 Task: Play online Dominion games in medium mode.
Action: Mouse moved to (413, 377)
Screenshot: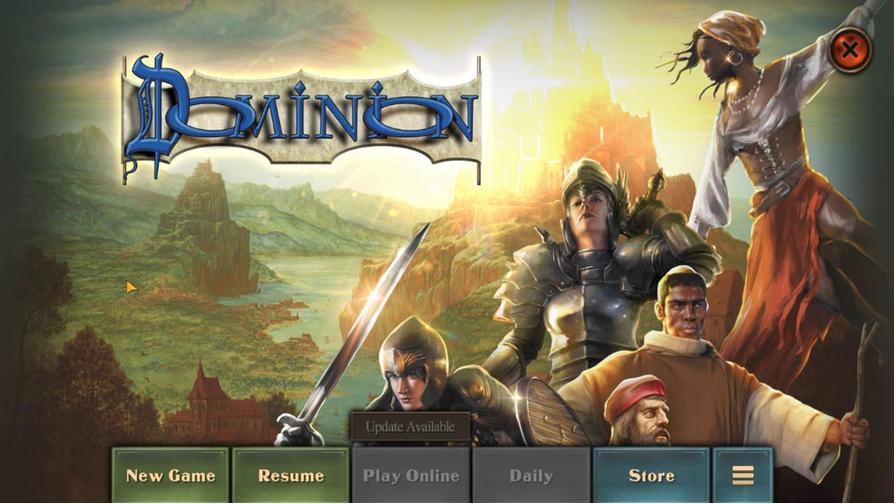 
Action: Mouse pressed left at (413, 377)
Screenshot: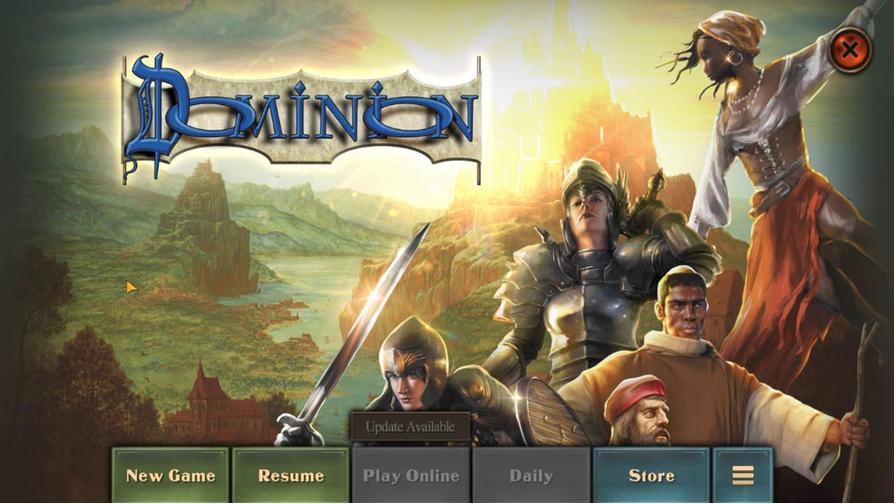 
Action: Mouse moved to (281, 351)
Screenshot: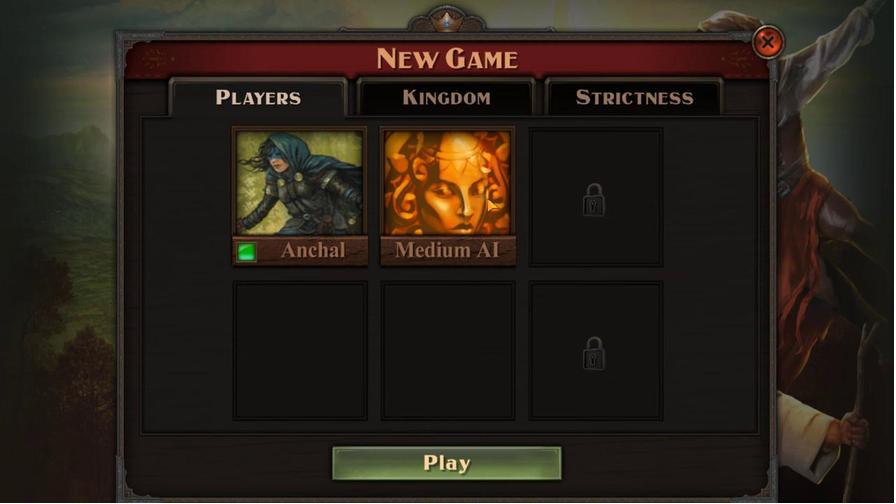 
Action: Mouse pressed left at (281, 351)
Screenshot: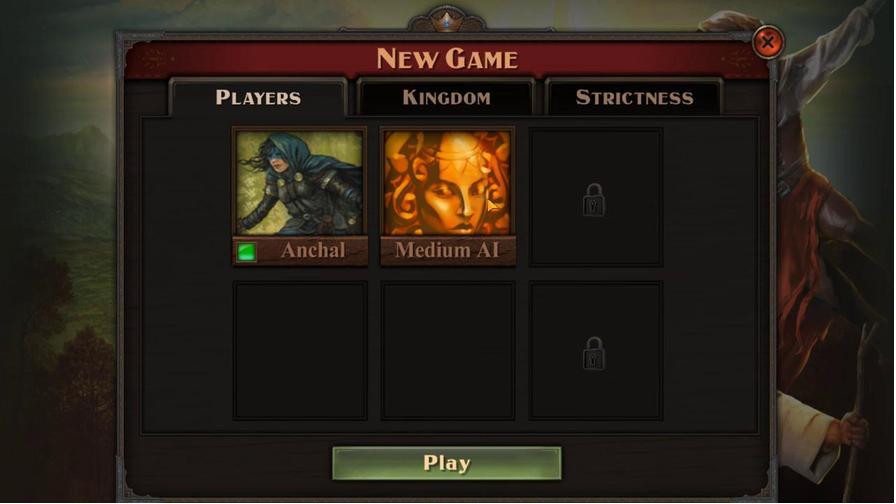 
Action: Mouse moved to (362, 366)
Screenshot: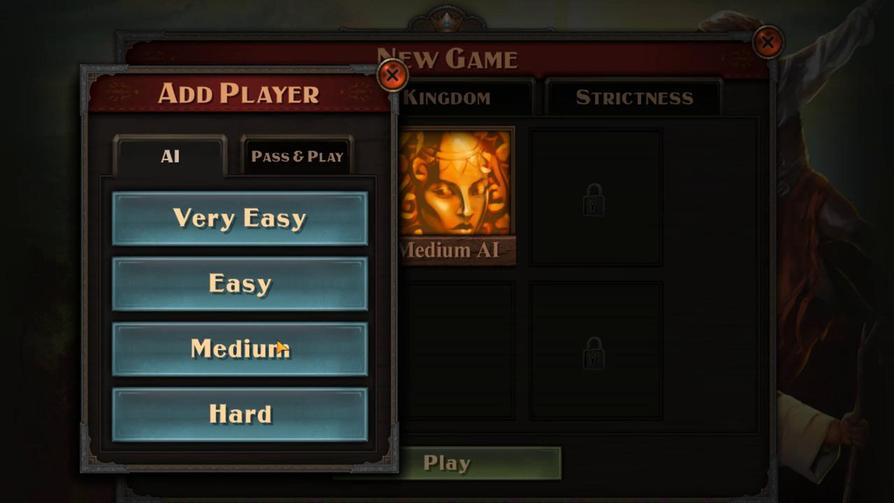 
Action: Mouse pressed left at (362, 366)
Screenshot: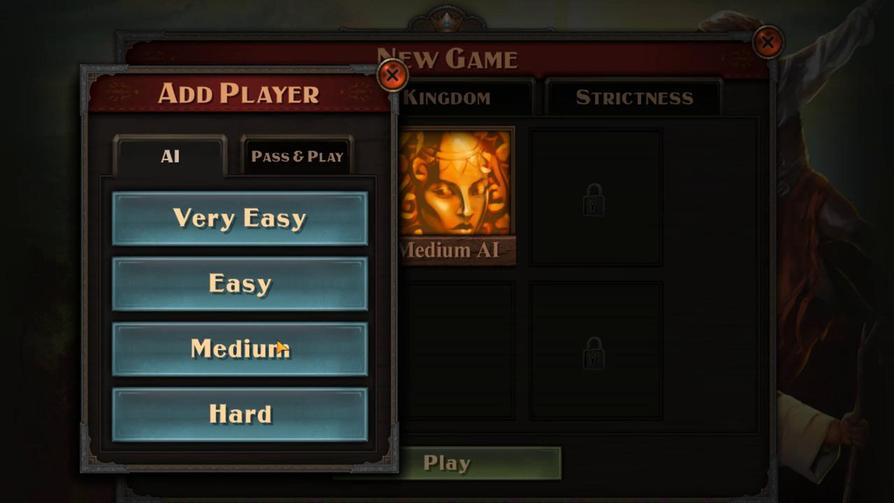 
Action: Mouse moved to (307, 376)
Screenshot: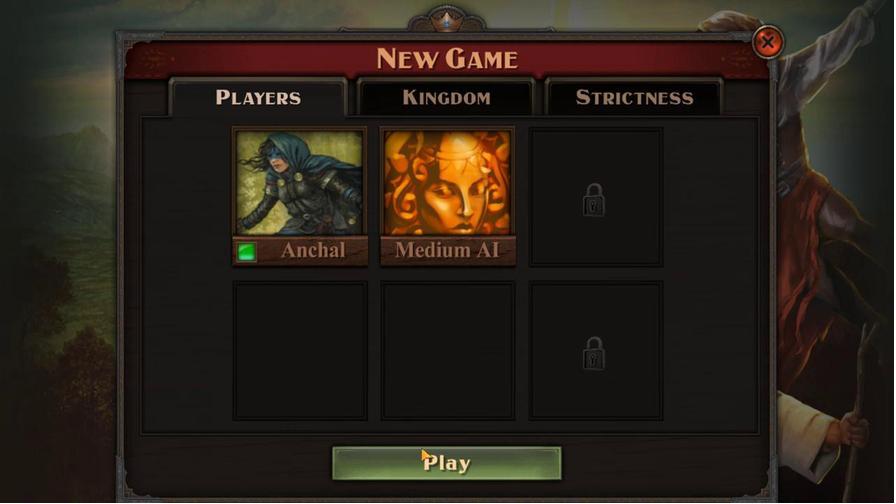 
Action: Mouse pressed left at (307, 376)
Screenshot: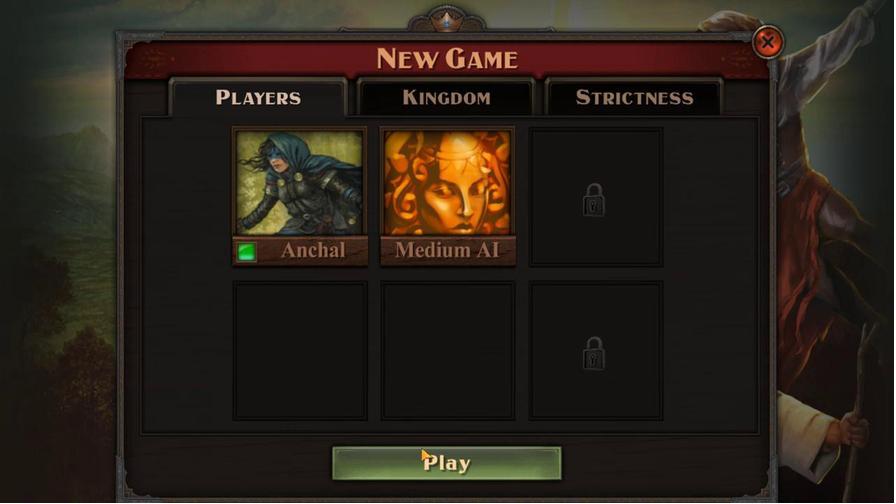 
Action: Mouse moved to (340, 377)
Screenshot: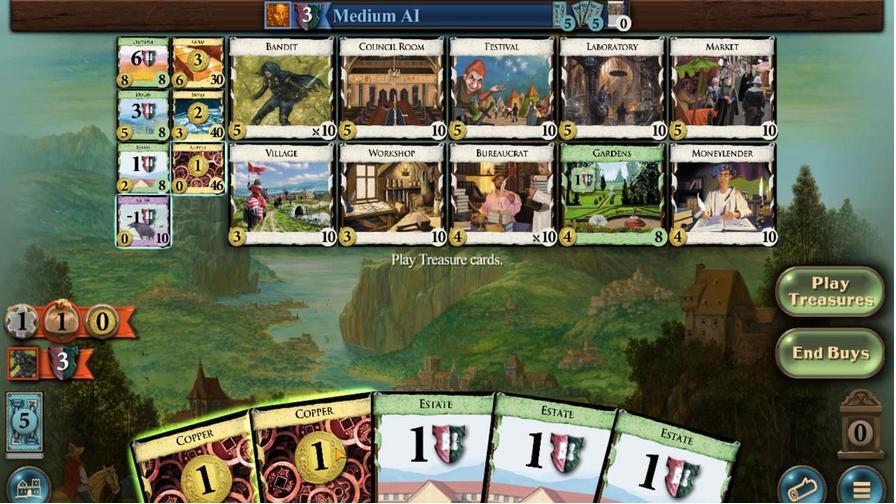 
Action: Mouse pressed left at (340, 377)
Screenshot: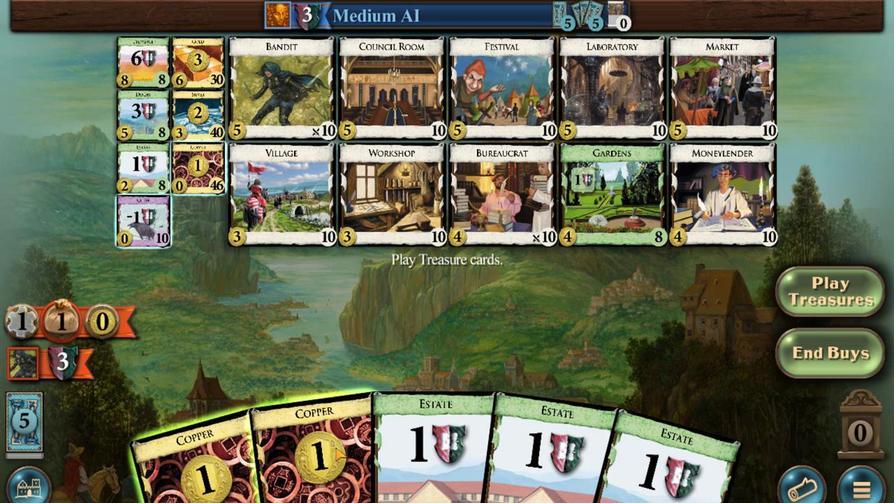 
Action: Mouse moved to (357, 377)
Screenshot: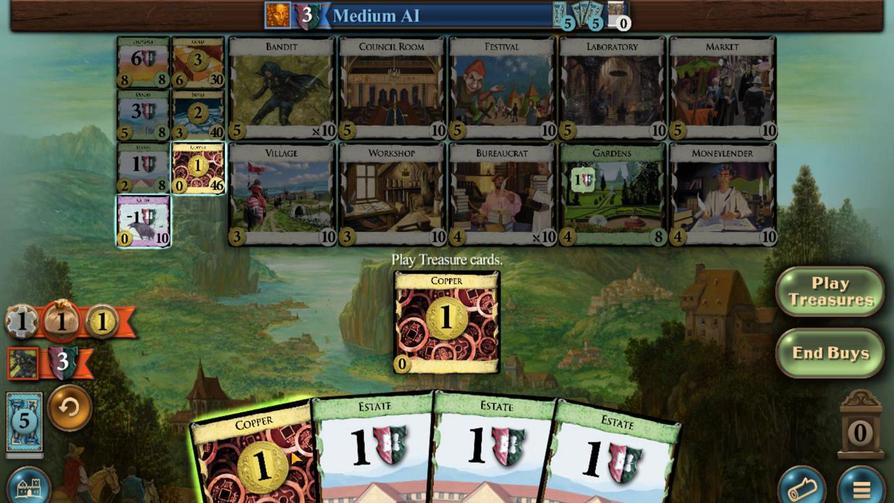 
Action: Mouse pressed left at (357, 377)
Screenshot: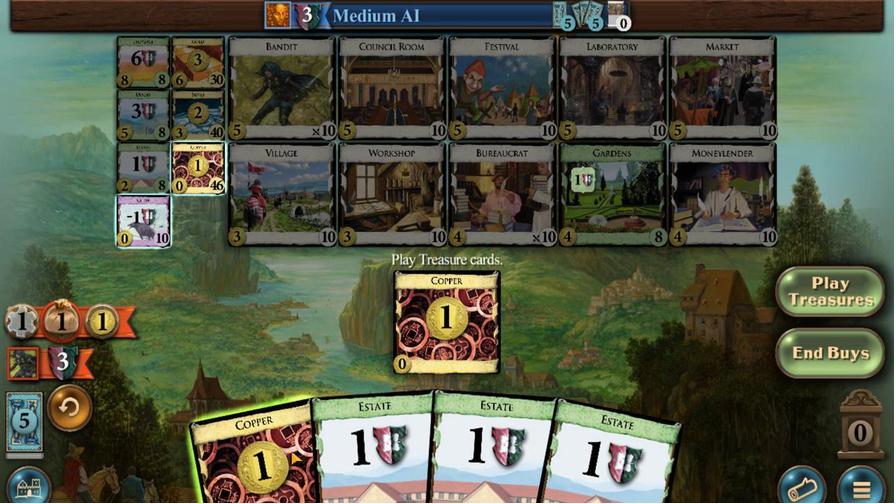 
Action: Mouse moved to (416, 347)
Screenshot: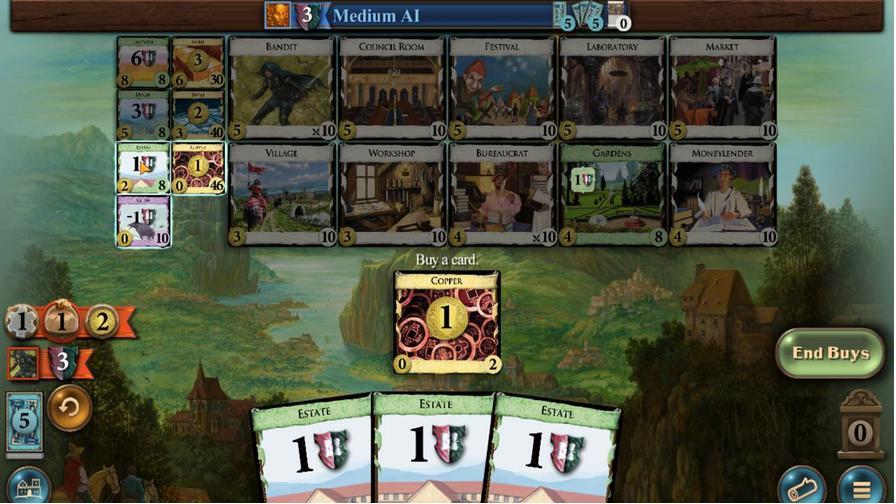 
Action: Mouse pressed left at (416, 347)
Screenshot: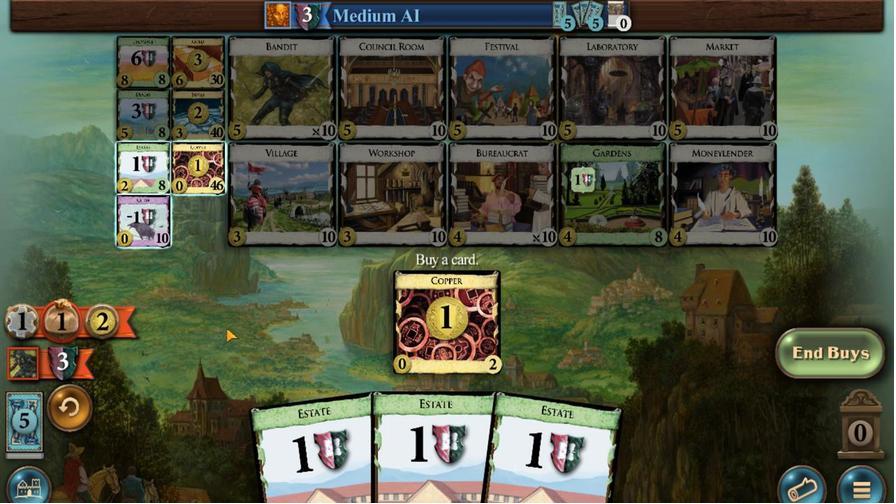 
Action: Mouse moved to (296, 375)
Screenshot: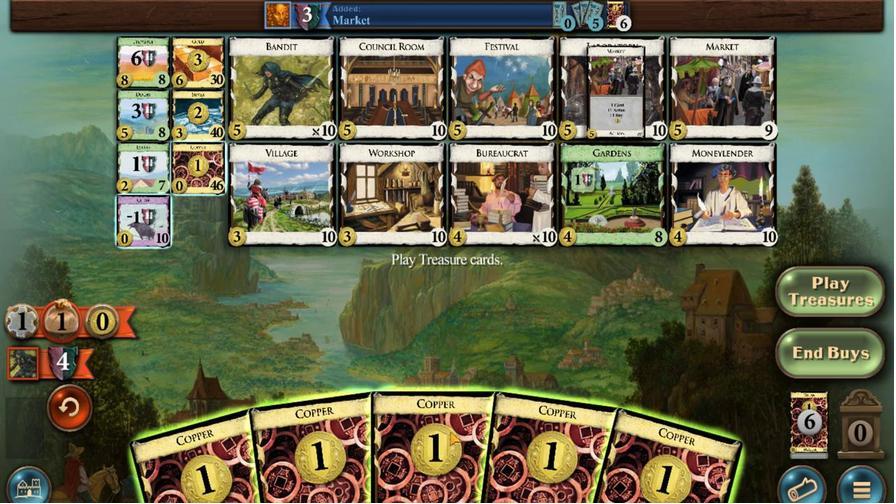 
Action: Mouse pressed left at (296, 375)
Screenshot: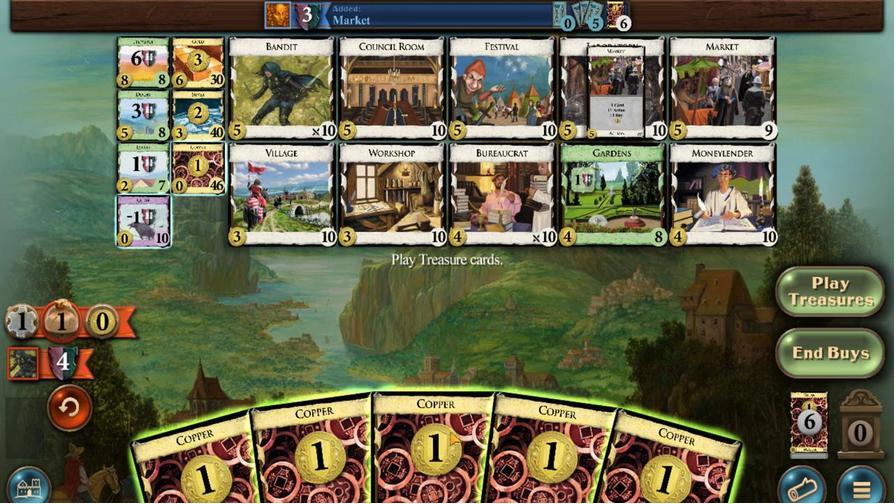 
Action: Mouse moved to (291, 378)
Screenshot: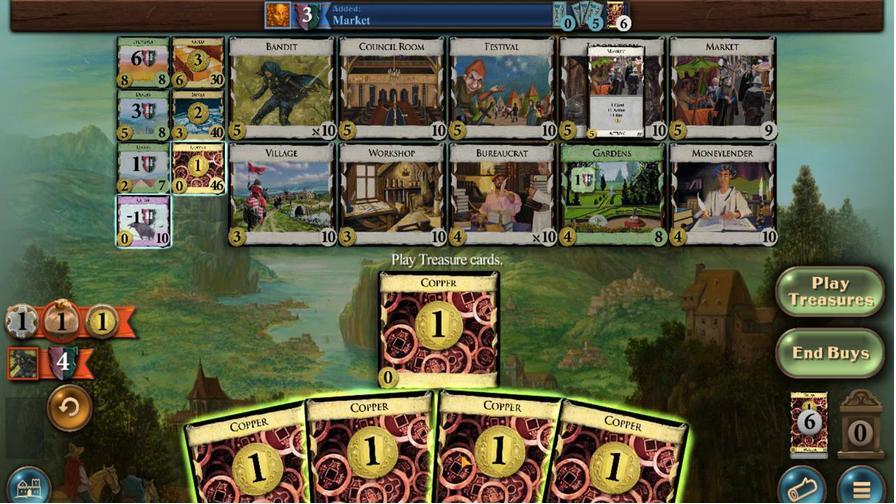 
Action: Mouse pressed left at (291, 378)
Screenshot: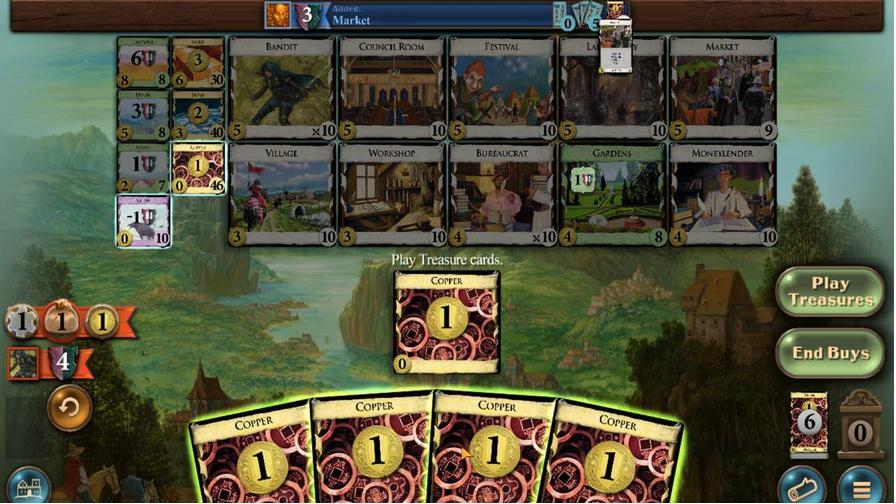 
Action: Mouse moved to (303, 378)
Screenshot: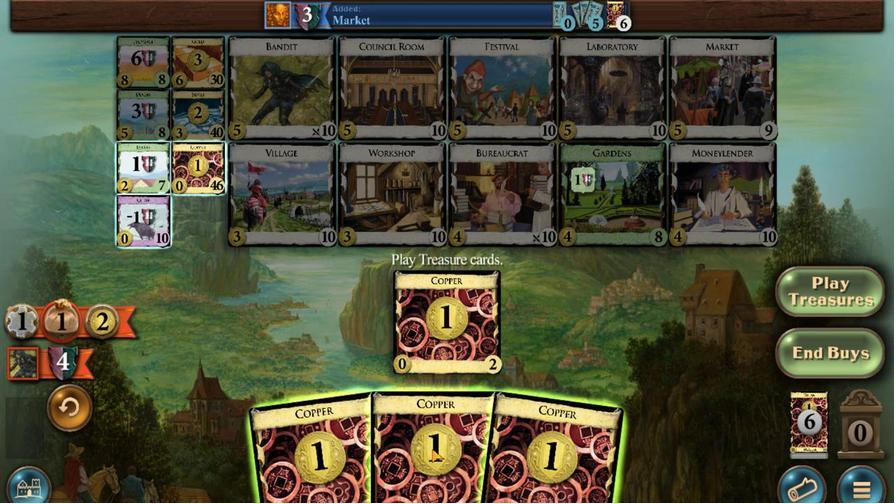 
Action: Mouse pressed left at (303, 378)
Screenshot: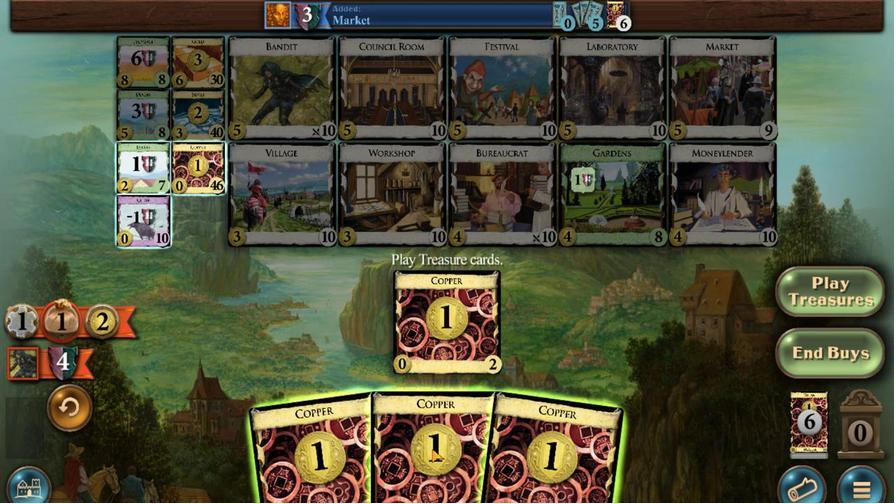 
Action: Mouse moved to (306, 377)
Screenshot: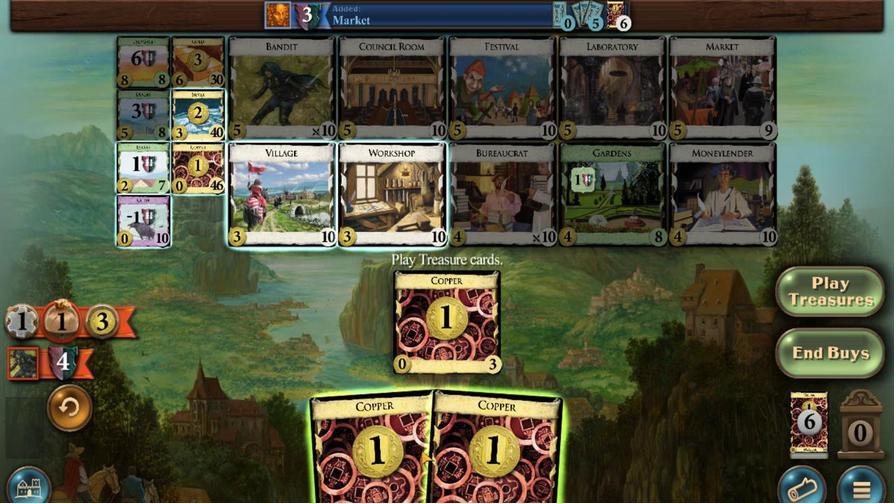 
Action: Mouse pressed left at (306, 377)
Screenshot: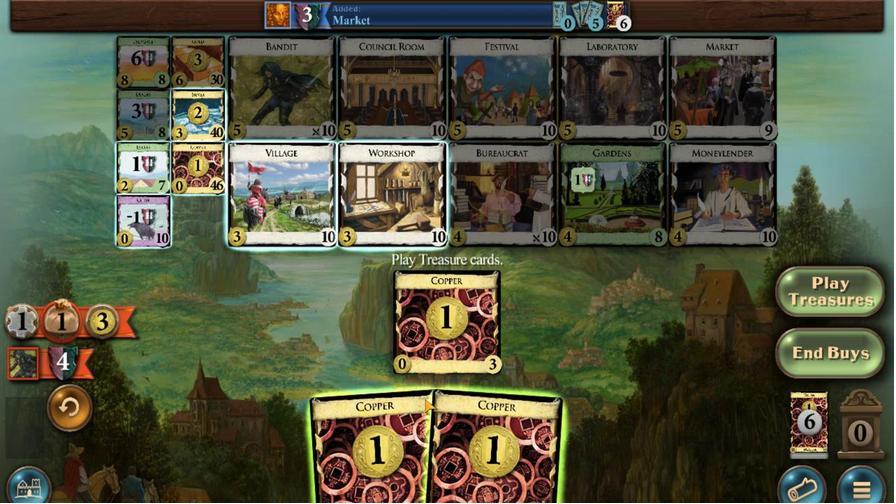 
Action: Mouse moved to (292, 376)
Screenshot: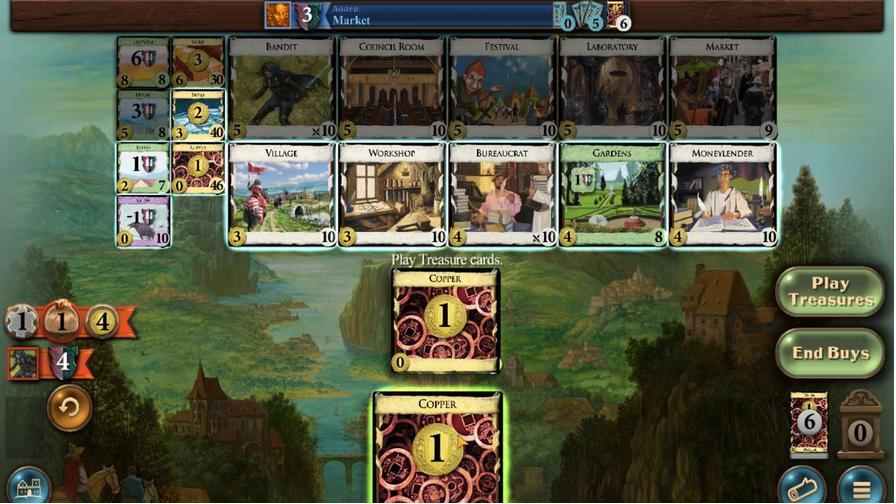 
Action: Mouse pressed left at (292, 376)
Screenshot: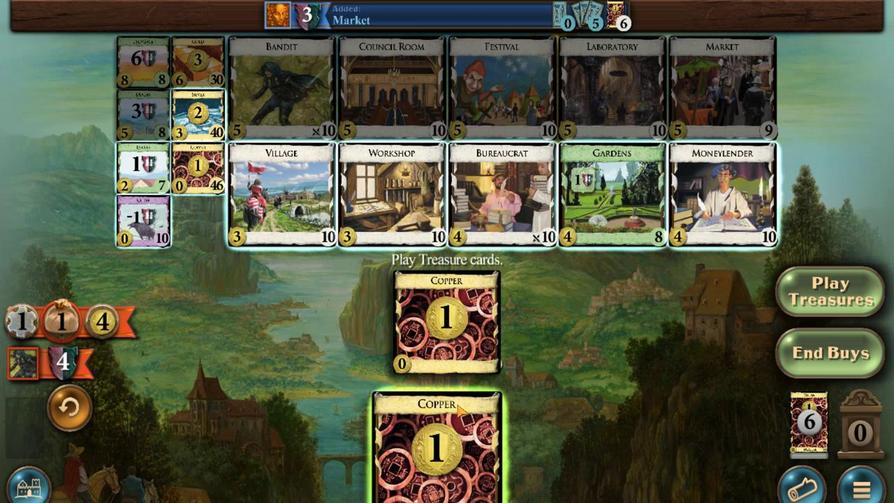 
Action: Mouse moved to (311, 339)
Screenshot: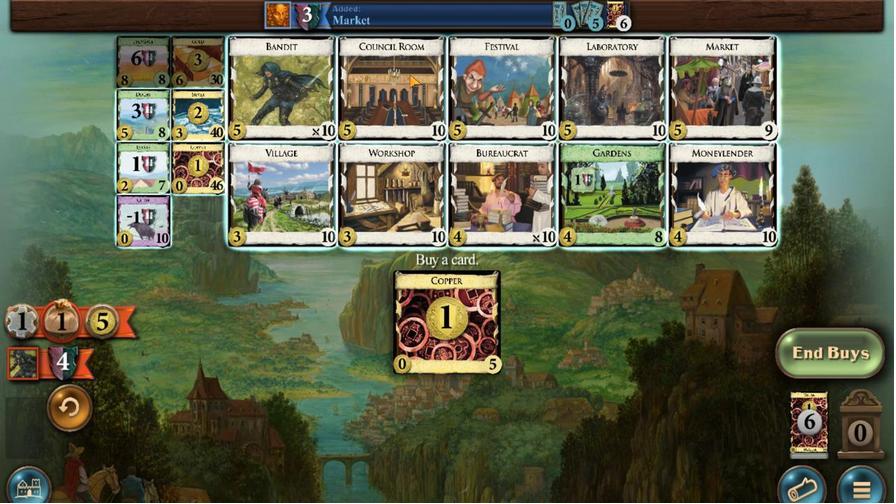 
Action: Mouse pressed left at (311, 339)
Screenshot: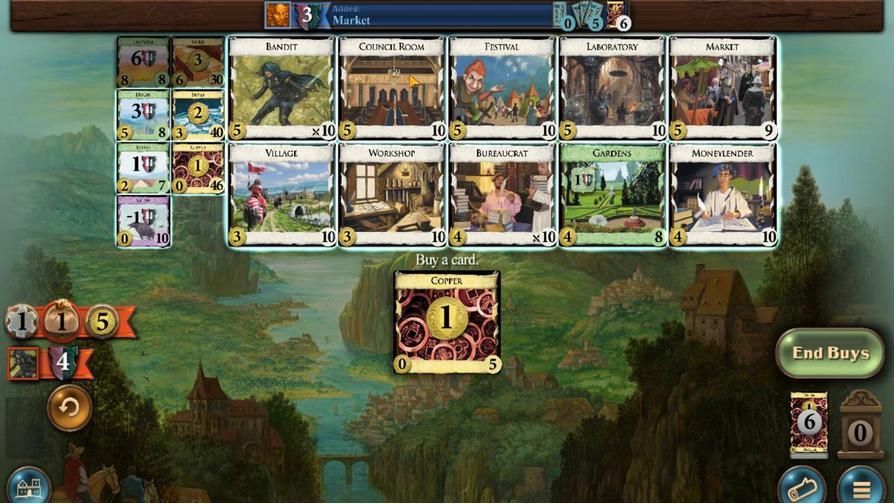 
Action: Mouse moved to (380, 379)
Screenshot: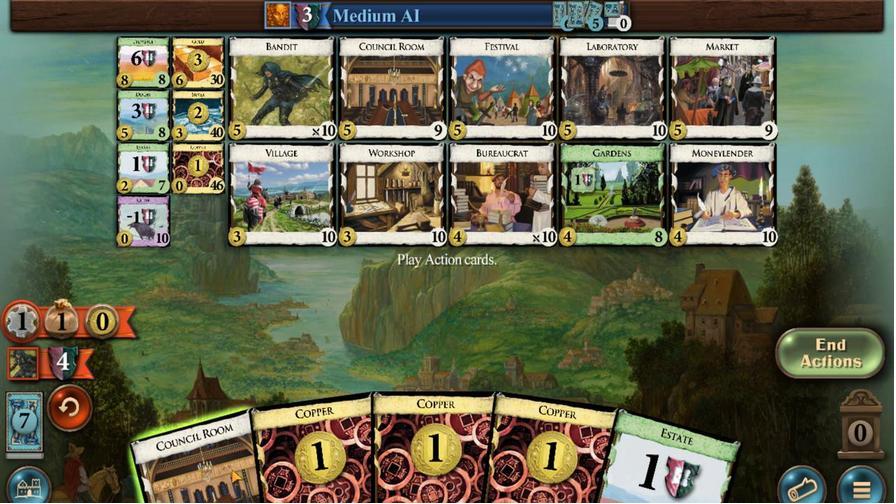
Action: Mouse pressed left at (380, 379)
Screenshot: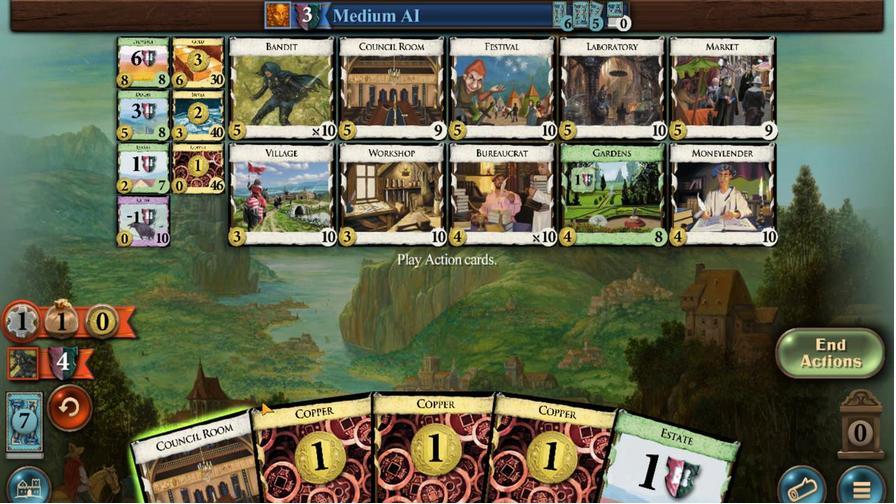 
Action: Mouse moved to (339, 379)
Screenshot: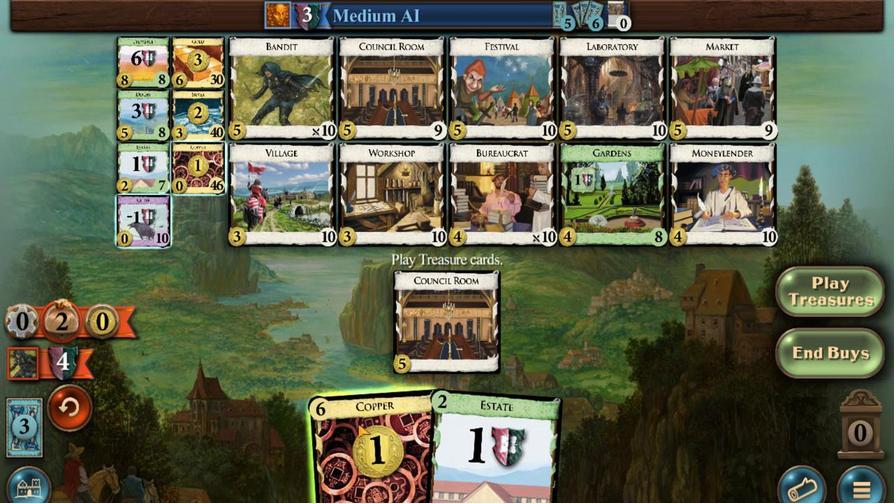 
Action: Mouse pressed left at (339, 379)
Screenshot: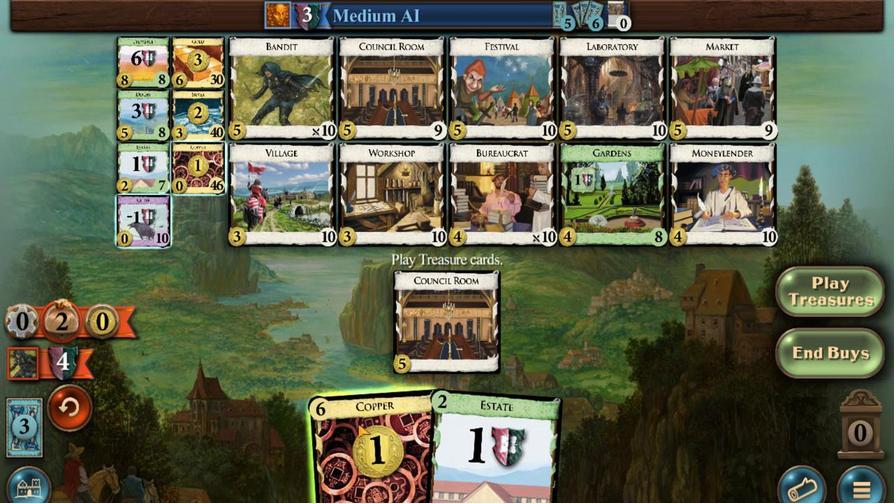 
Action: Mouse moved to (323, 377)
Screenshot: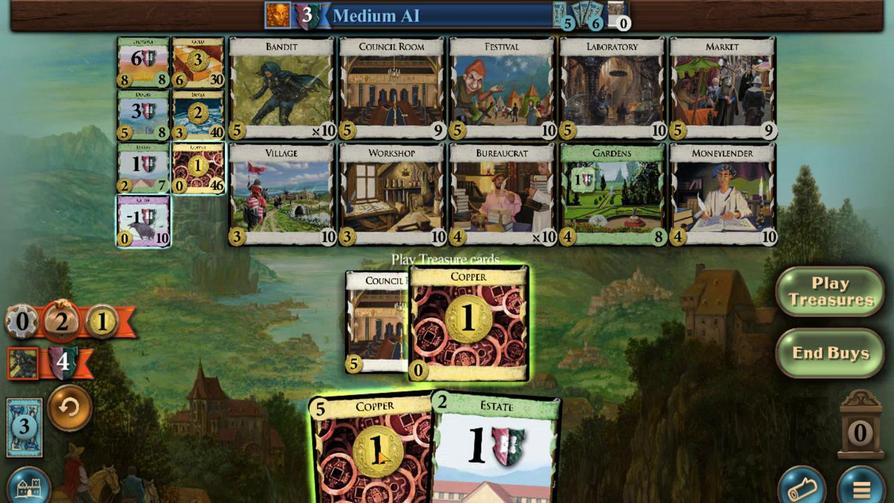 
Action: Mouse pressed left at (323, 377)
Screenshot: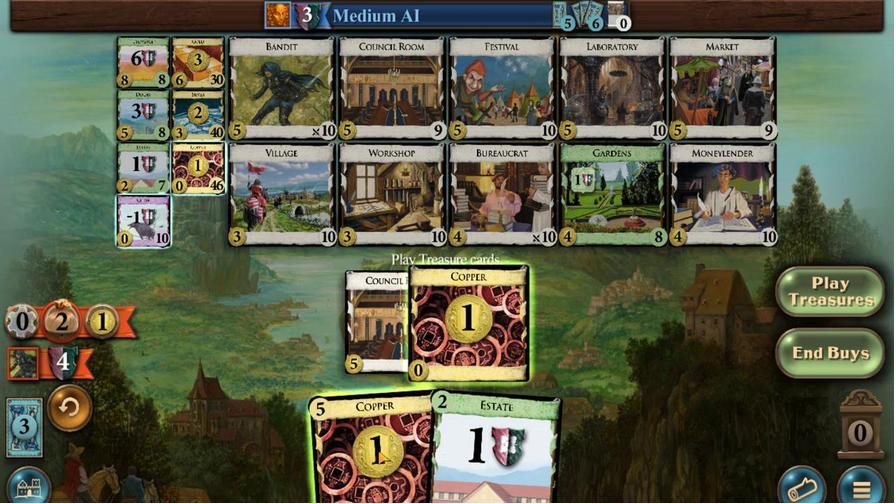 
Action: Mouse moved to (318, 376)
Screenshot: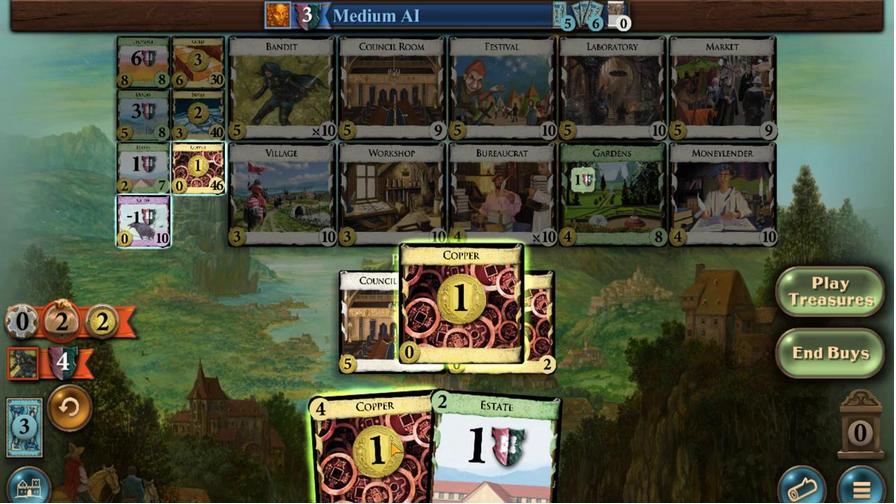 
Action: Mouse pressed left at (318, 376)
Screenshot: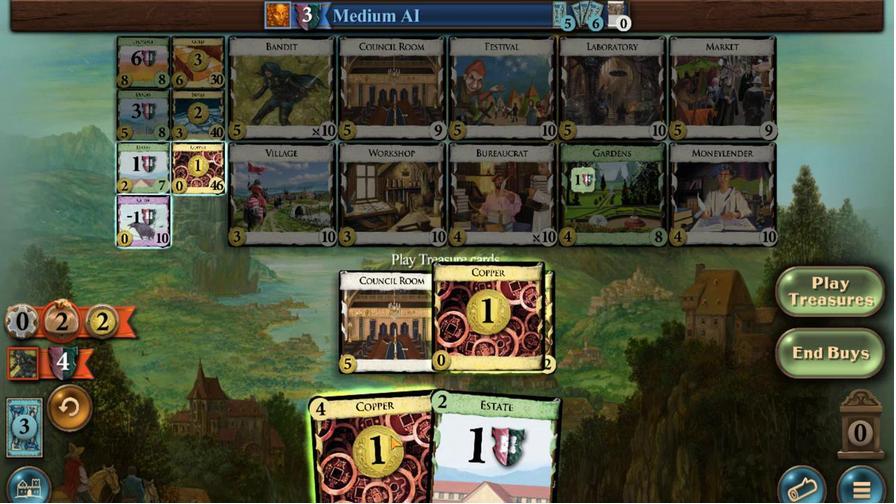 
Action: Mouse moved to (312, 372)
Screenshot: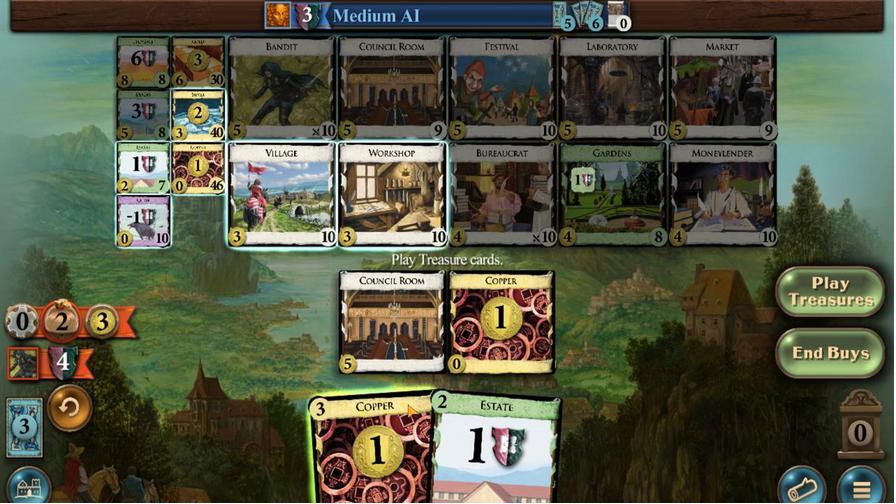 
Action: Mouse pressed left at (312, 372)
Screenshot: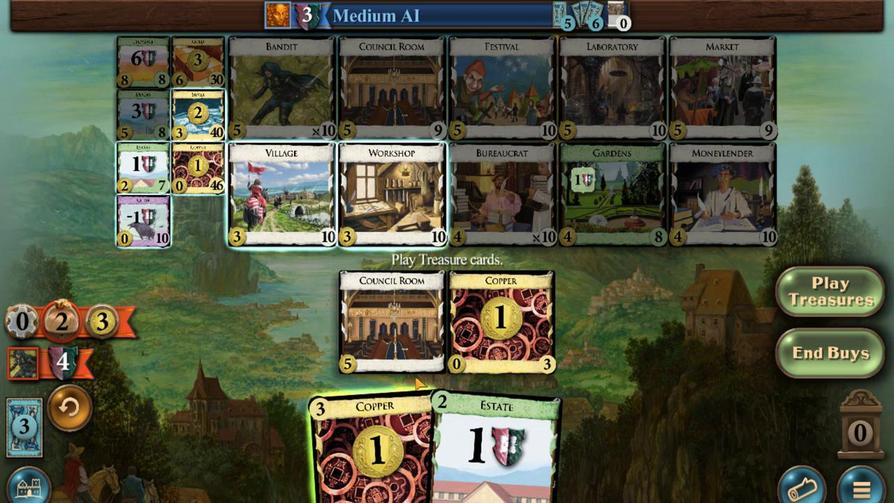 
Action: Mouse moved to (318, 375)
Screenshot: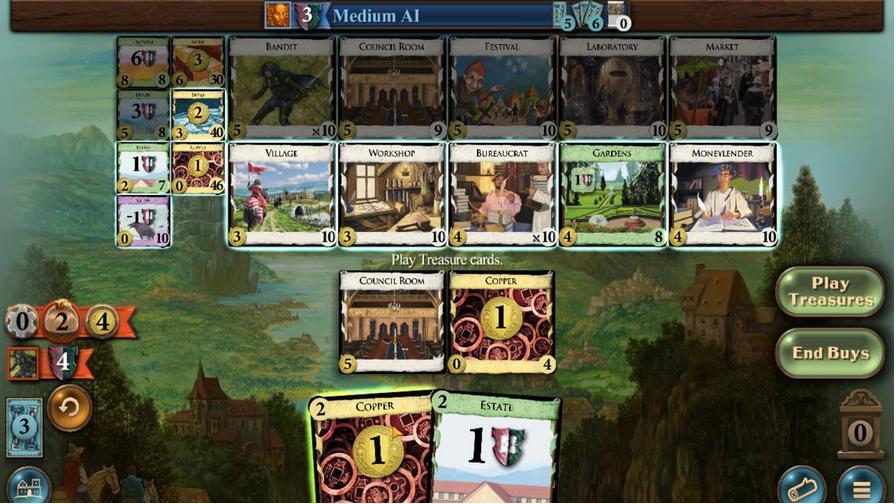 
Action: Mouse pressed left at (318, 375)
Screenshot: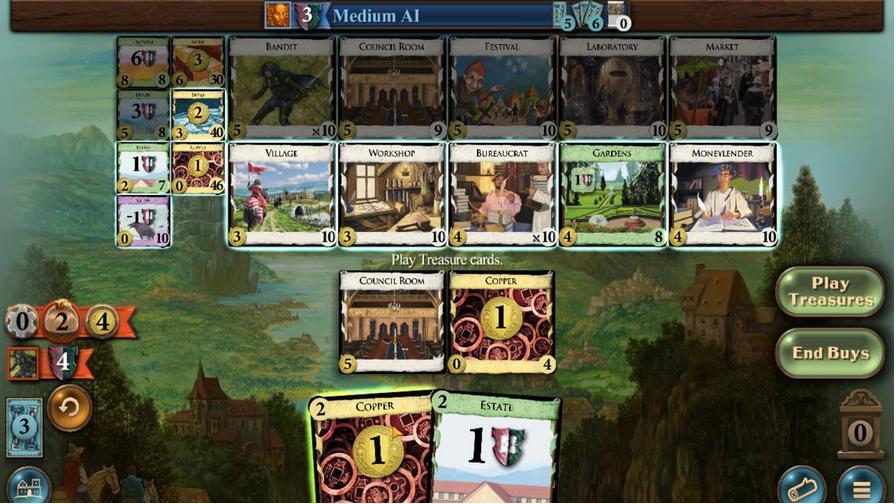 
Action: Mouse moved to (285, 339)
Screenshot: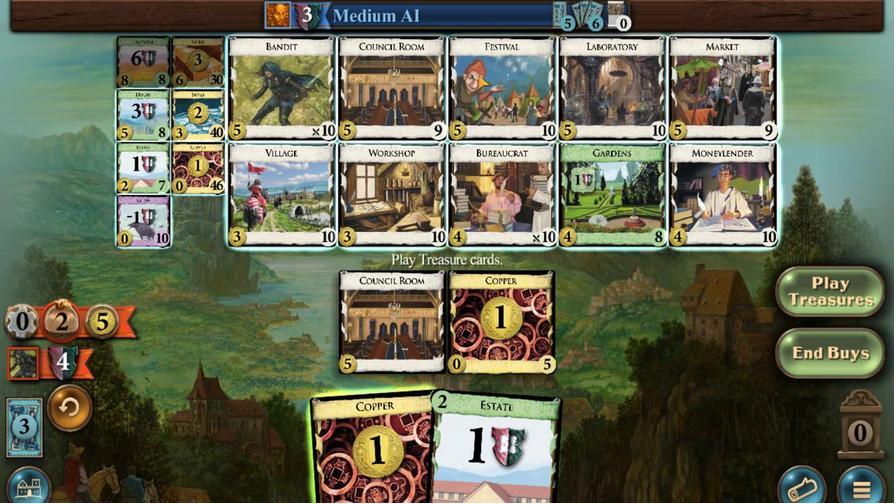 
Action: Mouse pressed left at (285, 339)
Screenshot: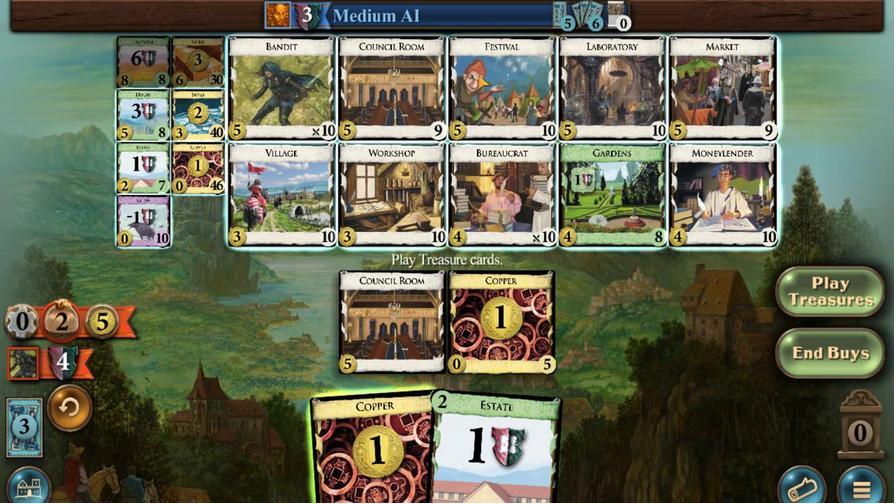 
Action: Mouse moved to (393, 348)
Screenshot: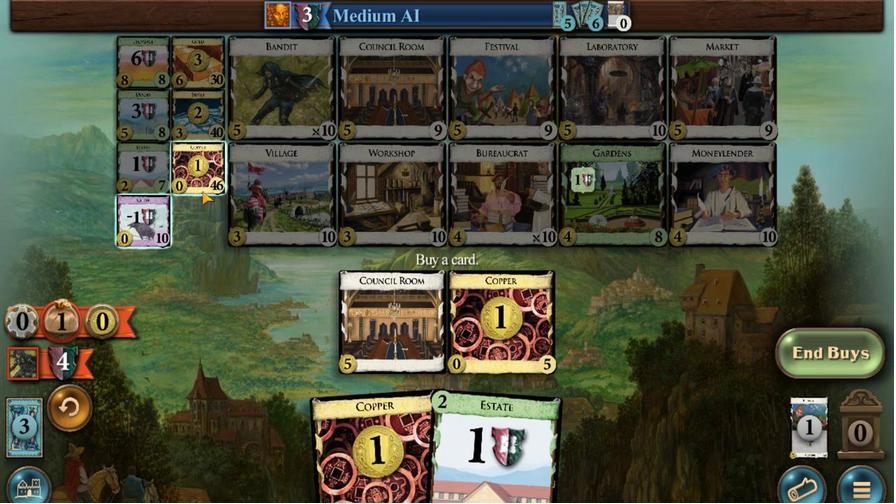 
Action: Mouse pressed left at (393, 348)
Screenshot: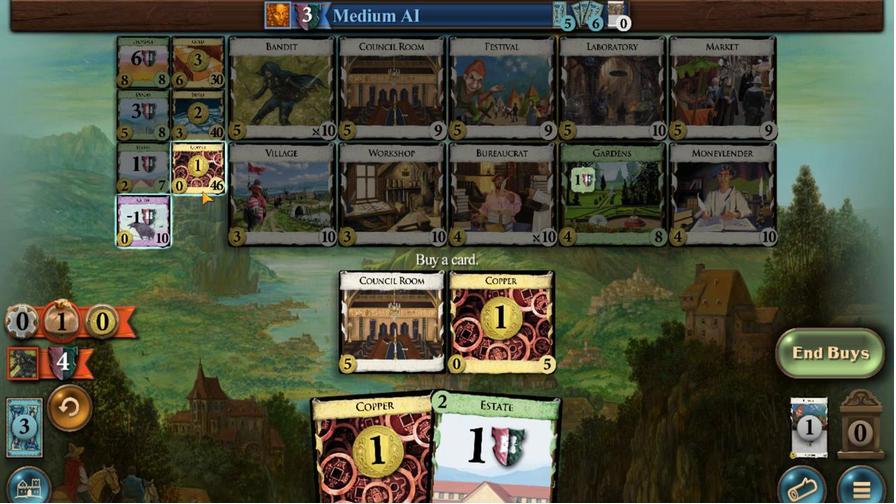 
Action: Mouse moved to (350, 378)
Screenshot: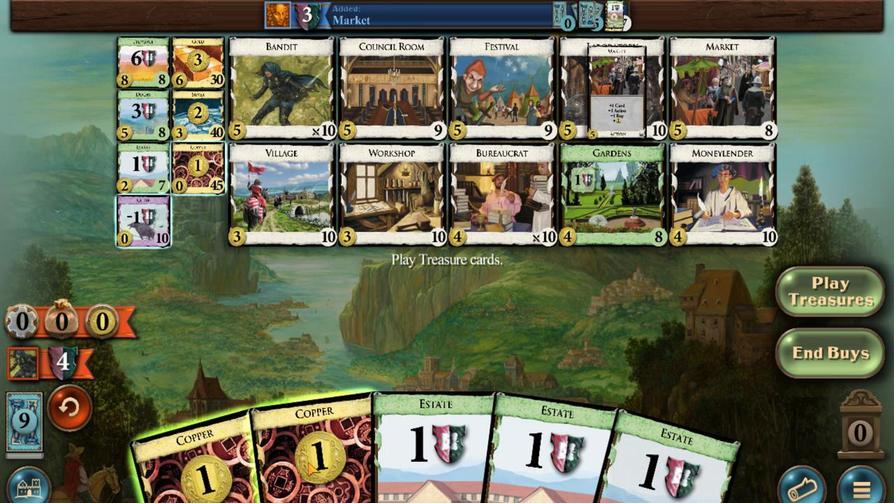 
Action: Mouse pressed left at (350, 378)
Screenshot: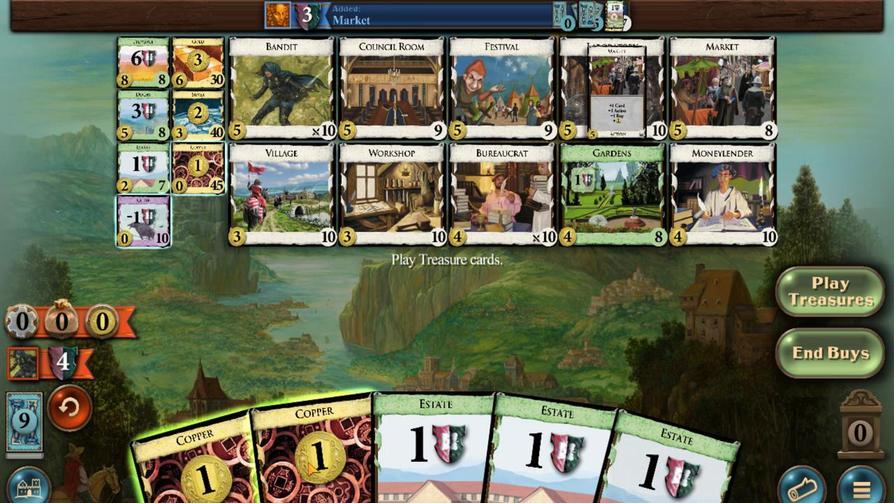 
Action: Mouse moved to (373, 381)
Screenshot: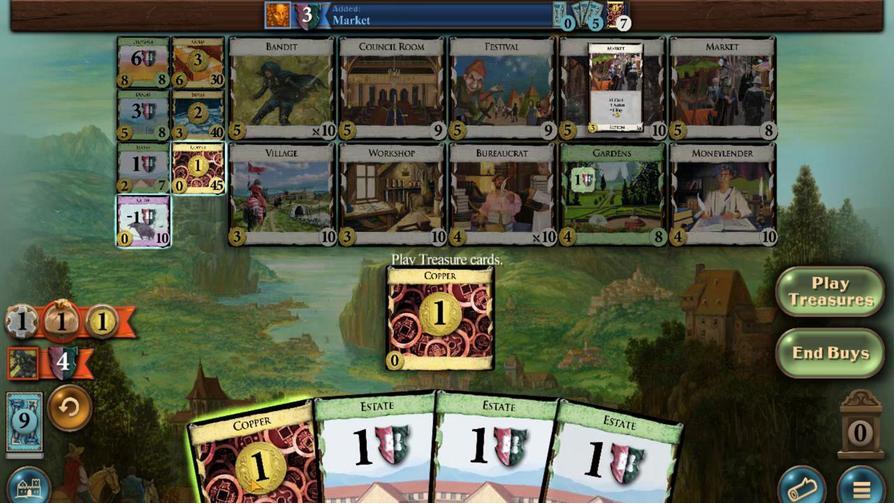 
Action: Mouse pressed left at (373, 381)
Screenshot: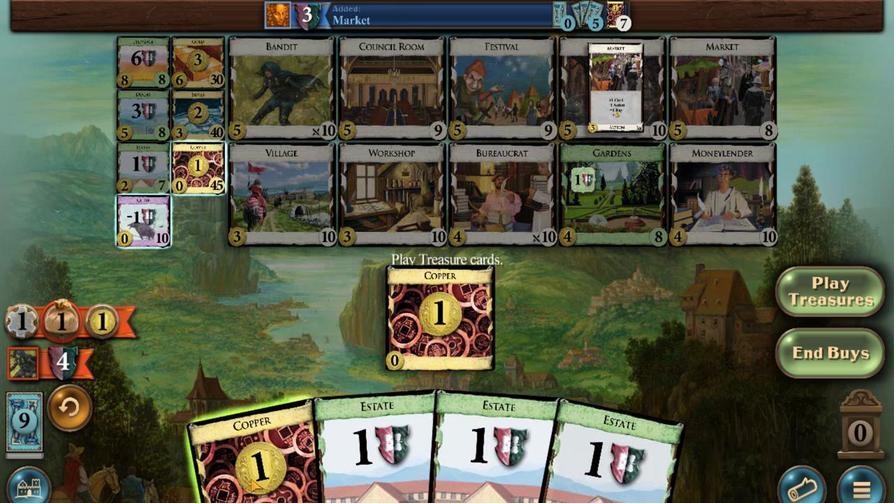 
Action: Mouse moved to (413, 348)
Screenshot: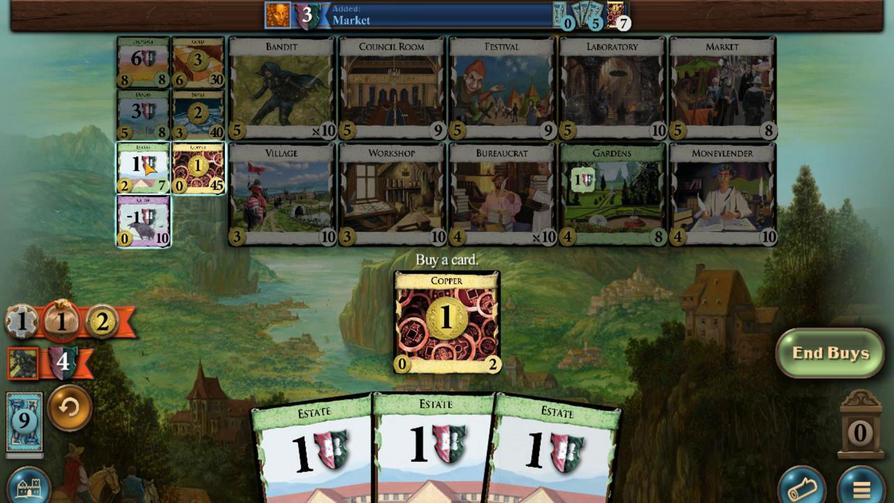 
Action: Mouse pressed left at (413, 348)
Screenshot: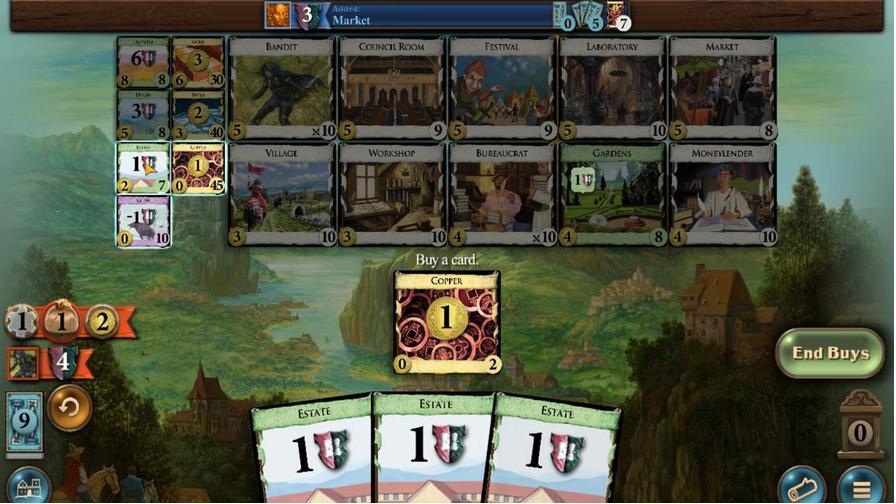
Action: Mouse moved to (398, 379)
Screenshot: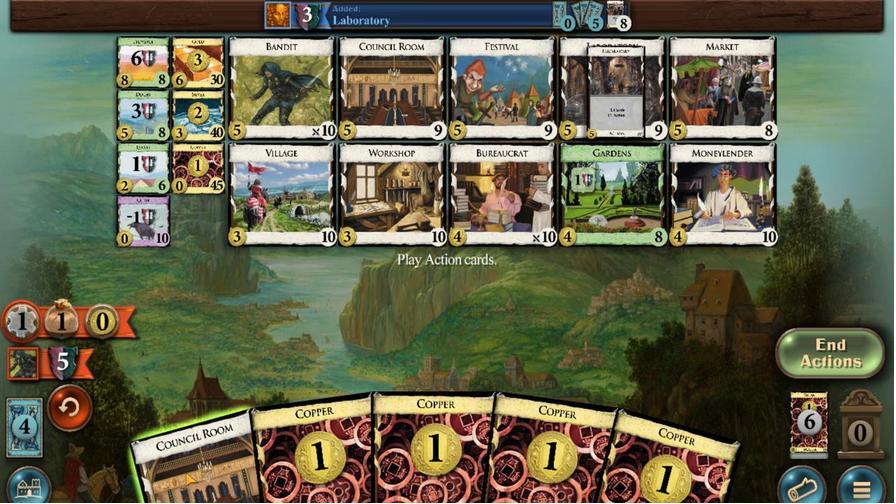 
Action: Mouse pressed left at (398, 379)
Screenshot: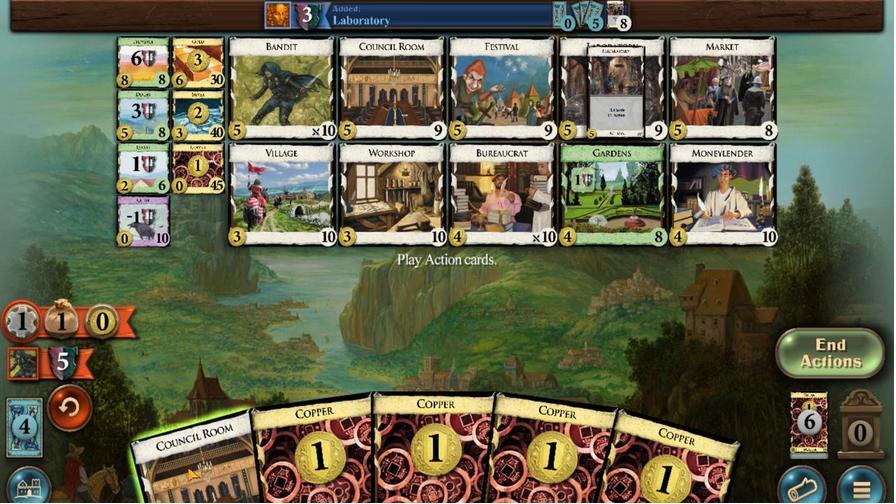 
Action: Mouse moved to (310, 378)
Screenshot: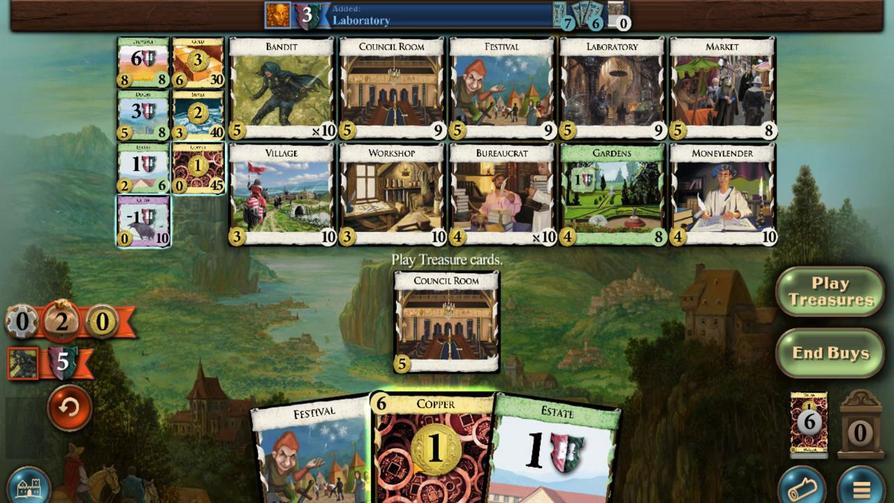 
Action: Mouse pressed left at (310, 378)
Screenshot: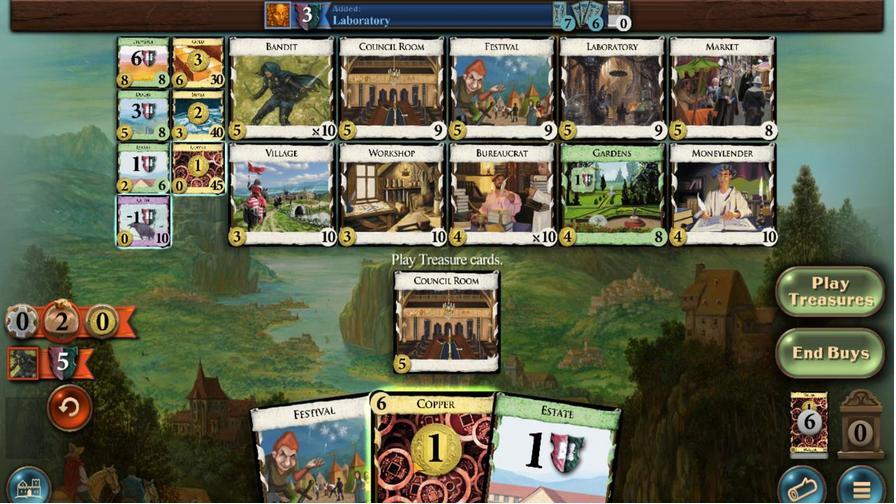 
Action: Mouse moved to (303, 377)
Screenshot: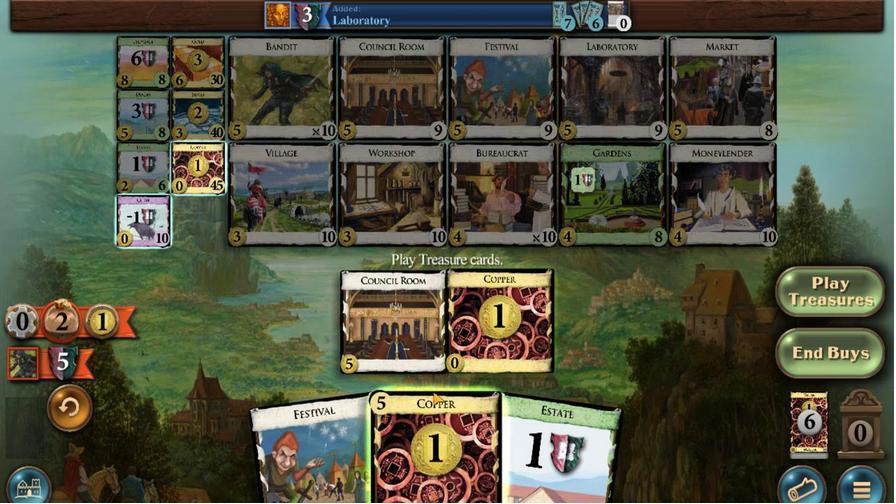 
Action: Mouse pressed left at (303, 377)
Screenshot: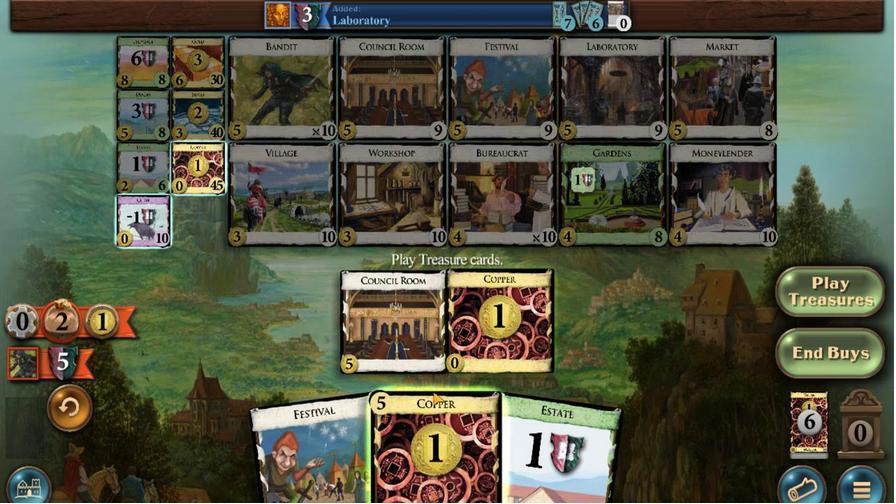 
Action: Mouse moved to (299, 376)
Screenshot: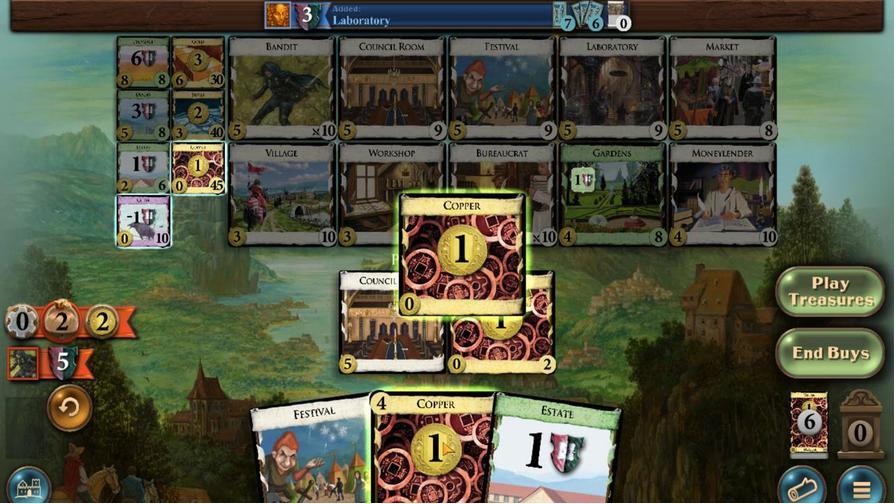 
Action: Mouse pressed left at (299, 376)
Screenshot: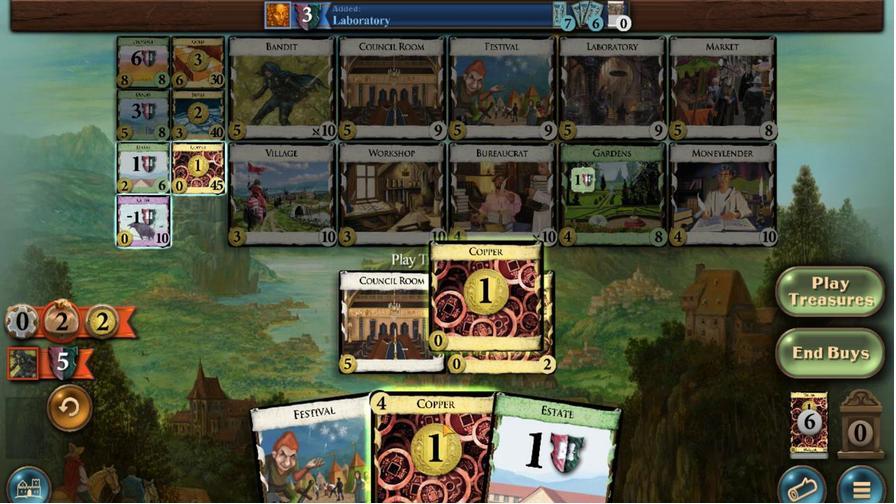 
Action: Mouse moved to (304, 381)
Screenshot: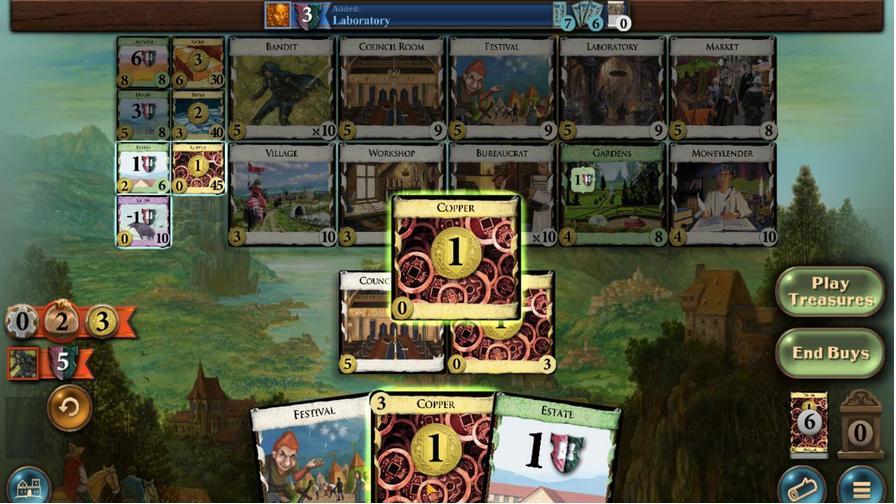 
Action: Mouse pressed left at (304, 381)
Screenshot: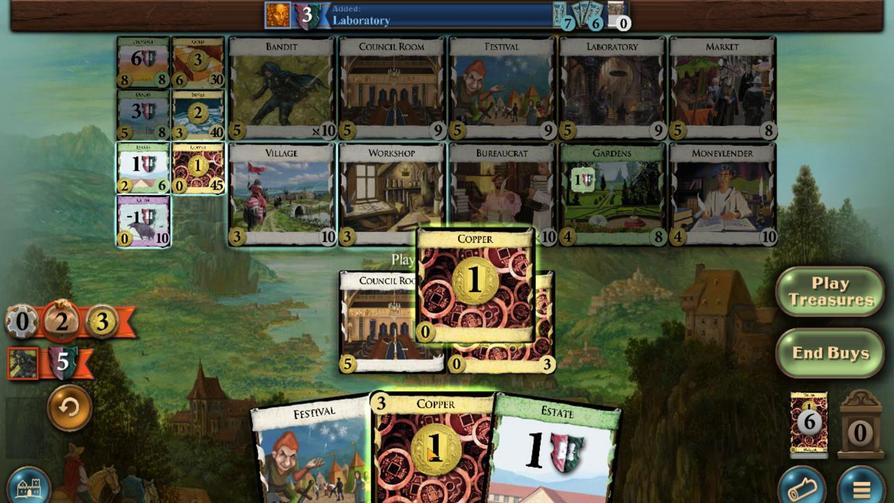 
Action: Mouse moved to (305, 381)
Screenshot: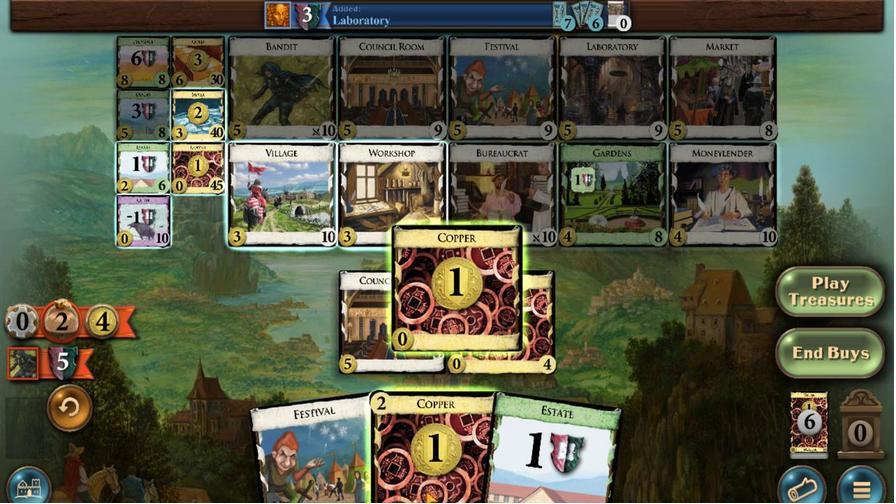 
Action: Mouse pressed left at (305, 381)
Screenshot: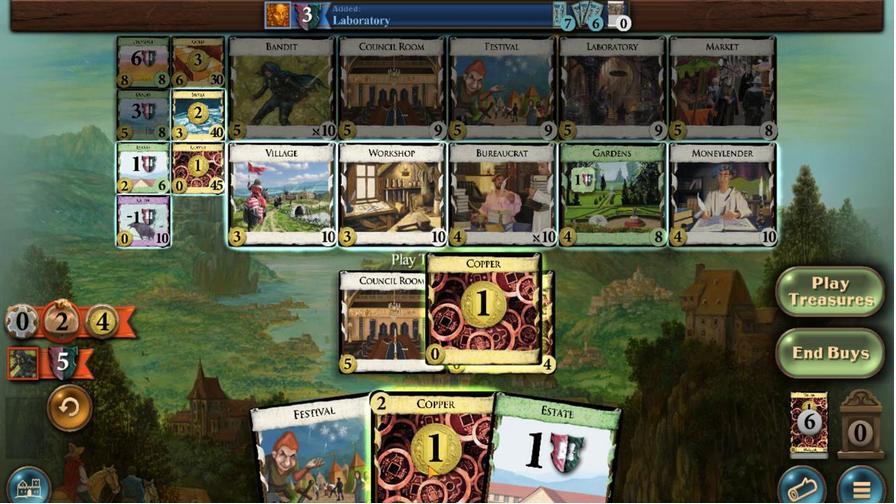 
Action: Mouse moved to (305, 379)
Screenshot: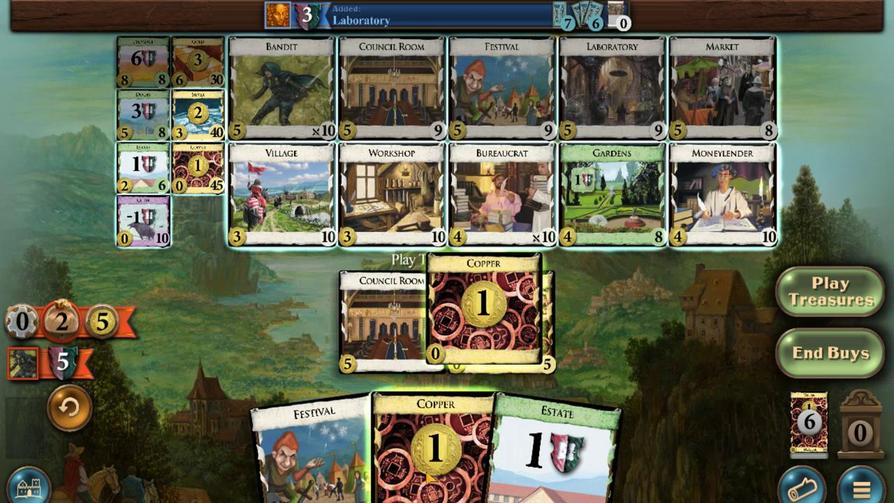 
Action: Mouse pressed left at (305, 379)
Screenshot: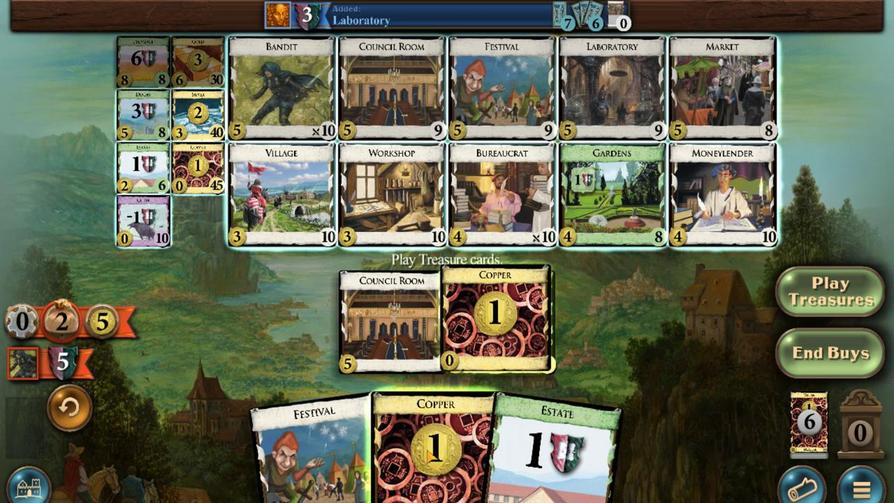 
Action: Mouse moved to (391, 337)
Screenshot: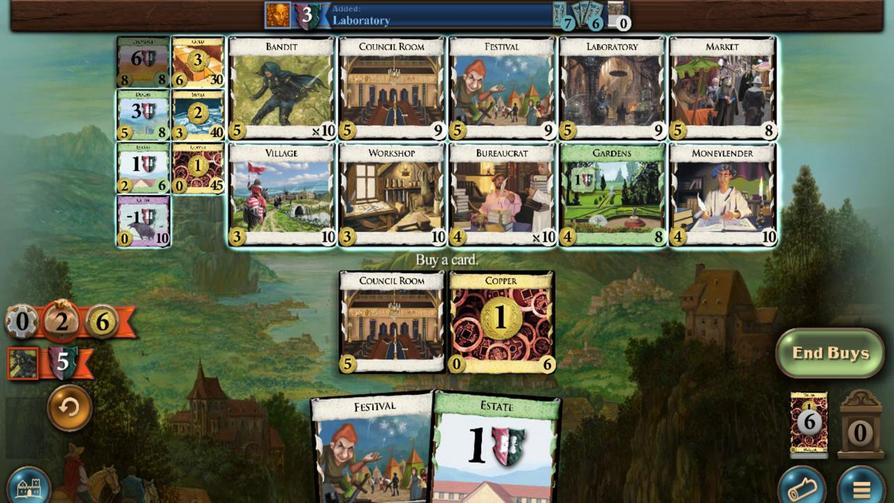 
Action: Mouse pressed left at (391, 337)
Screenshot: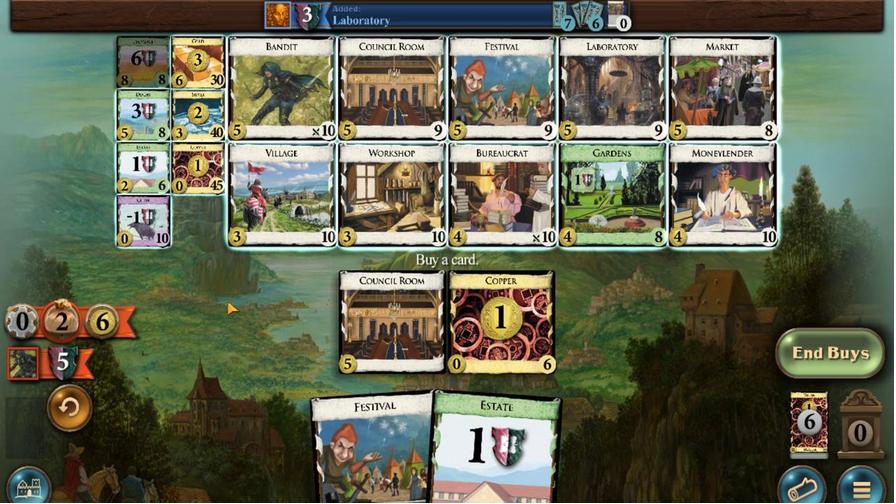 
Action: Mouse moved to (393, 348)
Screenshot: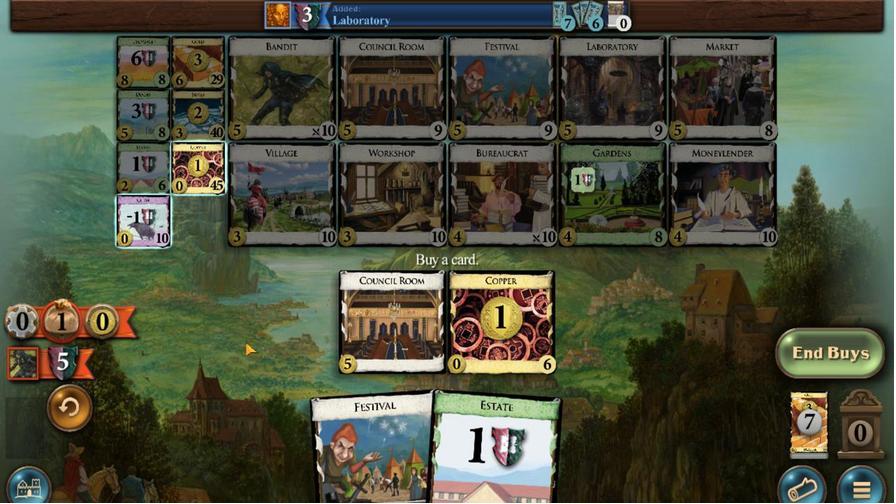 
Action: Mouse pressed left at (393, 348)
Screenshot: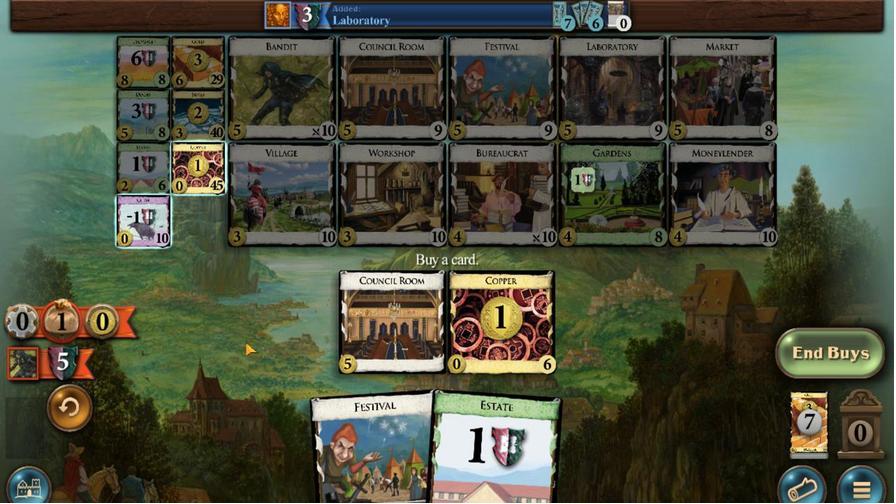 
Action: Mouse moved to (383, 378)
Screenshot: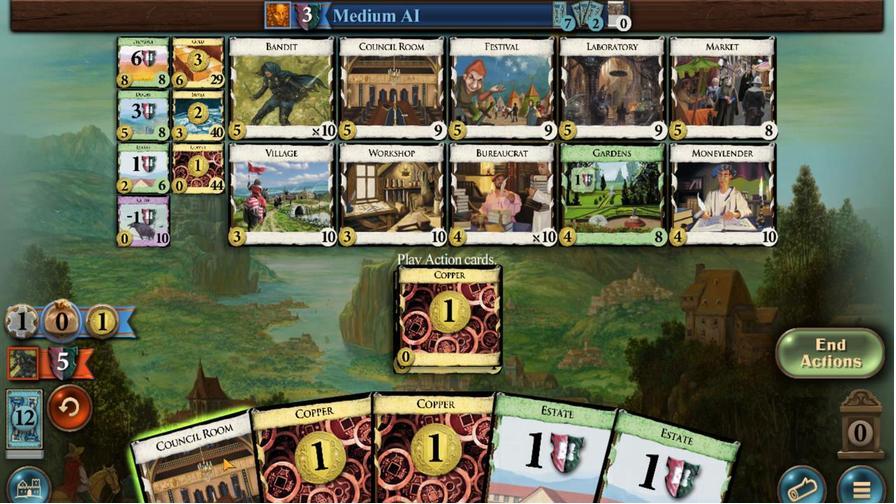 
Action: Mouse pressed left at (383, 378)
Screenshot: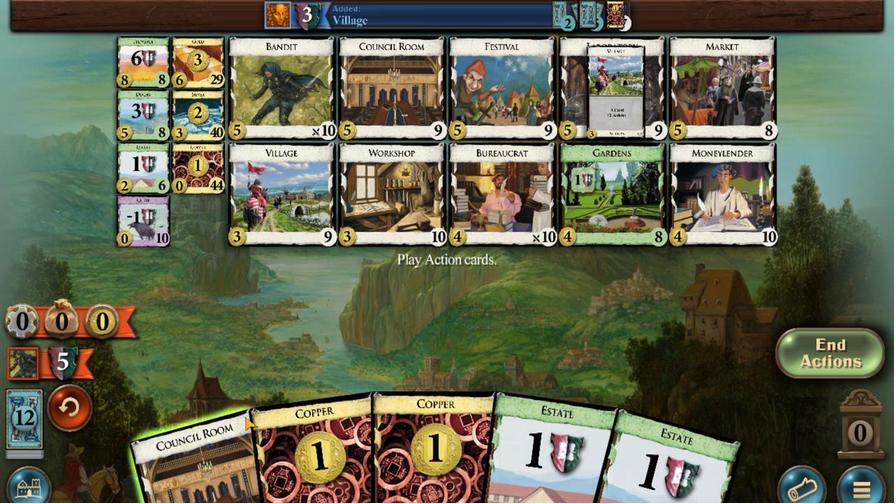 
Action: Mouse moved to (319, 378)
Screenshot: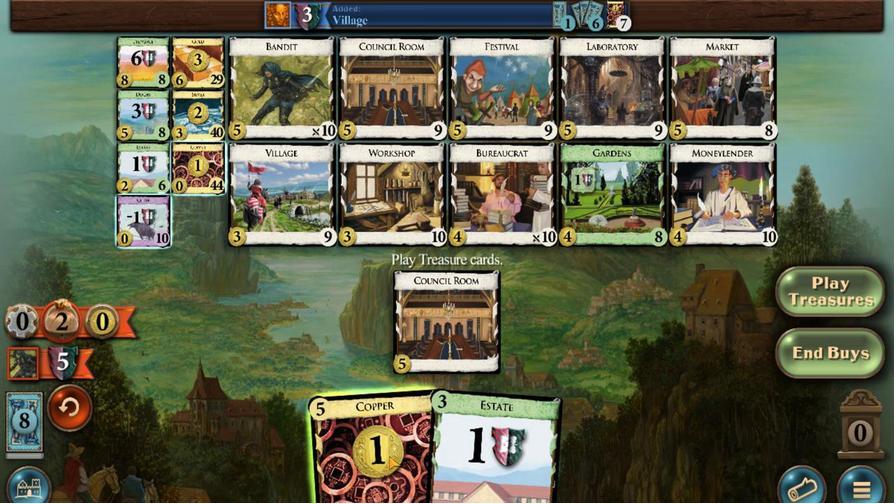 
Action: Mouse pressed left at (319, 378)
Screenshot: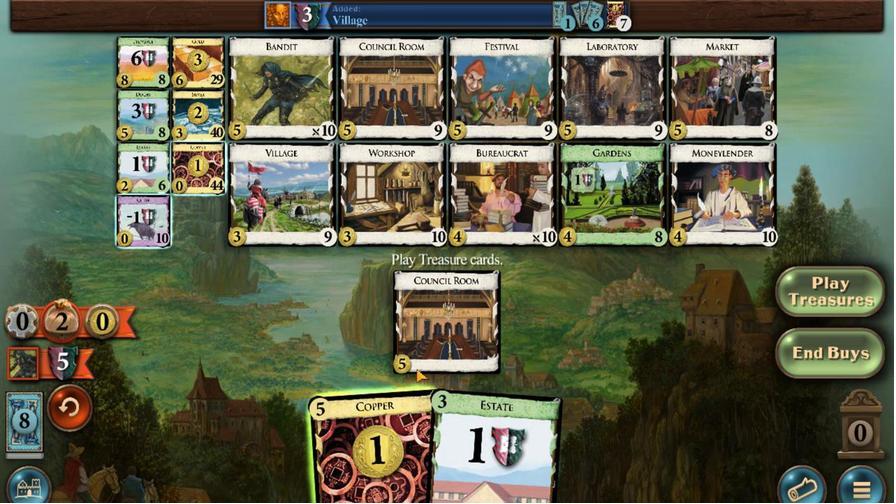 
Action: Mouse moved to (316, 376)
Screenshot: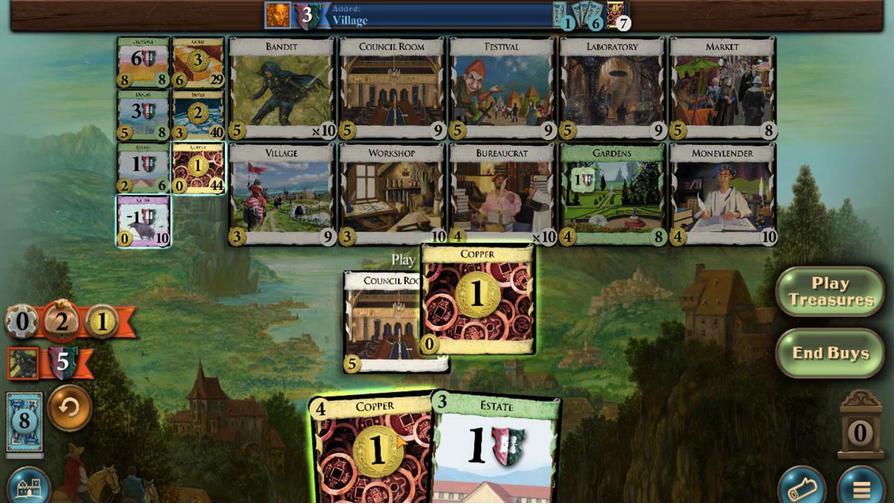 
Action: Mouse pressed left at (316, 376)
Screenshot: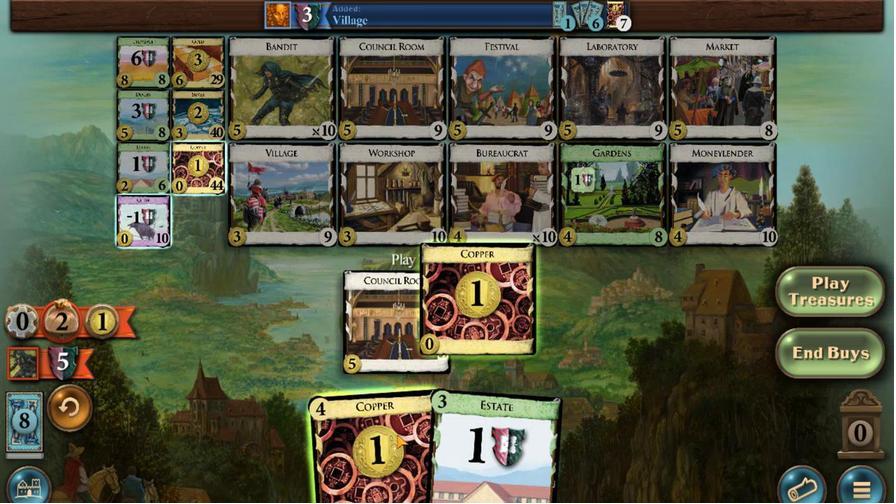 
Action: Mouse moved to (325, 377)
Screenshot: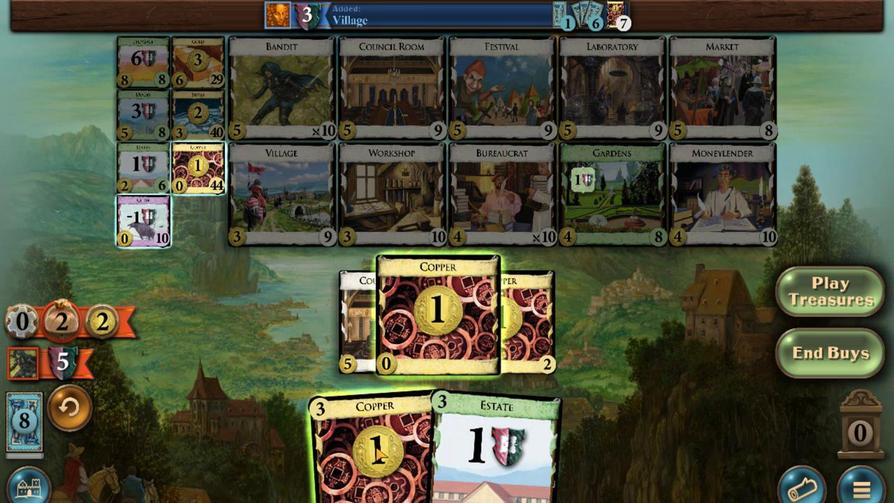 
Action: Mouse pressed left at (325, 377)
Screenshot: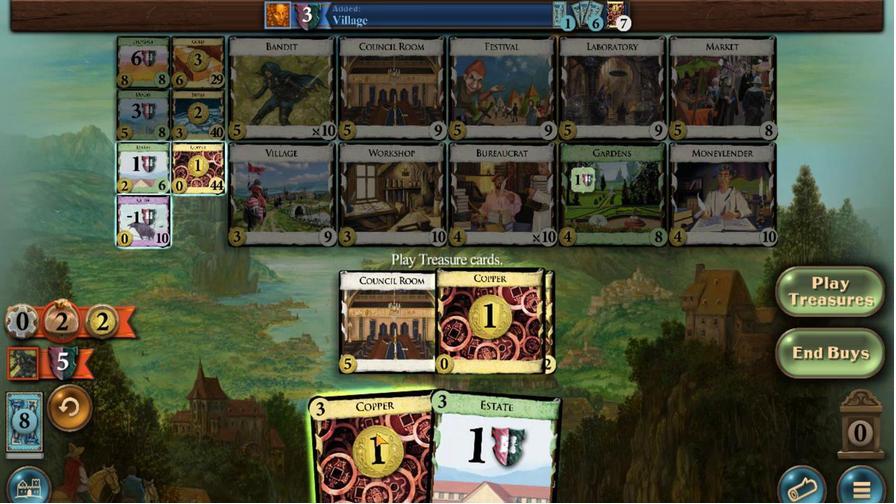 
Action: Mouse moved to (330, 379)
Screenshot: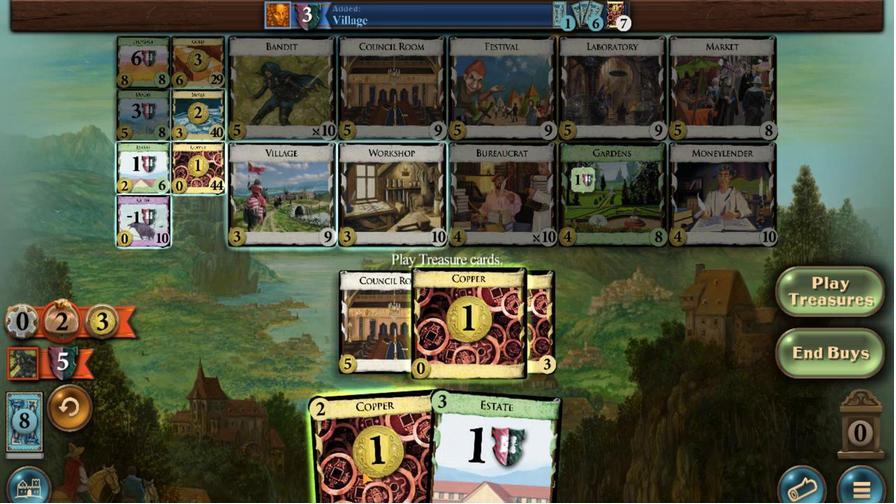 
Action: Mouse pressed left at (330, 379)
Screenshot: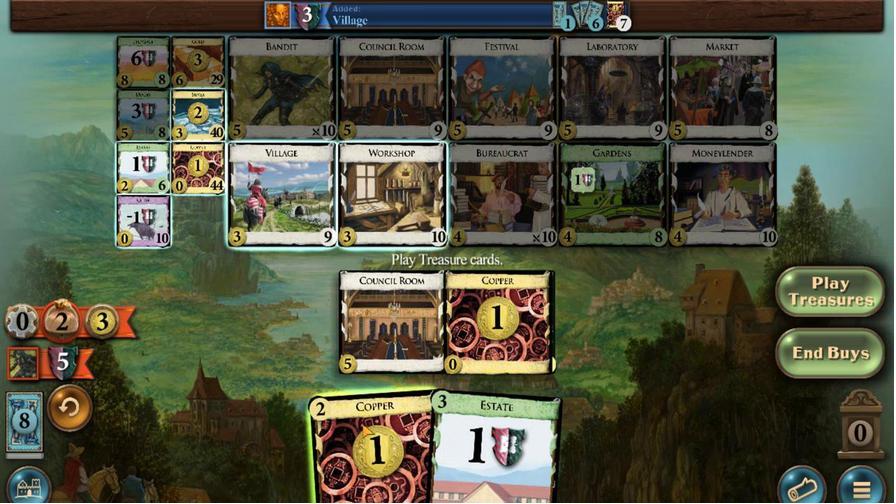
Action: Mouse moved to (338, 381)
Screenshot: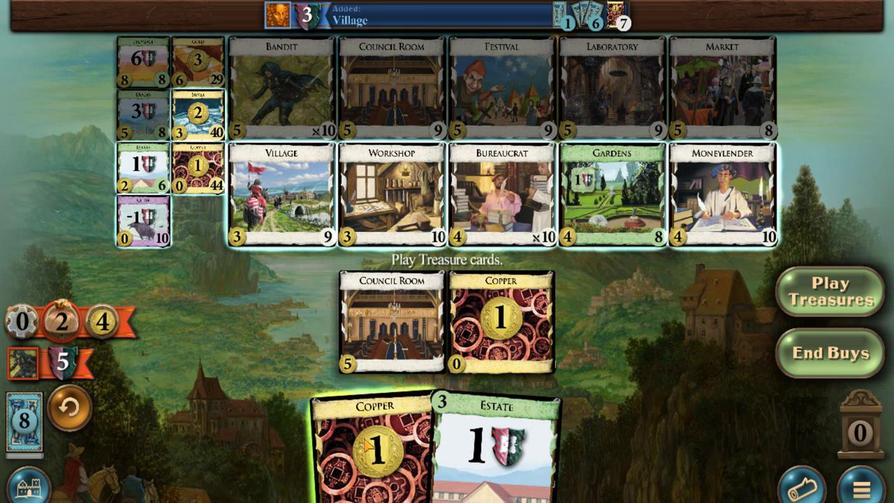 
Action: Mouse pressed left at (338, 381)
Screenshot: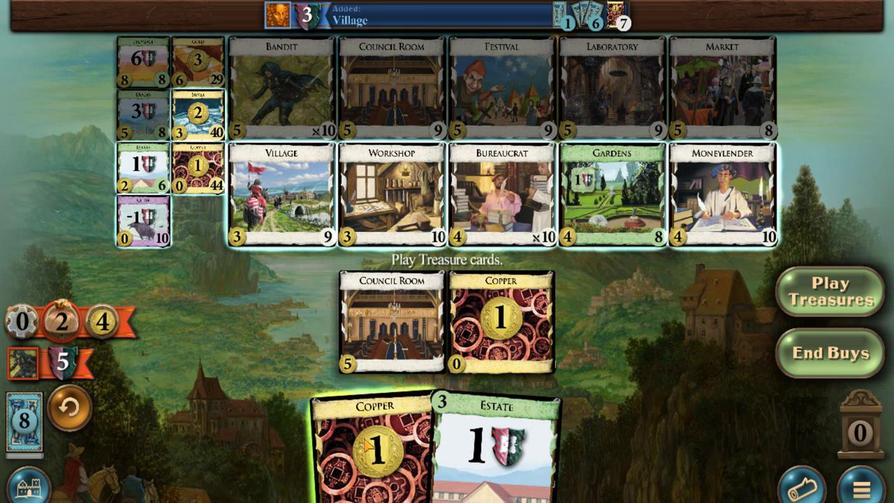 
Action: Mouse moved to (273, 336)
Screenshot: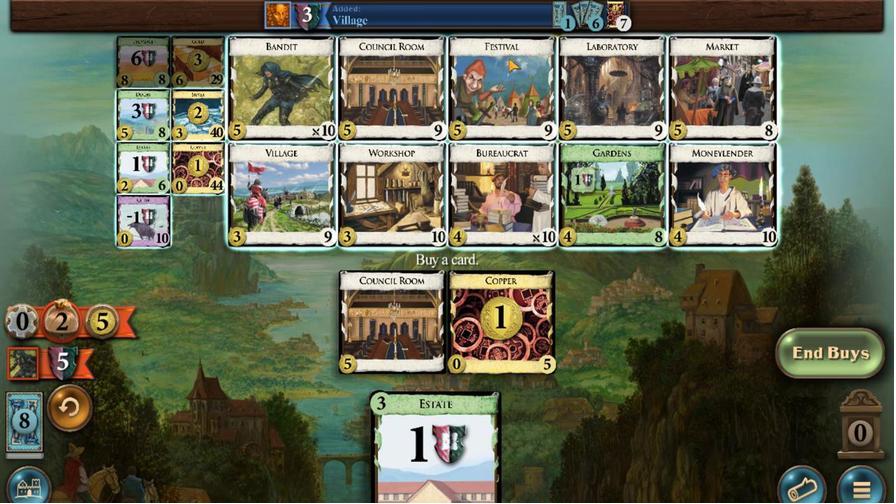 
Action: Mouse pressed left at (273, 336)
Screenshot: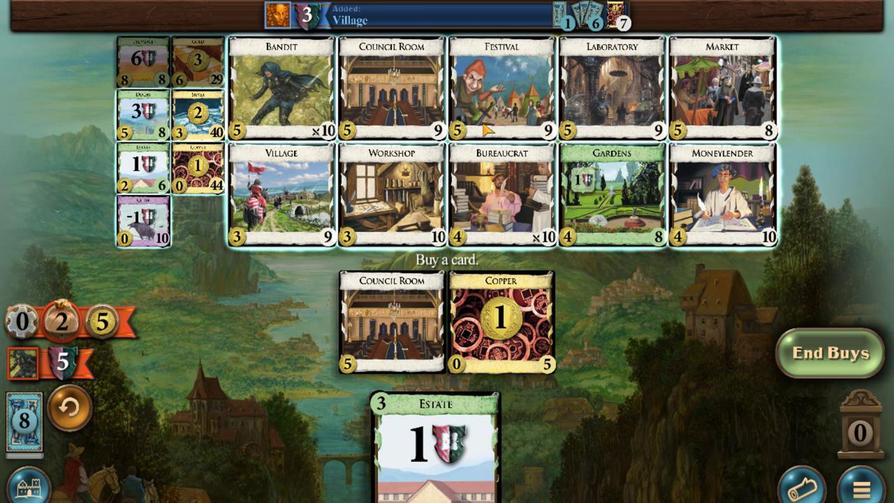 
Action: Mouse moved to (393, 347)
Screenshot: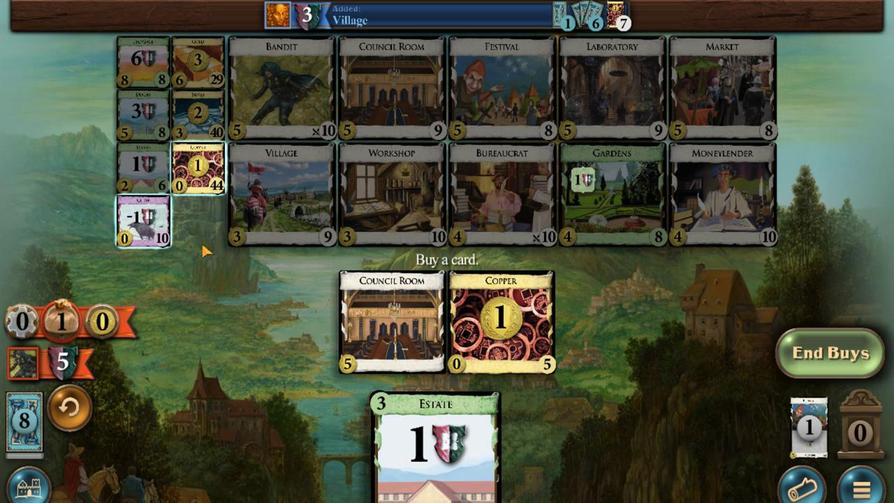 
Action: Mouse pressed left at (393, 347)
Screenshot: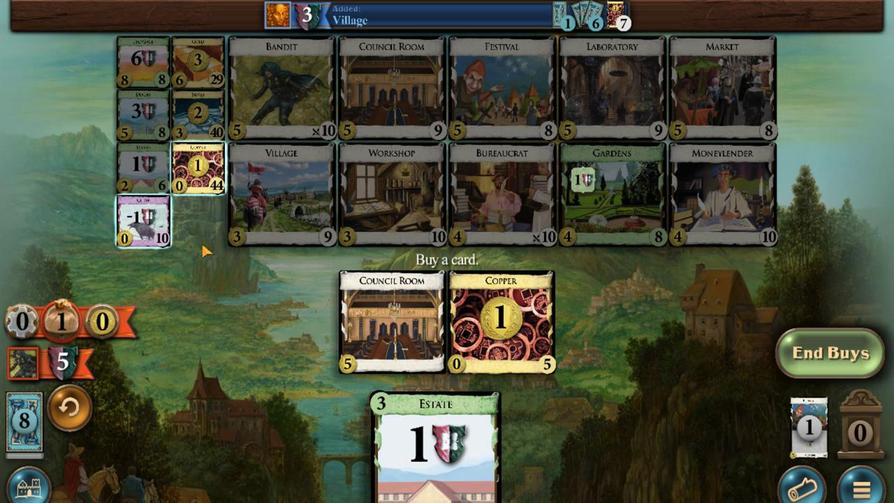 
Action: Mouse moved to (386, 378)
Screenshot: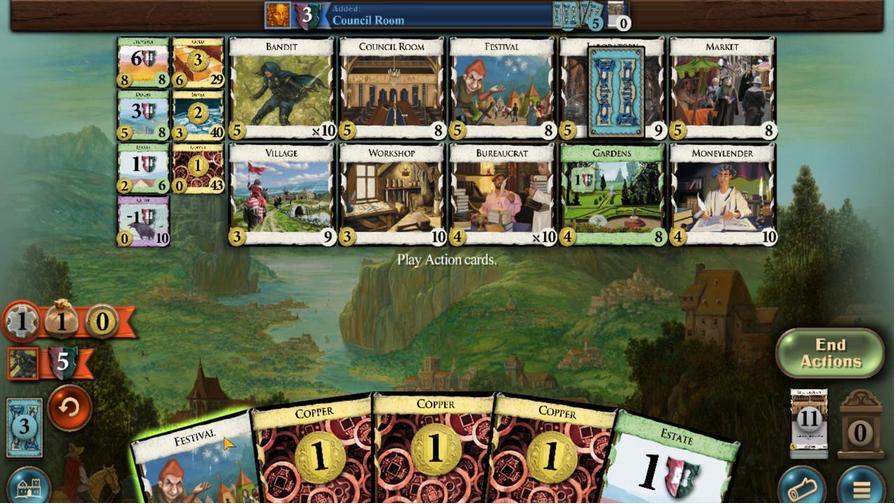 
Action: Mouse pressed left at (386, 378)
Screenshot: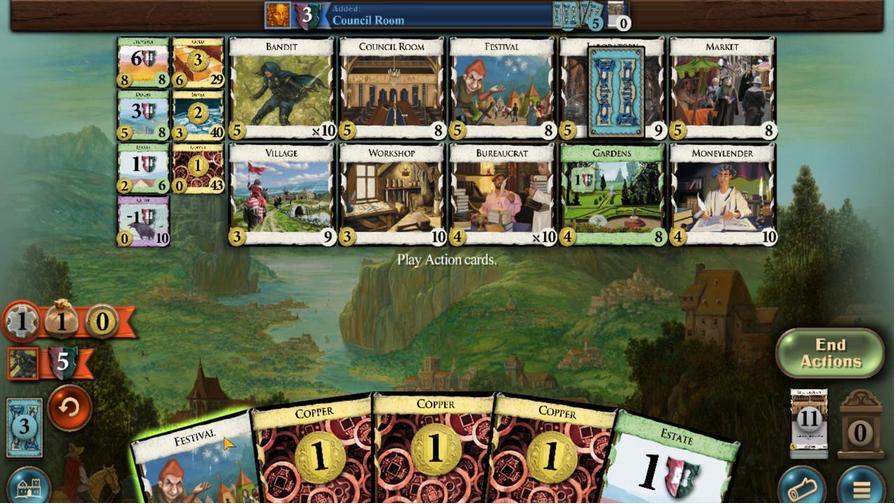 
Action: Mouse moved to (324, 377)
Screenshot: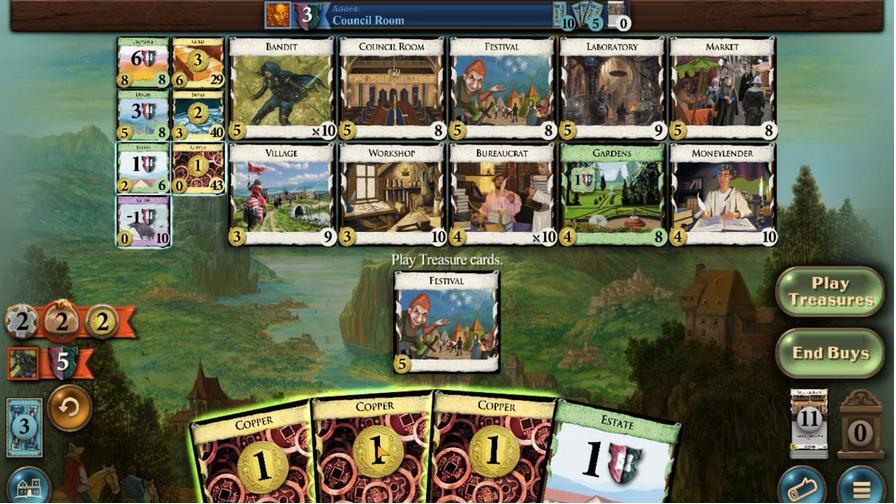 
Action: Mouse pressed left at (324, 377)
Screenshot: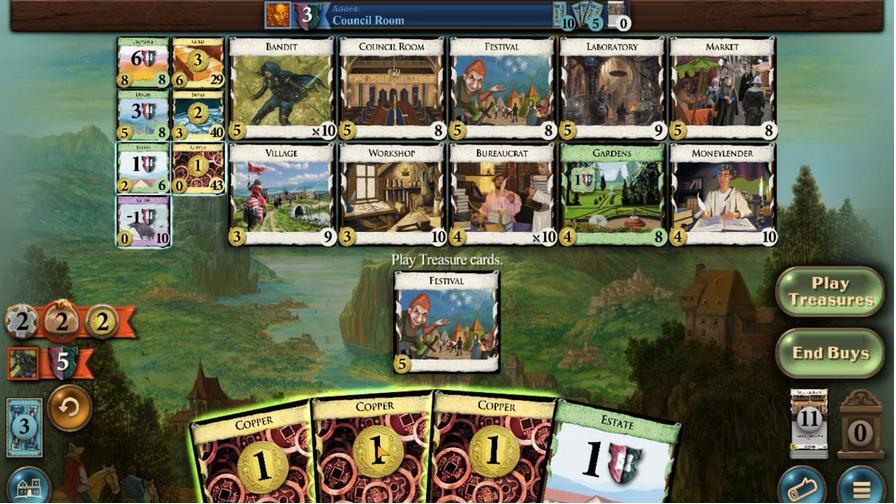 
Action: Mouse moved to (313, 380)
Screenshot: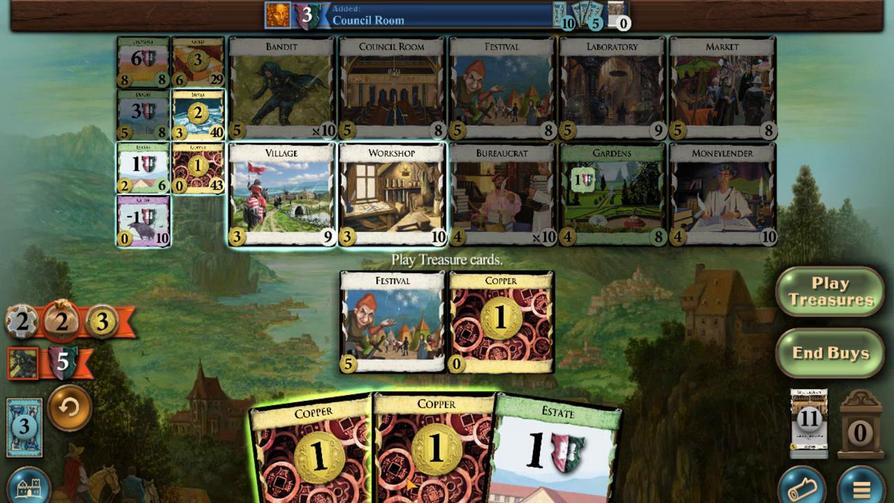 
Action: Mouse pressed left at (313, 380)
Screenshot: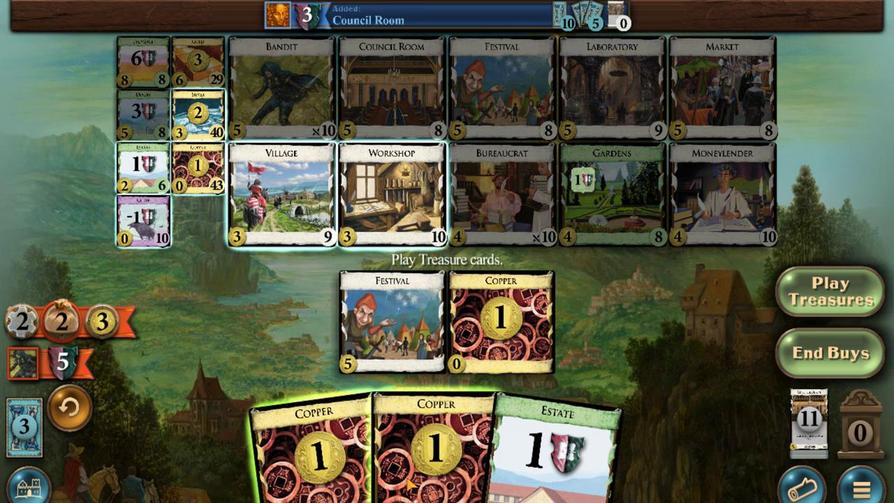 
Action: Mouse moved to (329, 381)
Screenshot: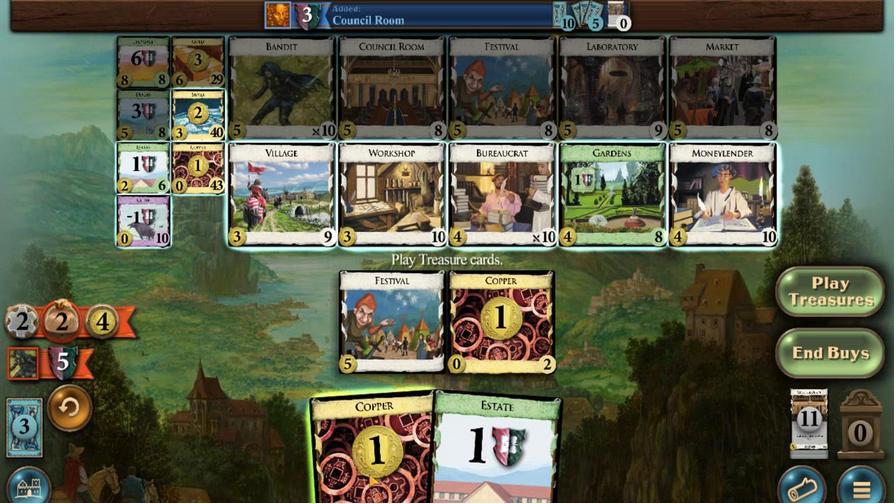 
Action: Mouse pressed left at (329, 381)
Screenshot: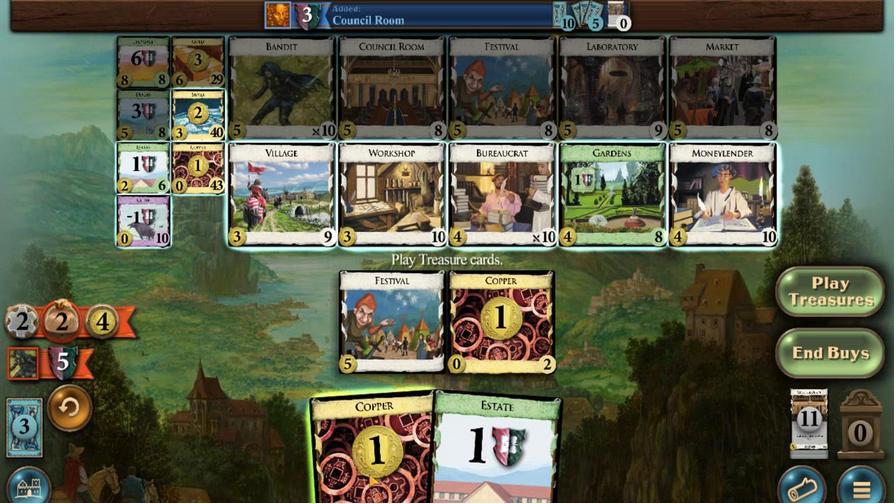 
Action: Mouse moved to (317, 339)
Screenshot: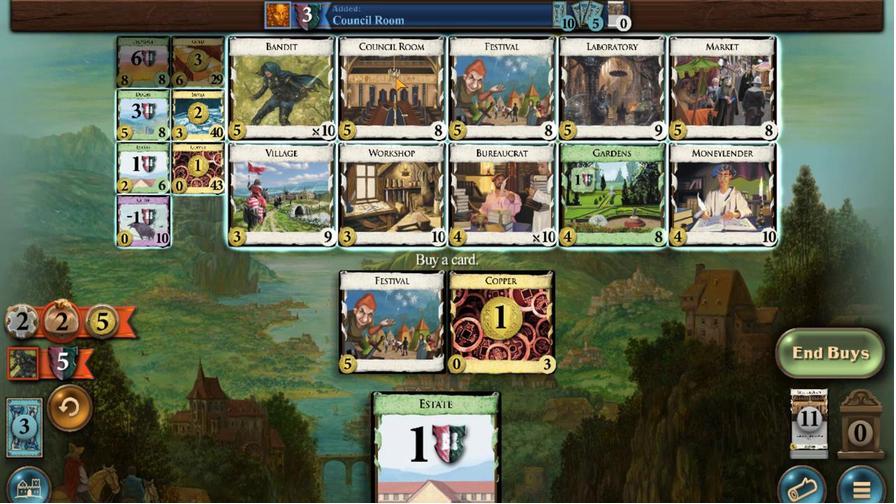 
Action: Mouse pressed left at (317, 339)
Screenshot: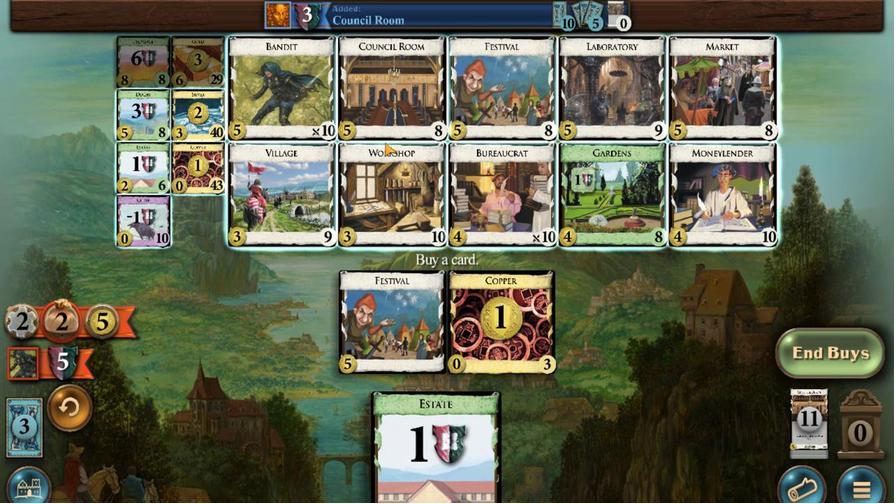 
Action: Mouse moved to (397, 348)
Screenshot: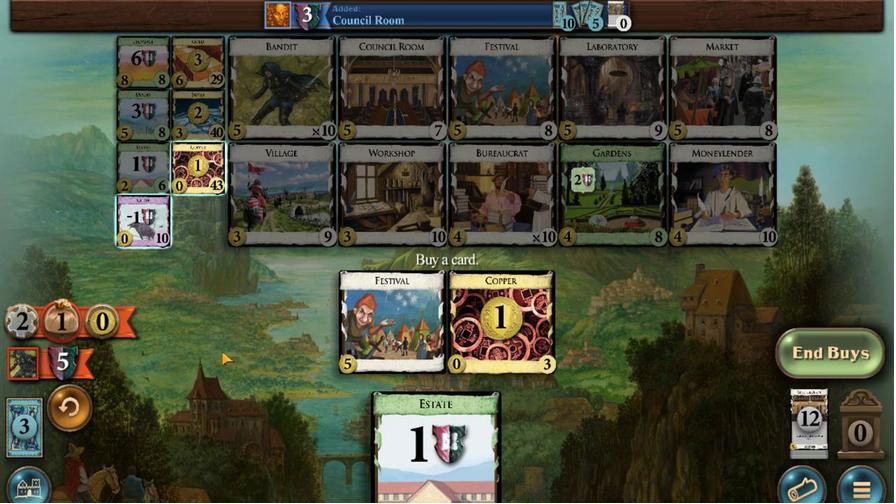 
Action: Mouse pressed left at (397, 348)
Screenshot: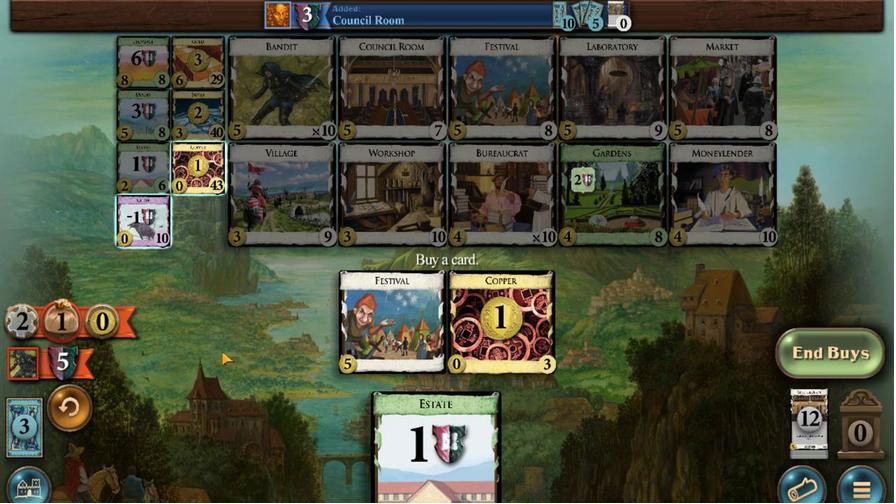 
Action: Mouse moved to (390, 378)
Screenshot: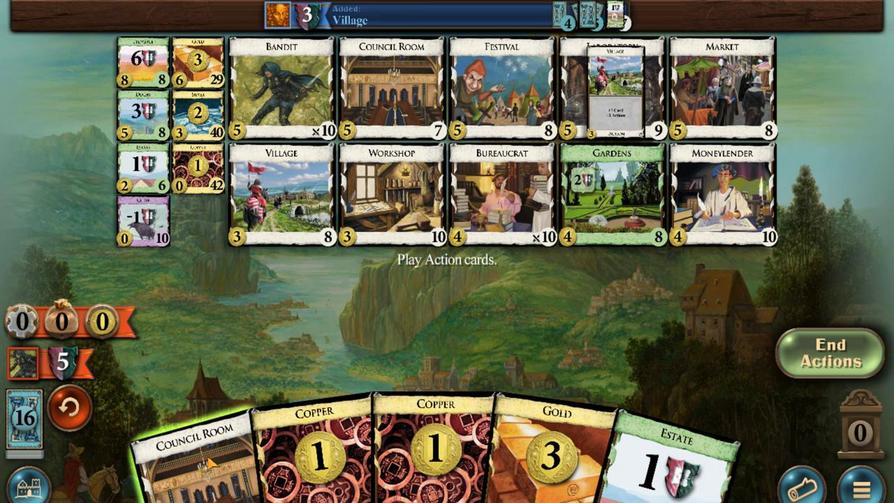 
Action: Mouse pressed left at (390, 378)
Screenshot: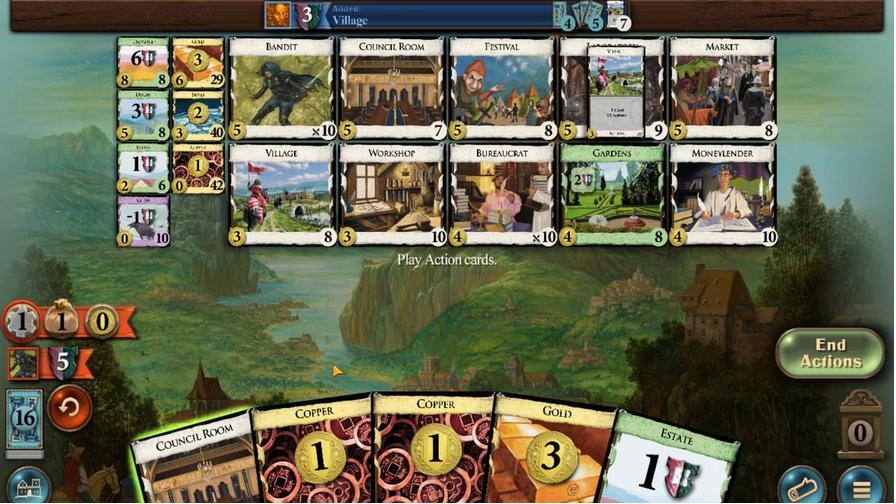 
Action: Mouse moved to (292, 380)
Screenshot: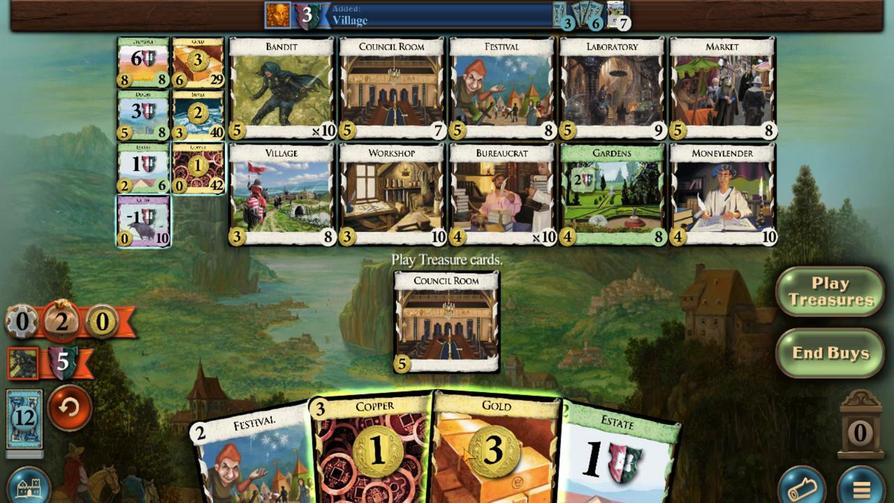 
Action: Mouse pressed left at (292, 380)
Screenshot: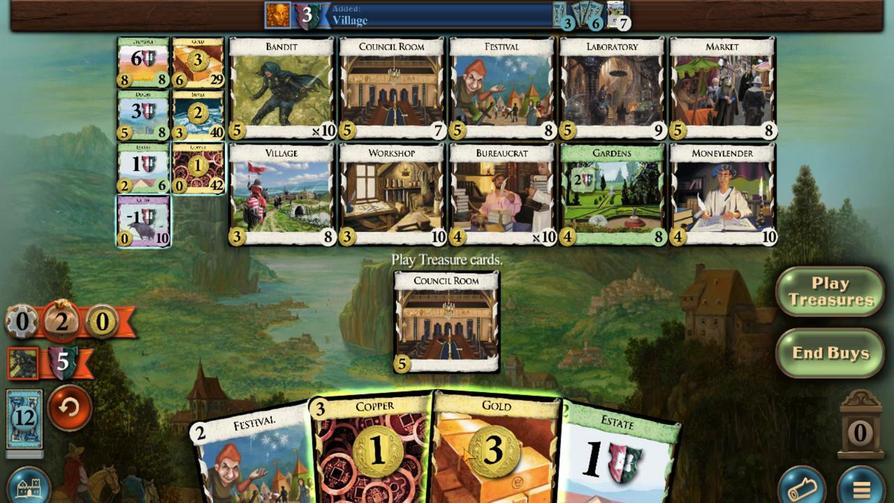 
Action: Mouse moved to (293, 379)
Screenshot: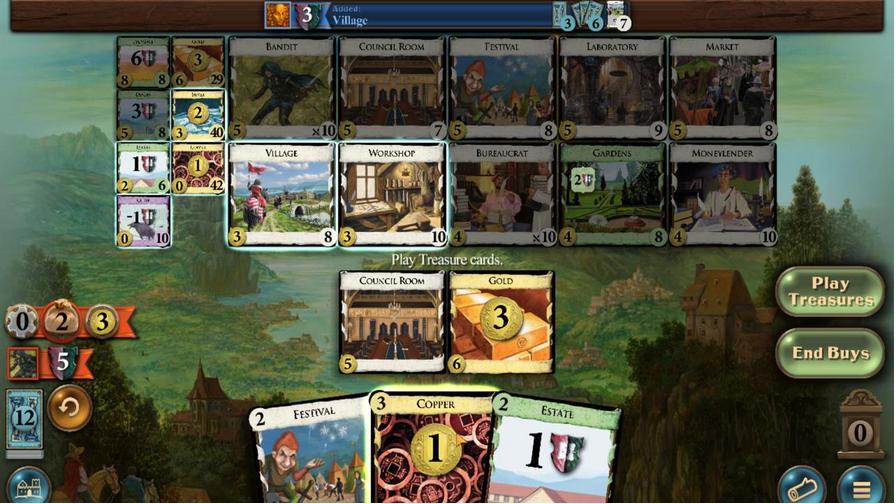 
Action: Mouse pressed left at (293, 379)
Screenshot: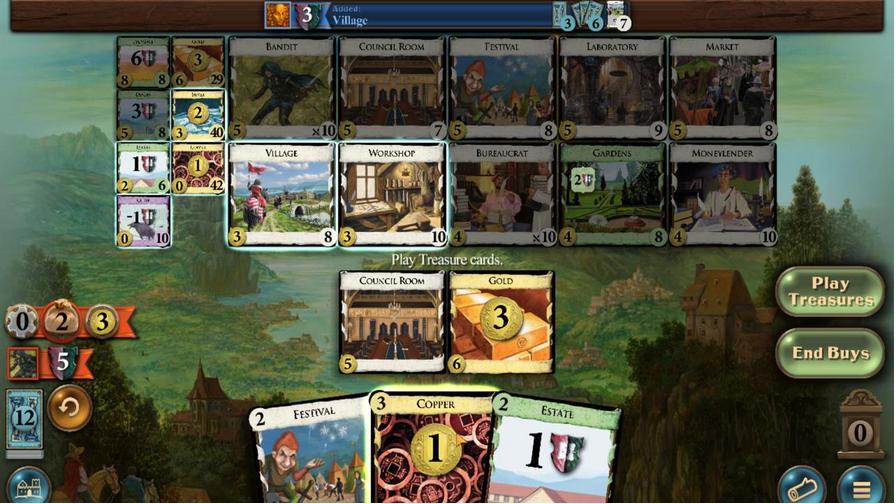
Action: Mouse moved to (300, 377)
Screenshot: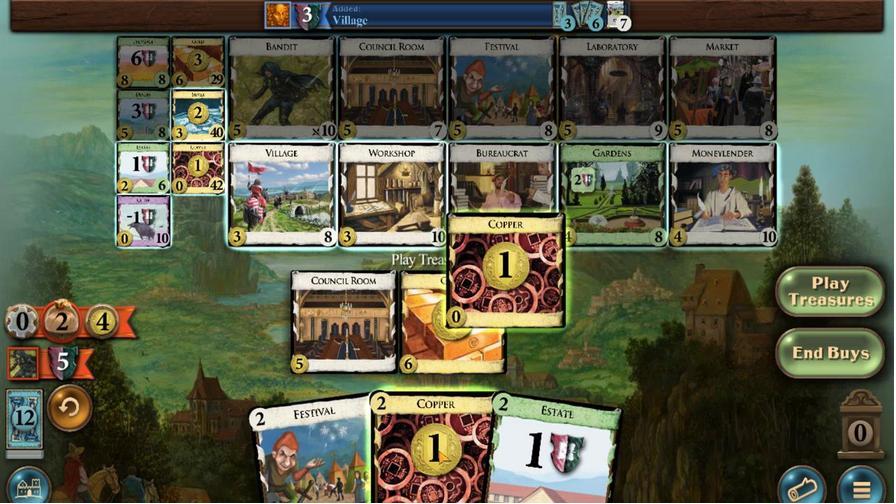 
Action: Mouse pressed left at (300, 377)
Screenshot: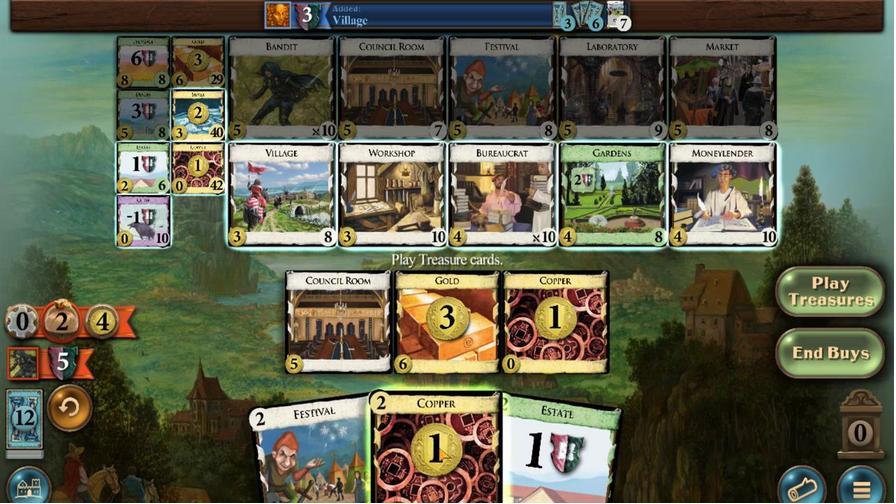 
Action: Mouse moved to (306, 379)
Screenshot: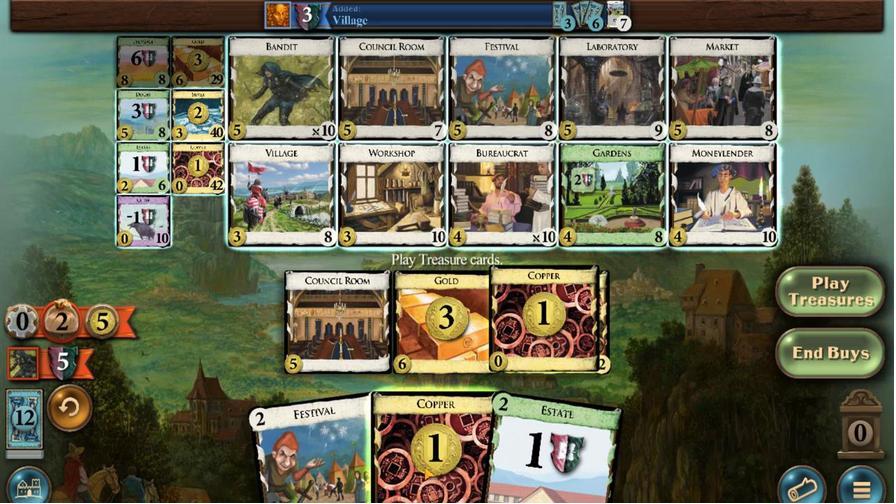 
Action: Mouse pressed left at (306, 379)
Screenshot: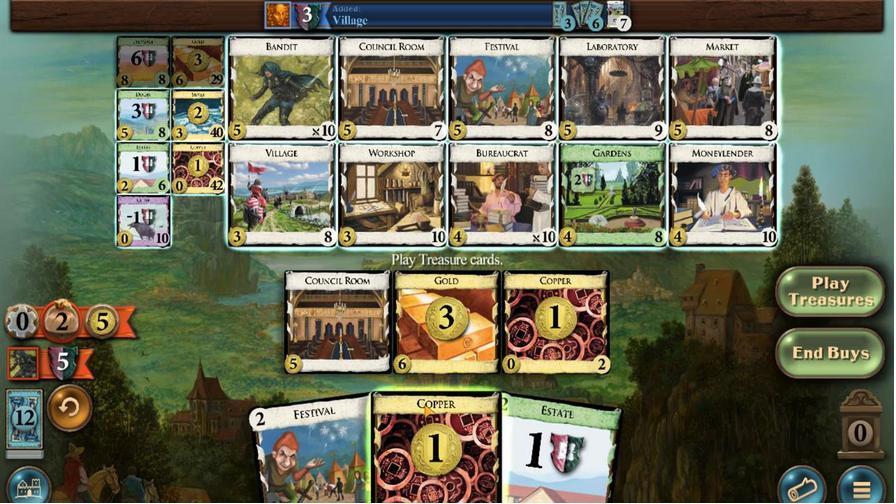 
Action: Mouse moved to (416, 342)
Screenshot: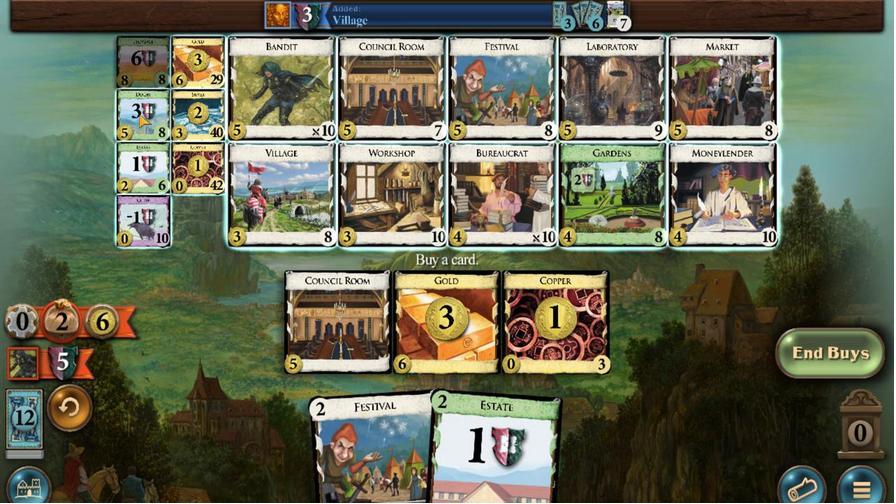 
Action: Mouse pressed left at (416, 342)
Screenshot: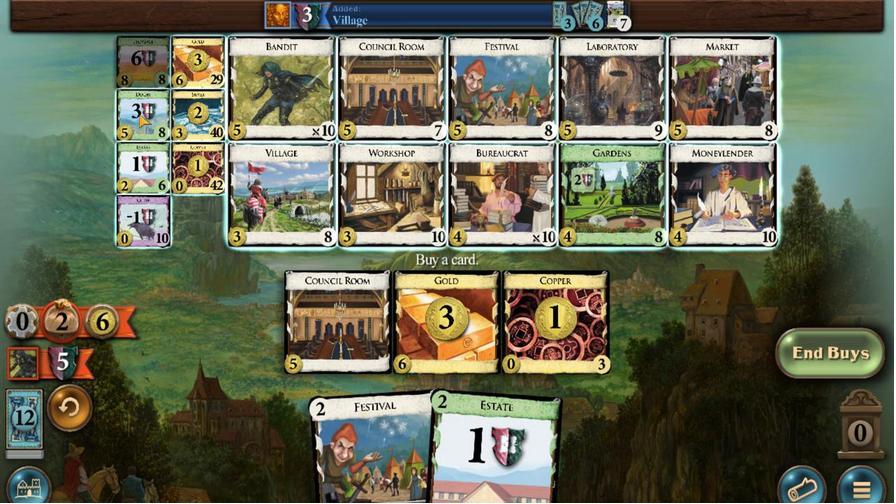 
Action: Mouse moved to (394, 348)
Screenshot: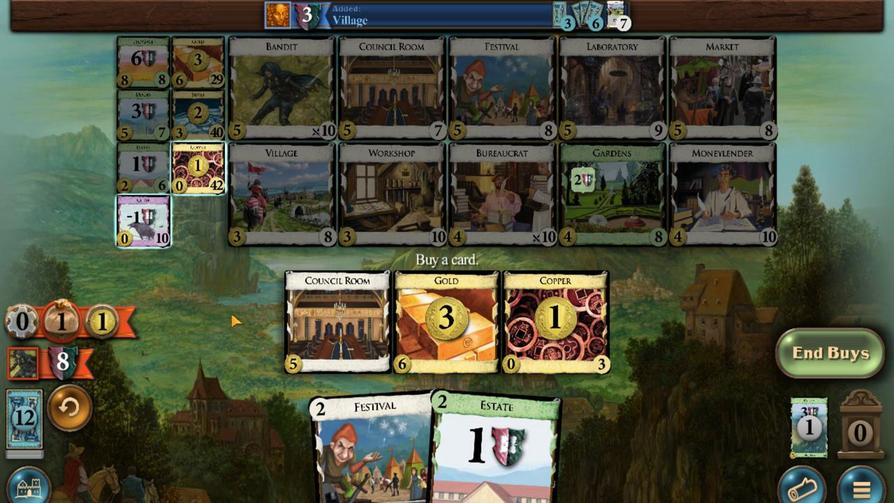 
Action: Mouse pressed left at (394, 348)
Screenshot: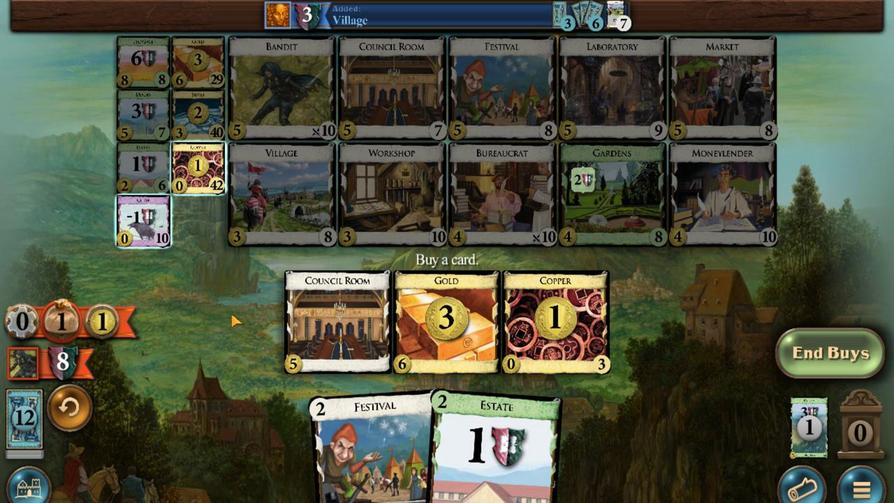 
Action: Mouse moved to (407, 379)
Screenshot: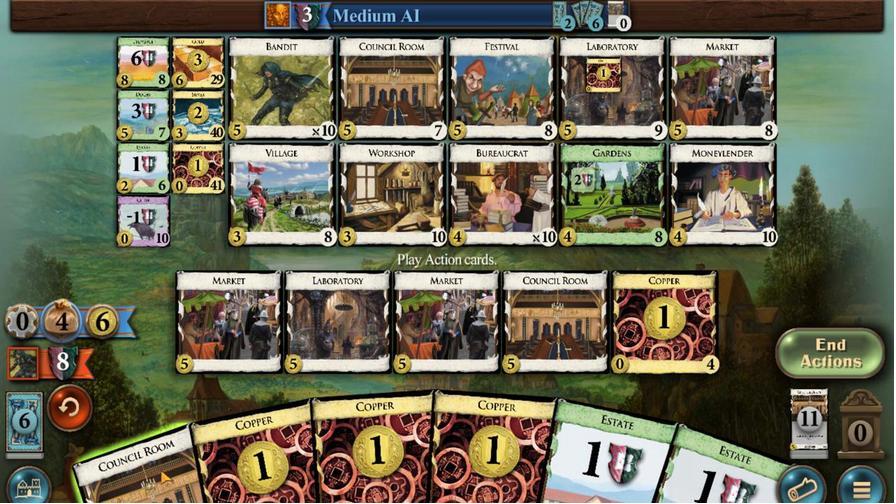 
Action: Mouse pressed left at (407, 379)
Screenshot: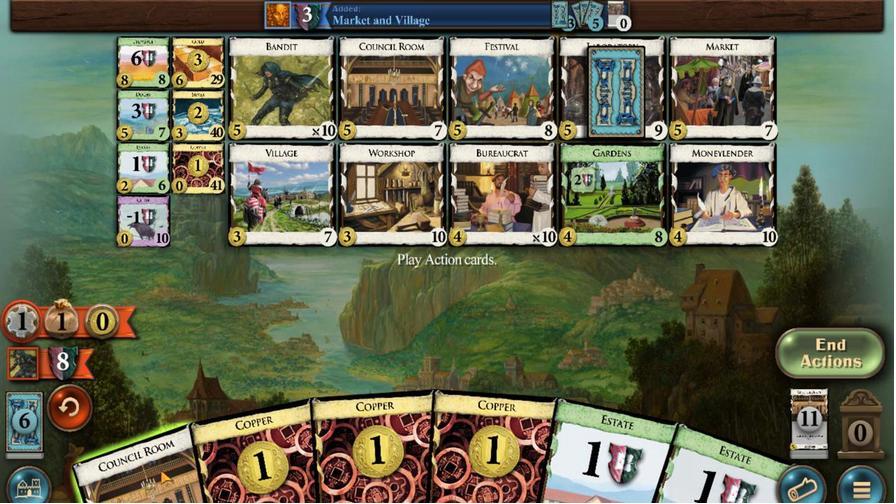 
Action: Mouse moved to (329, 380)
Screenshot: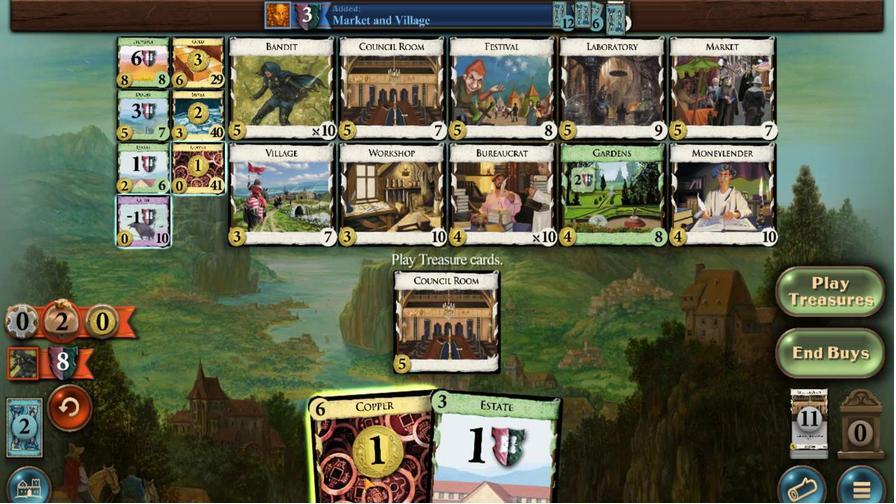 
Action: Mouse pressed left at (329, 380)
Screenshot: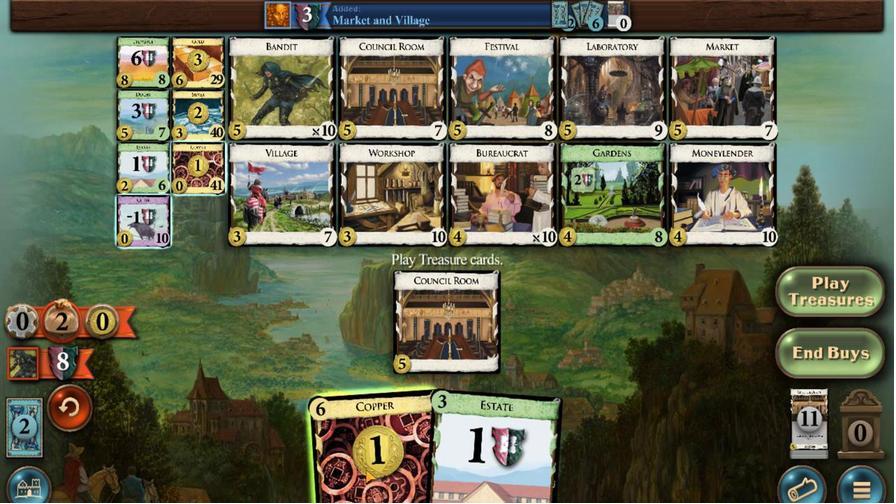 
Action: Mouse moved to (327, 380)
Screenshot: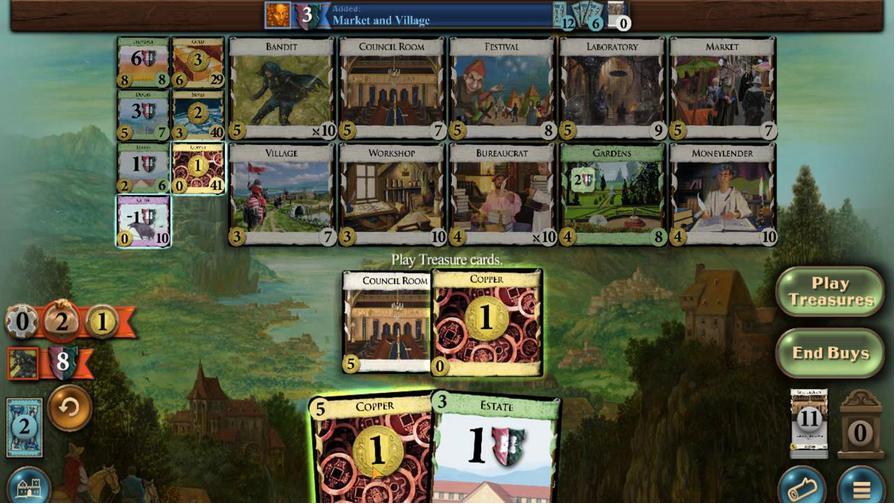 
Action: Mouse pressed left at (327, 380)
Screenshot: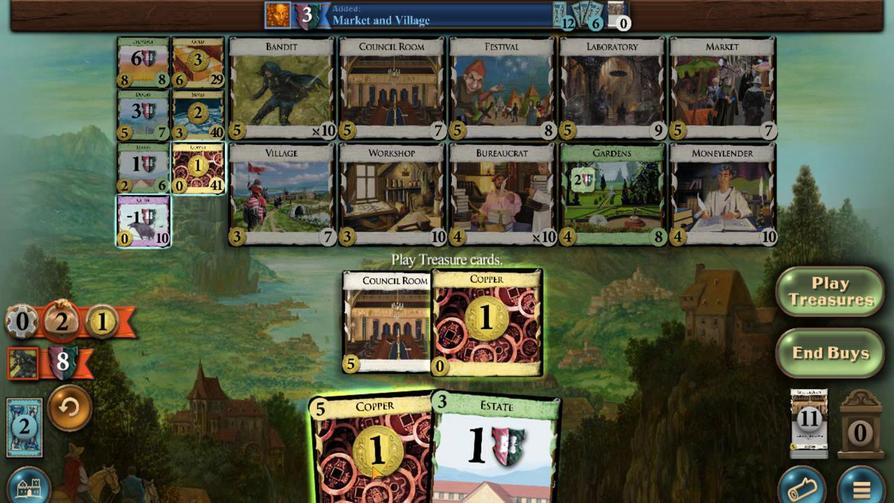 
Action: Mouse moved to (323, 380)
Screenshot: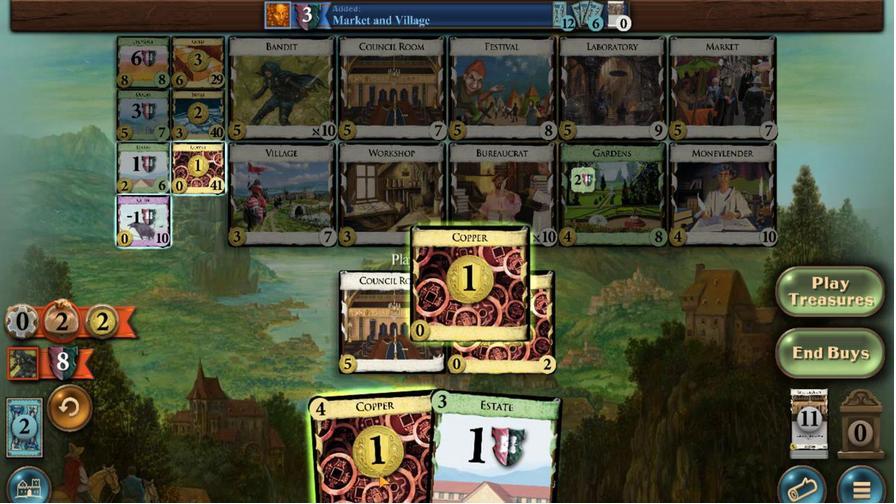 
Action: Mouse pressed left at (323, 380)
Screenshot: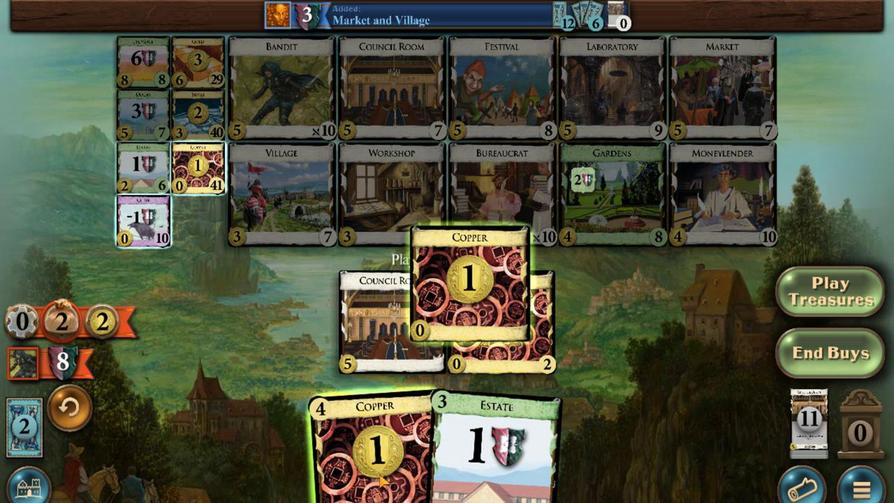 
Action: Mouse moved to (323, 383)
Screenshot: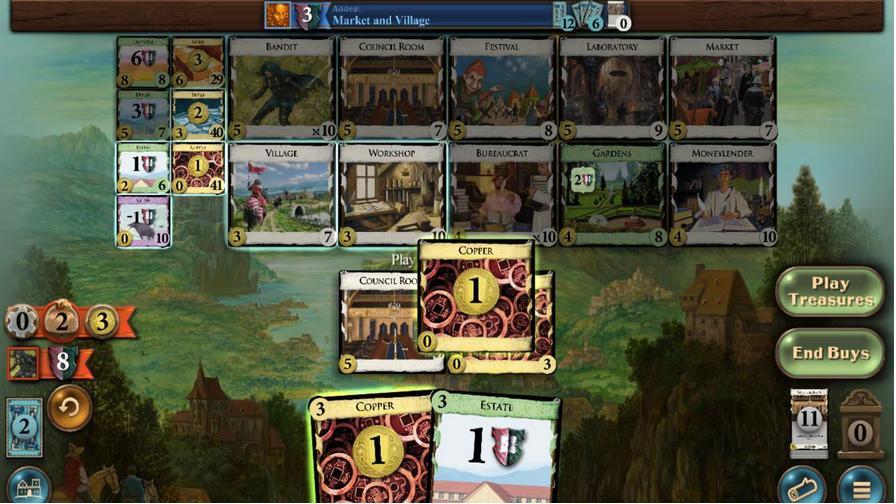 
Action: Mouse pressed left at (323, 383)
Screenshot: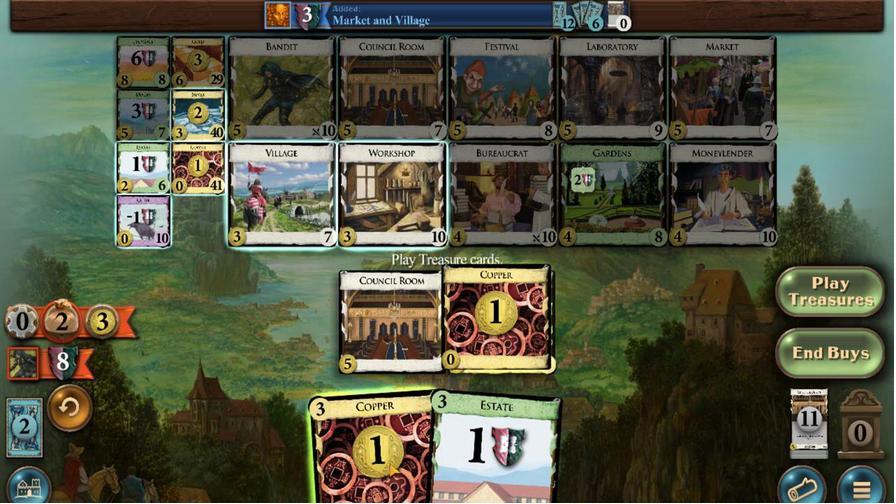 
Action: Mouse moved to (322, 383)
Screenshot: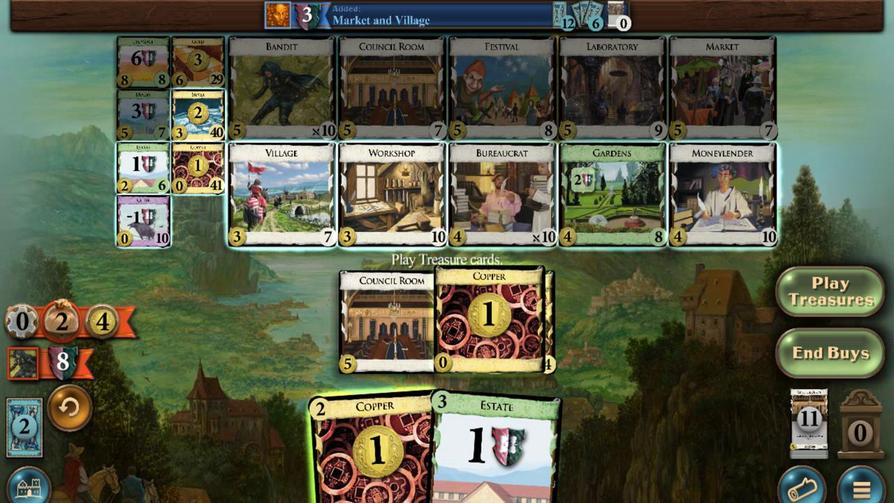 
Action: Mouse pressed left at (322, 383)
Screenshot: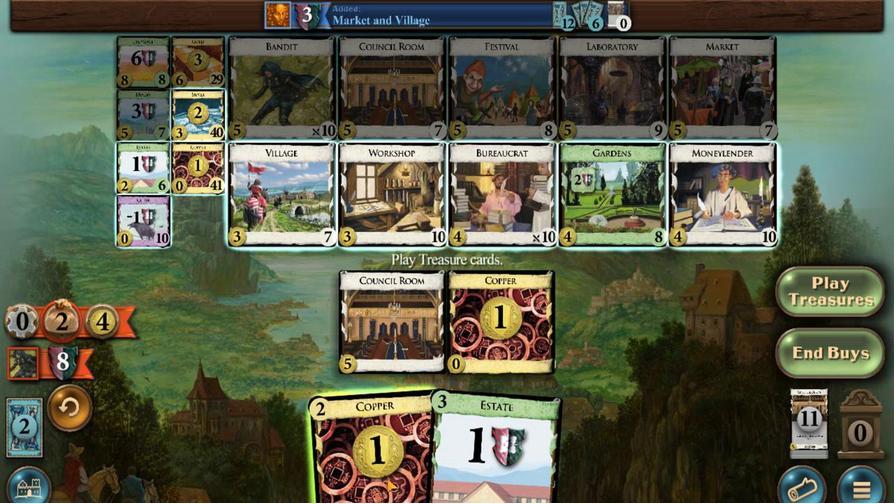 
Action: Mouse moved to (281, 338)
Screenshot: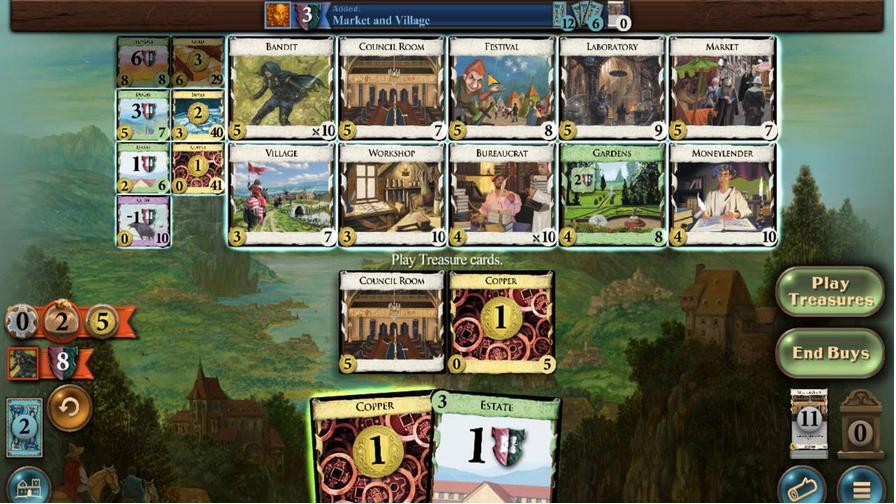
Action: Mouse pressed left at (281, 338)
Screenshot: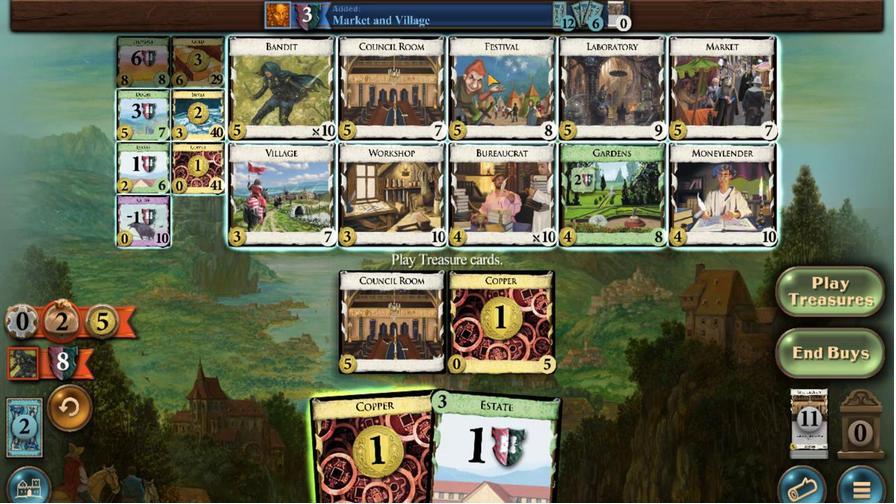 
Action: Mouse moved to (397, 348)
Screenshot: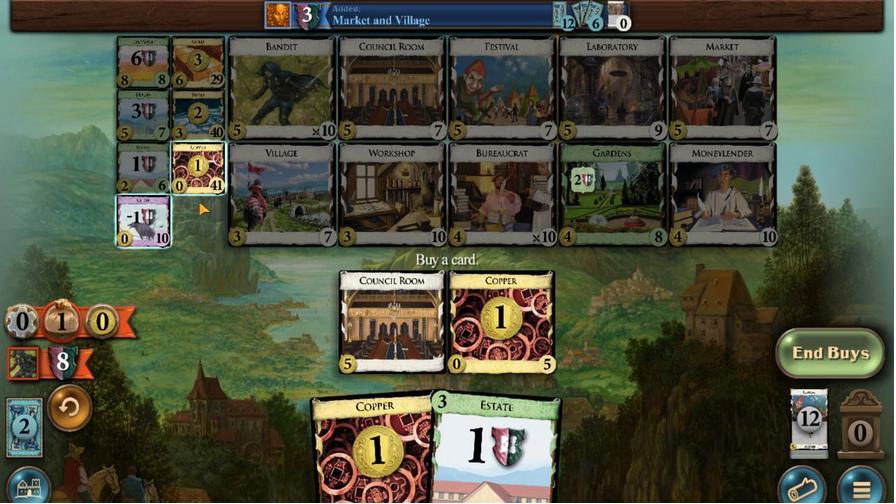 
Action: Mouse pressed left at (397, 348)
Screenshot: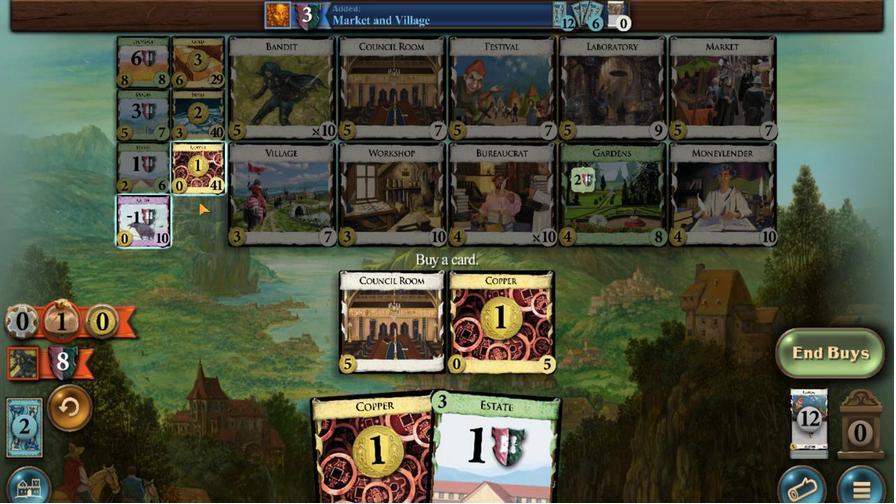 
Action: Mouse moved to (388, 379)
Screenshot: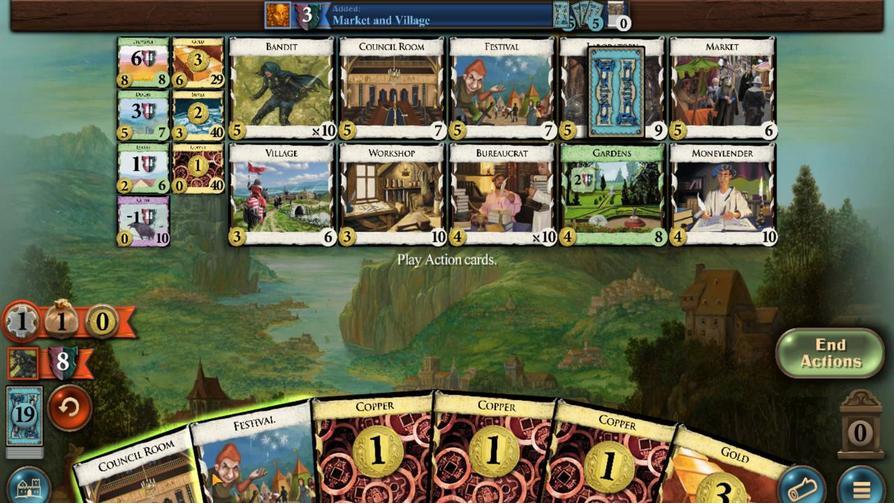 
Action: Mouse pressed left at (388, 379)
Screenshot: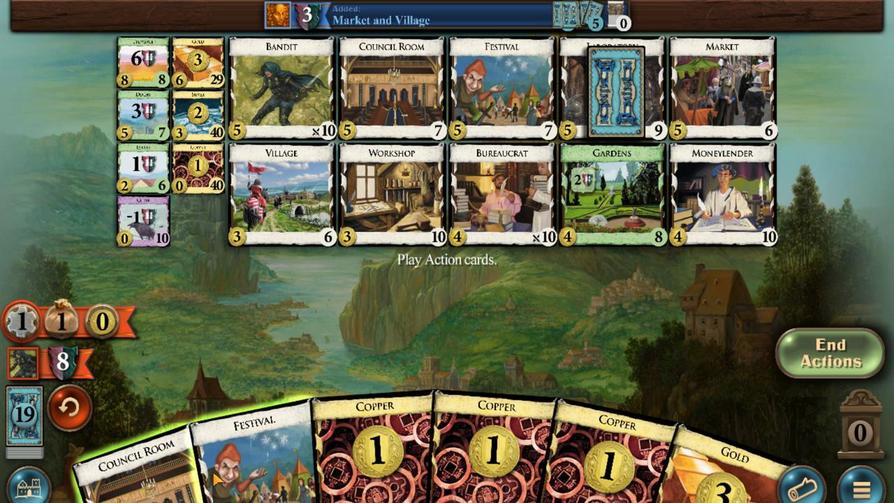 
Action: Mouse moved to (390, 381)
Screenshot: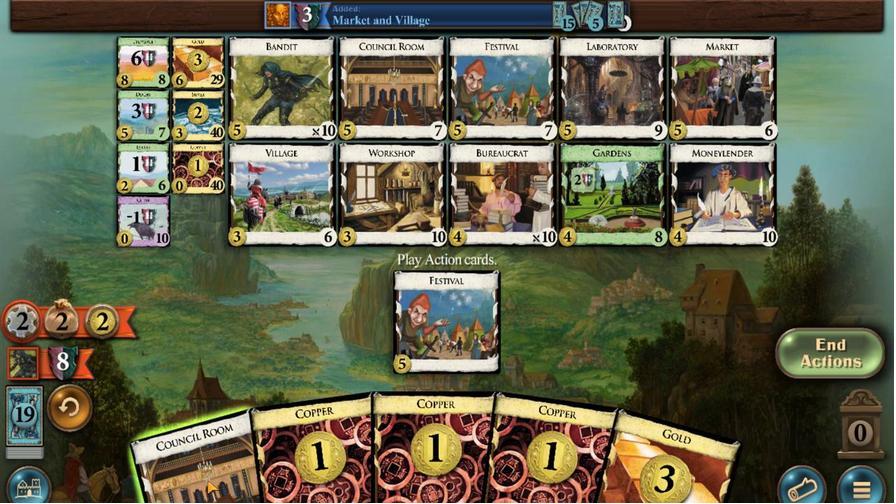 
Action: Mouse pressed left at (390, 381)
Screenshot: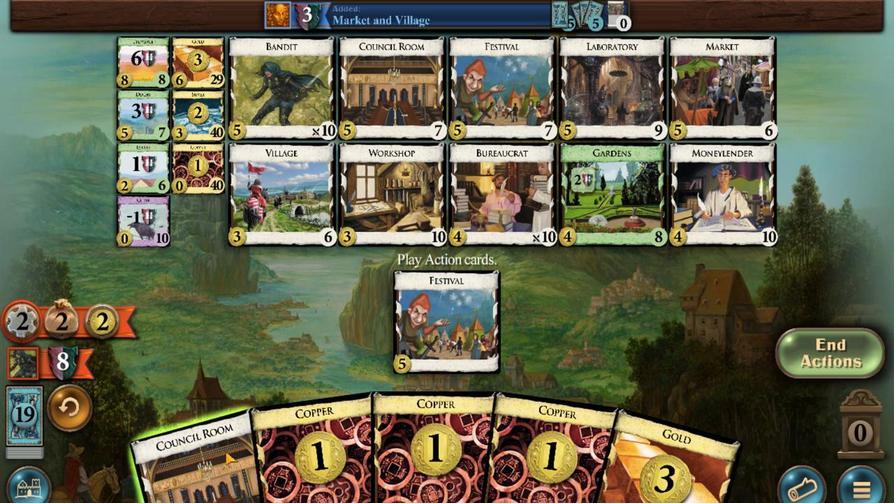 
Action: Mouse moved to (303, 380)
Screenshot: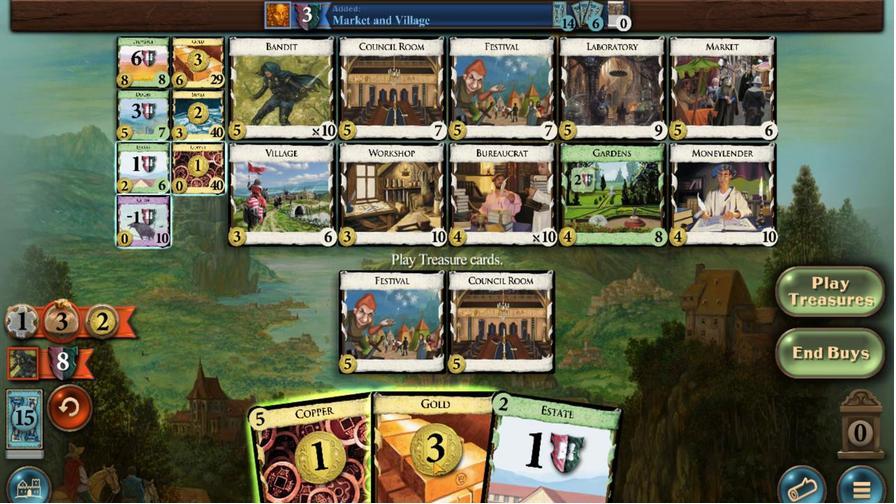 
Action: Mouse pressed left at (303, 380)
Screenshot: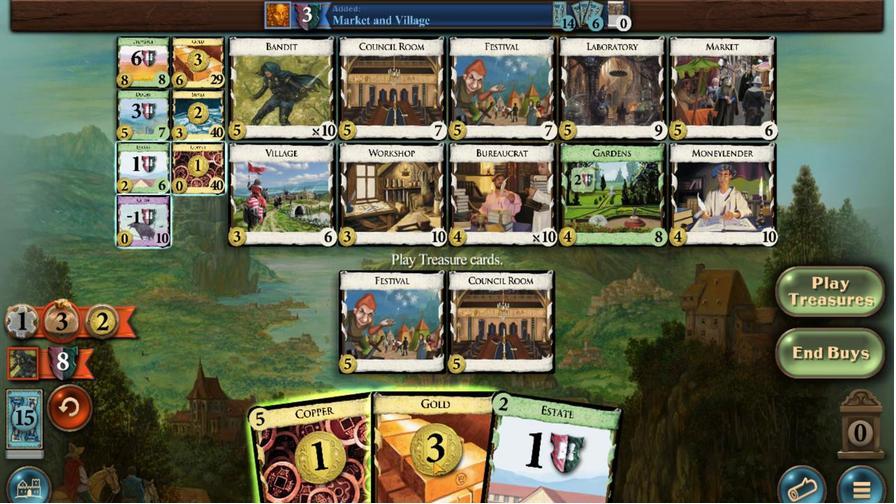 
Action: Mouse moved to (316, 376)
Screenshot: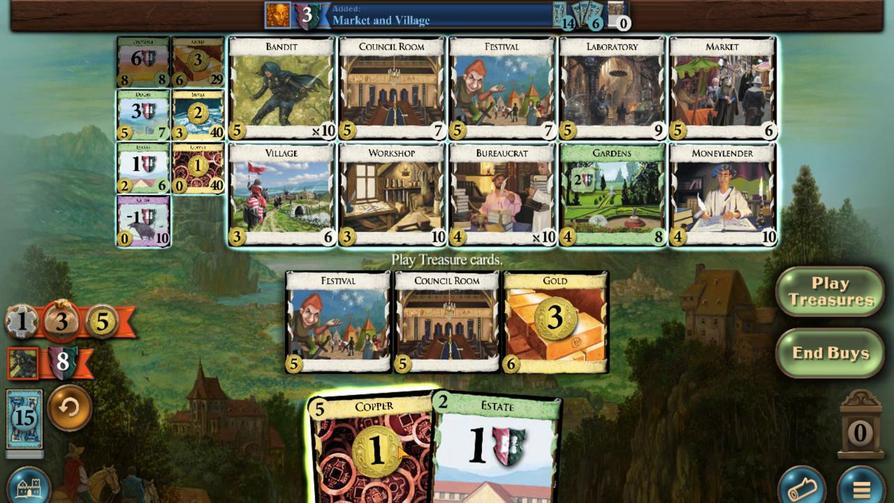 
Action: Mouse pressed left at (316, 376)
Screenshot: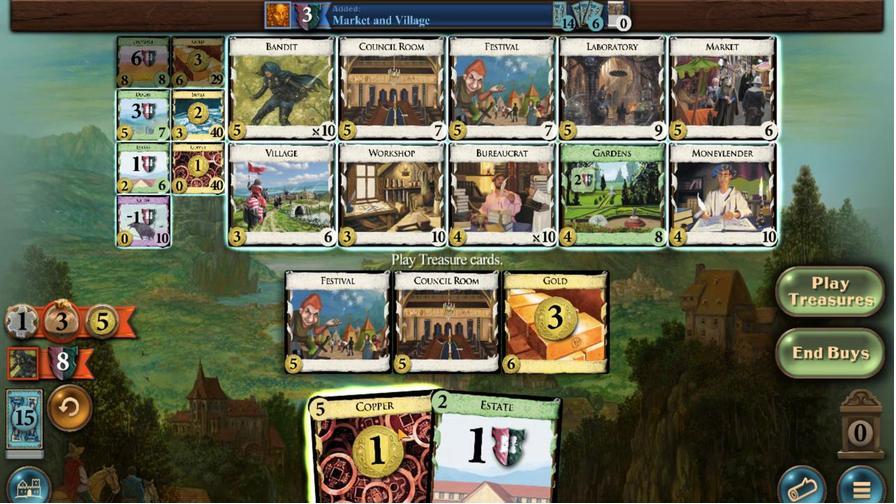 
Action: Mouse moved to (319, 374)
Screenshot: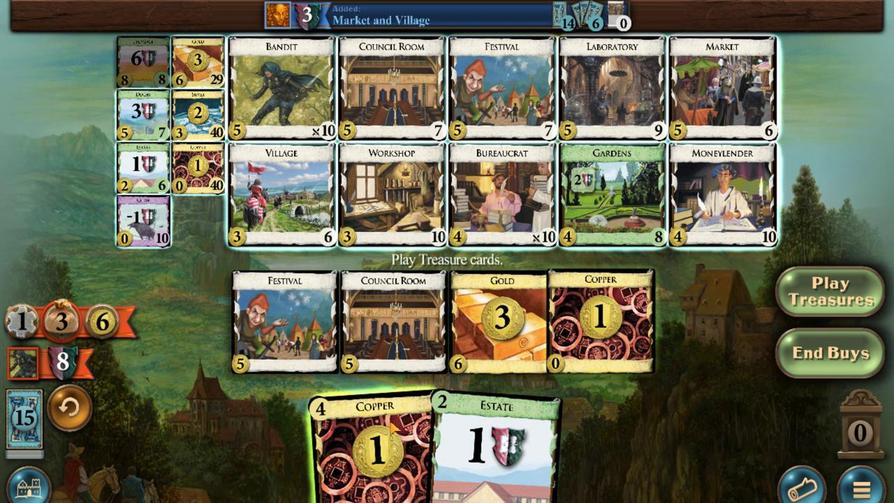 
Action: Mouse pressed left at (319, 374)
Screenshot: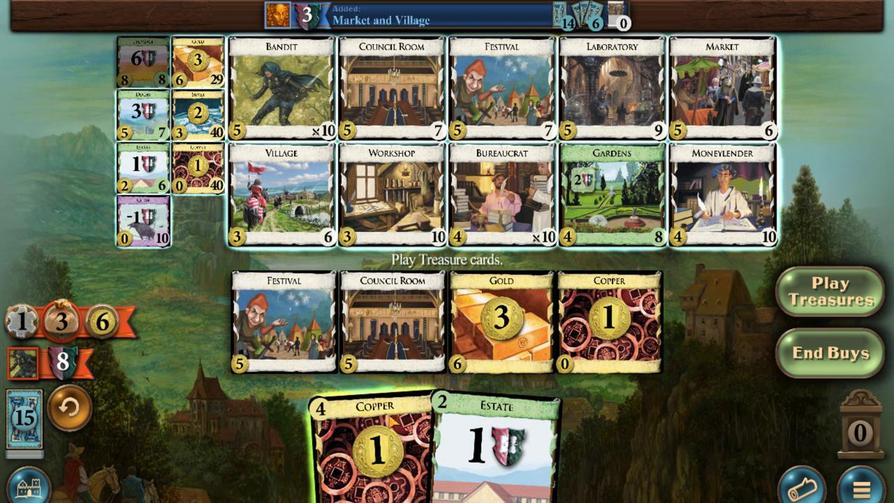 
Action: Mouse moved to (333, 376)
Screenshot: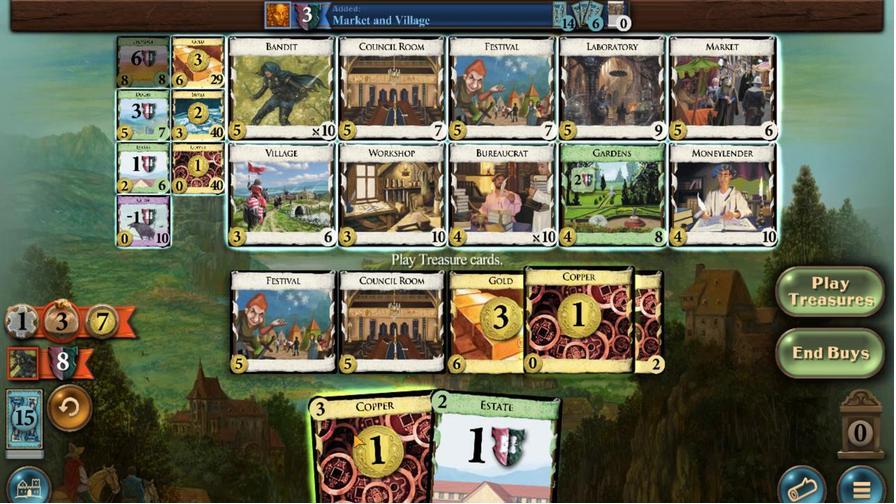 
Action: Mouse pressed left at (333, 376)
Screenshot: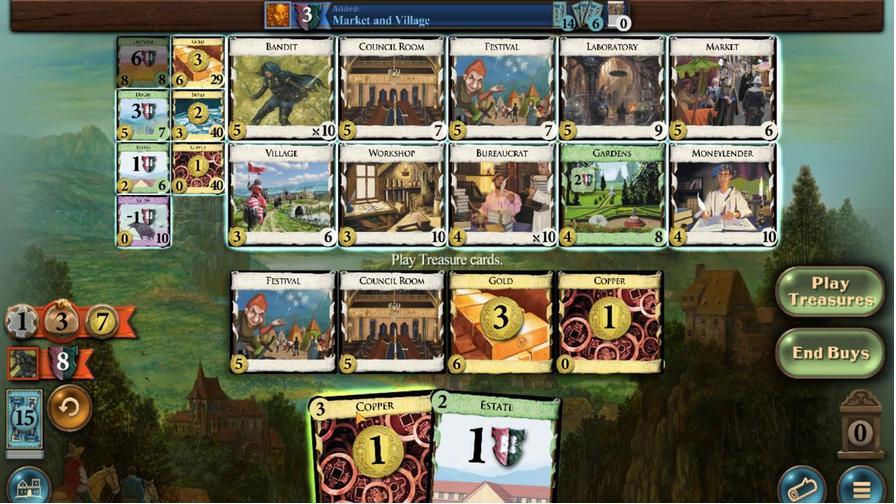 
Action: Mouse moved to (334, 376)
Screenshot: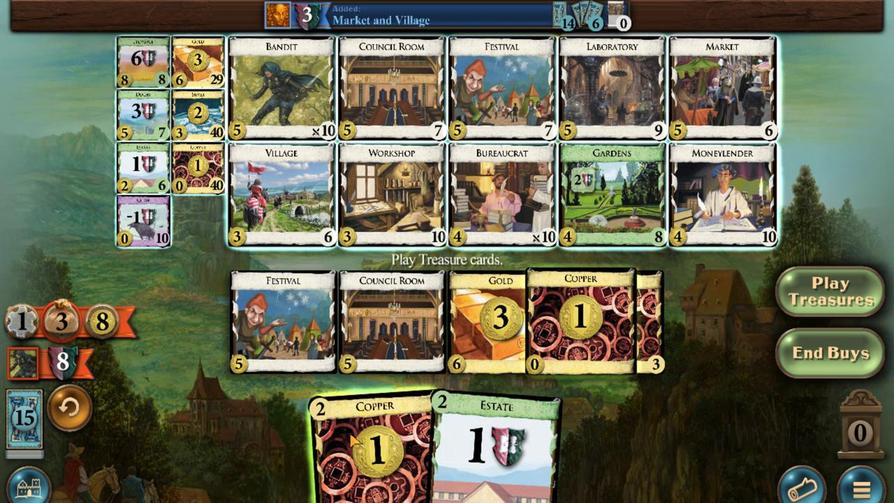 
Action: Mouse pressed left at (334, 376)
Screenshot: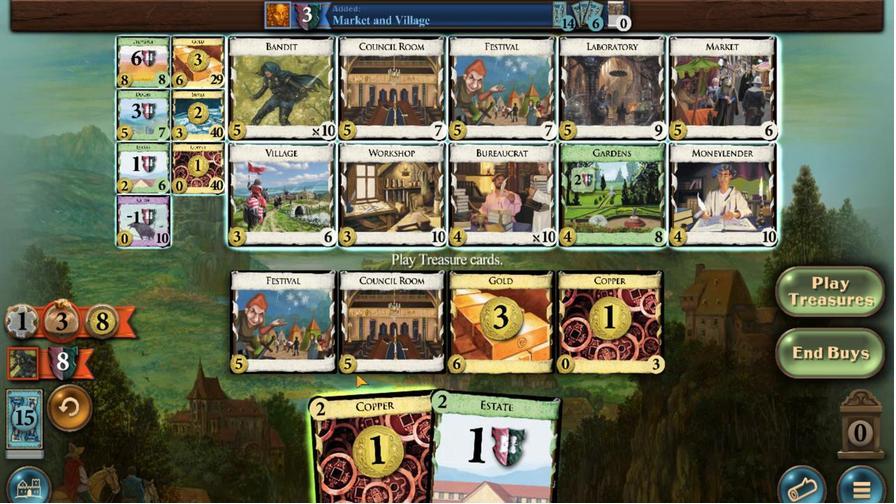 
Action: Mouse moved to (416, 337)
Screenshot: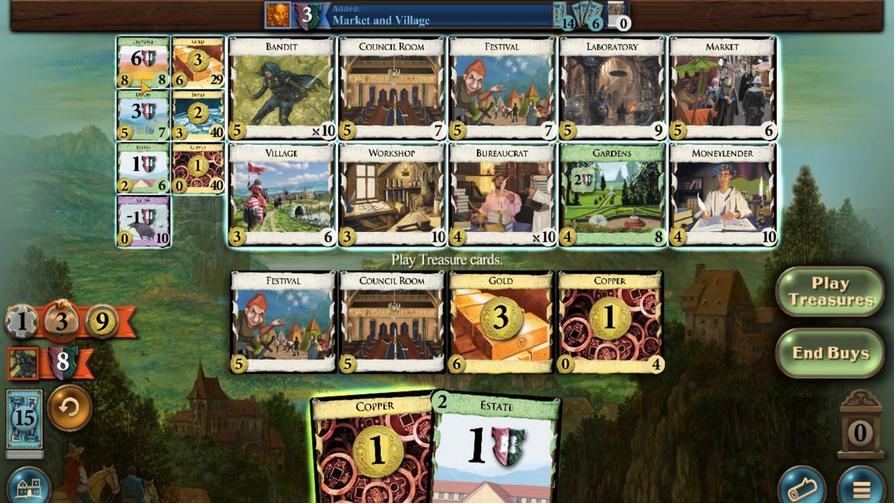 
Action: Mouse pressed left at (416, 337)
Screenshot: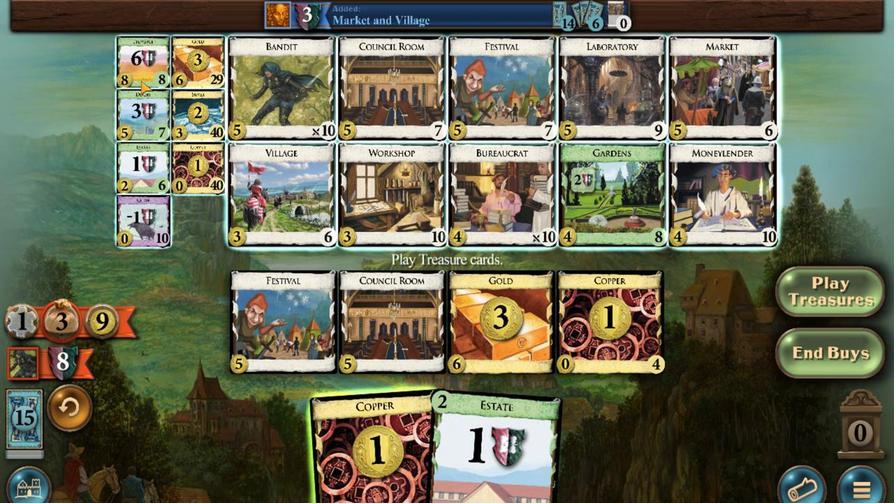 
Action: Mouse moved to (397, 348)
Screenshot: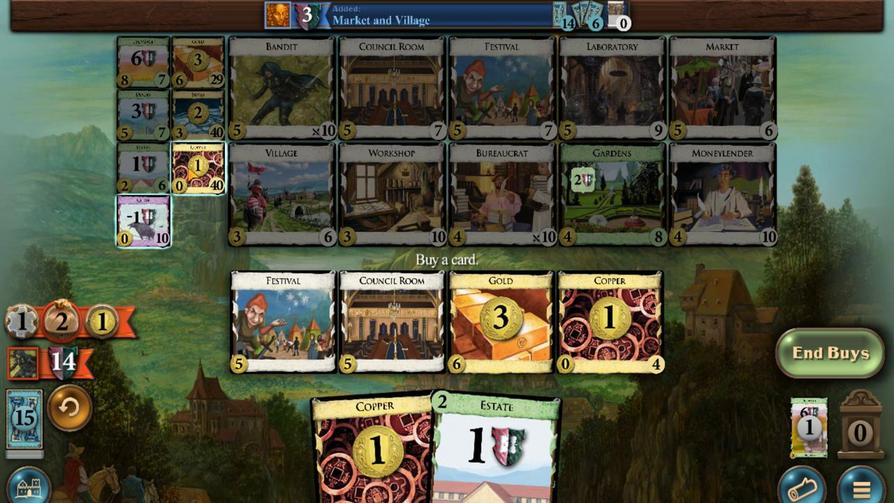 
Action: Mouse pressed left at (397, 348)
Screenshot: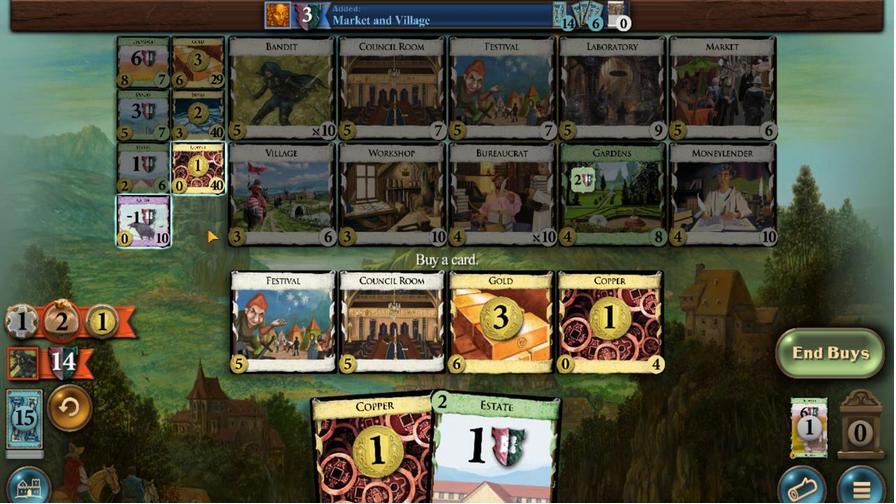 
Action: Mouse moved to (392, 347)
Screenshot: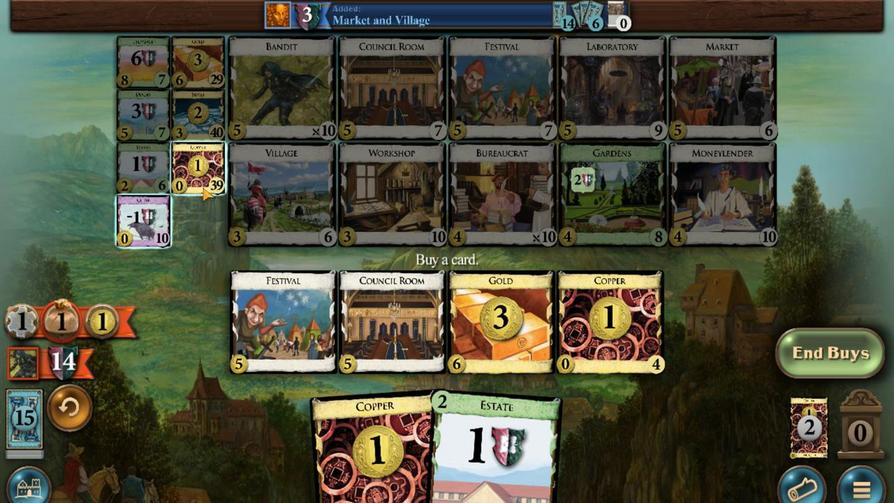 
Action: Mouse pressed left at (392, 347)
Screenshot: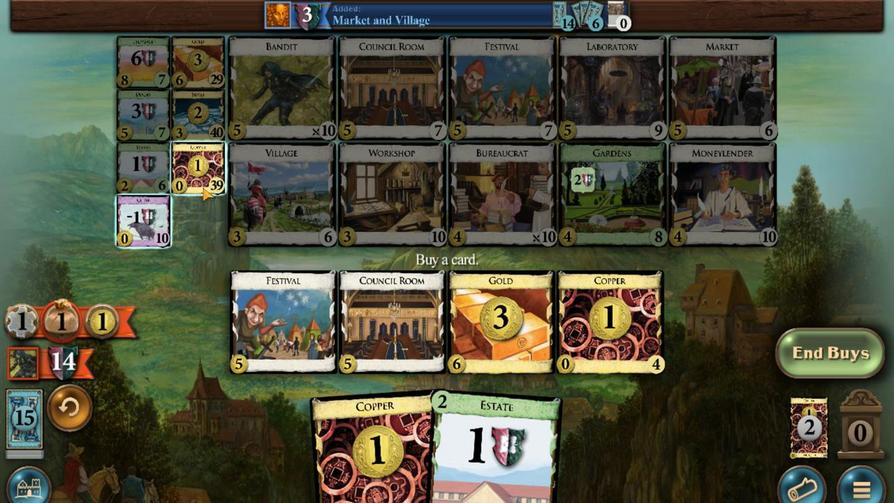 
Action: Mouse moved to (372, 378)
Screenshot: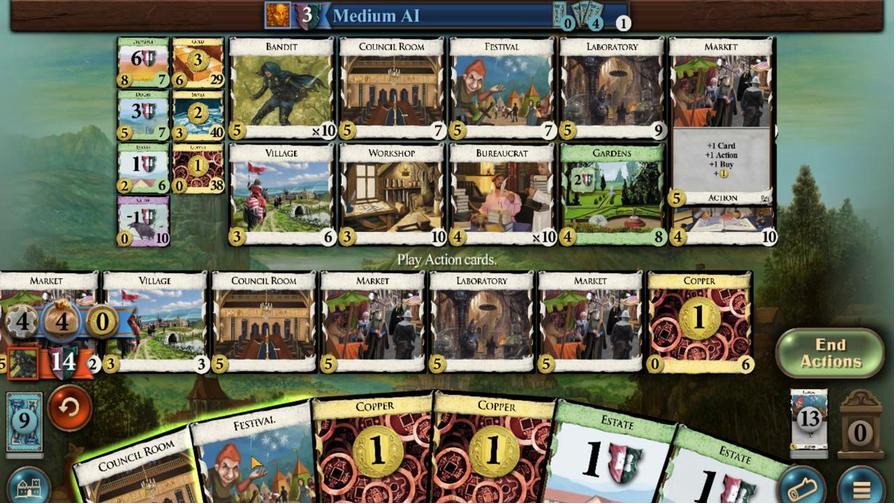 
Action: Mouse pressed left at (372, 378)
Screenshot: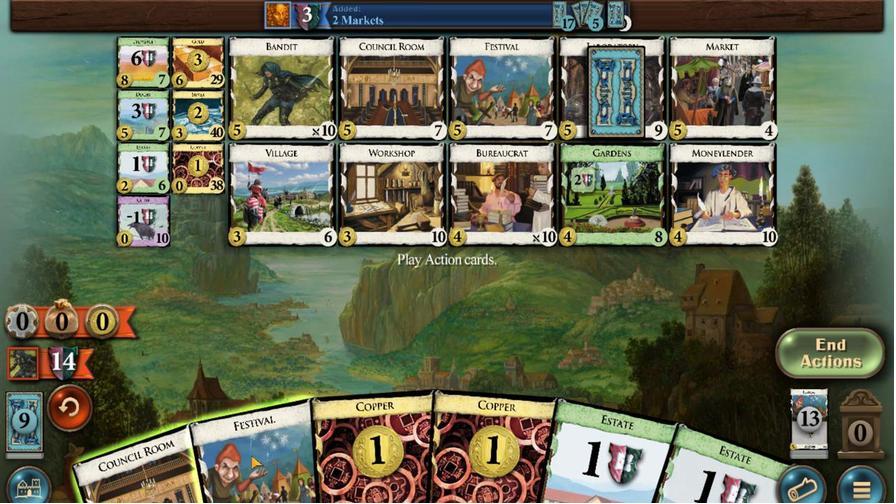
Action: Mouse moved to (397, 379)
Screenshot: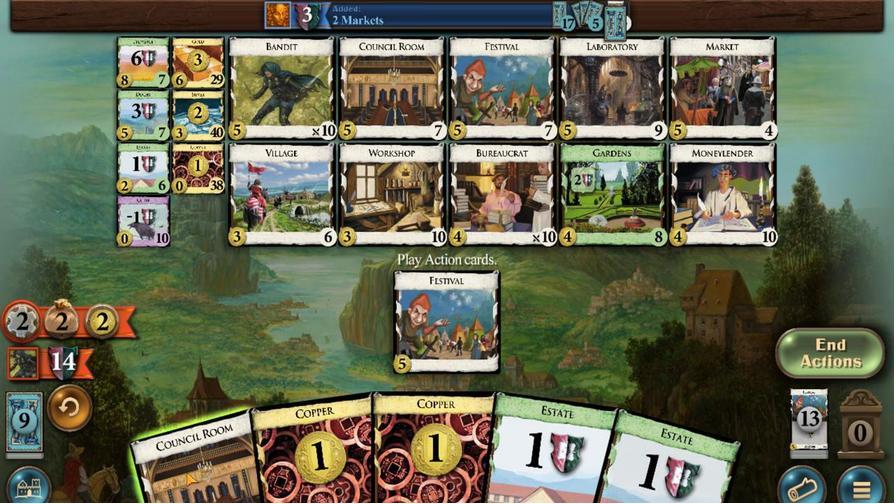 
Action: Mouse pressed left at (397, 379)
Screenshot: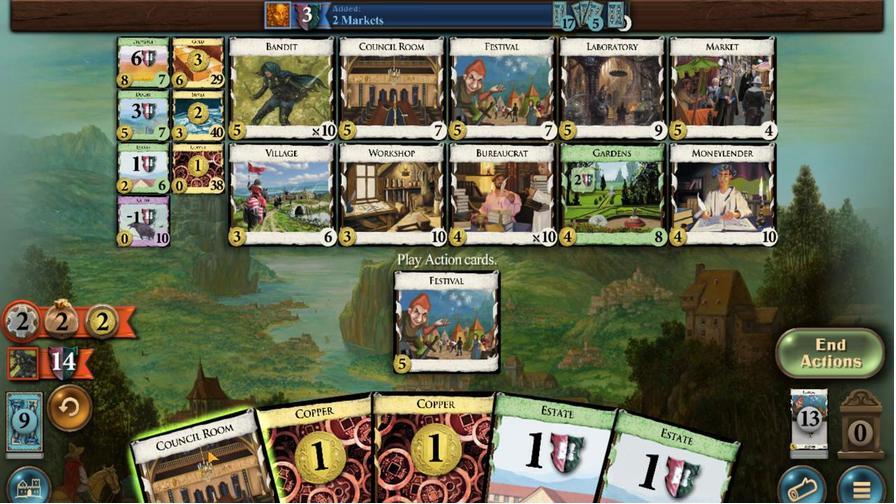 
Action: Mouse moved to (354, 378)
Screenshot: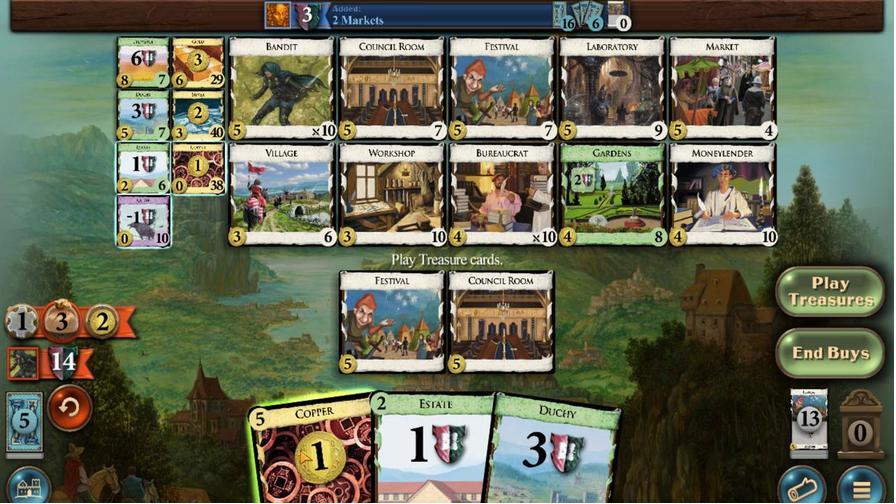 
Action: Mouse pressed left at (354, 378)
Screenshot: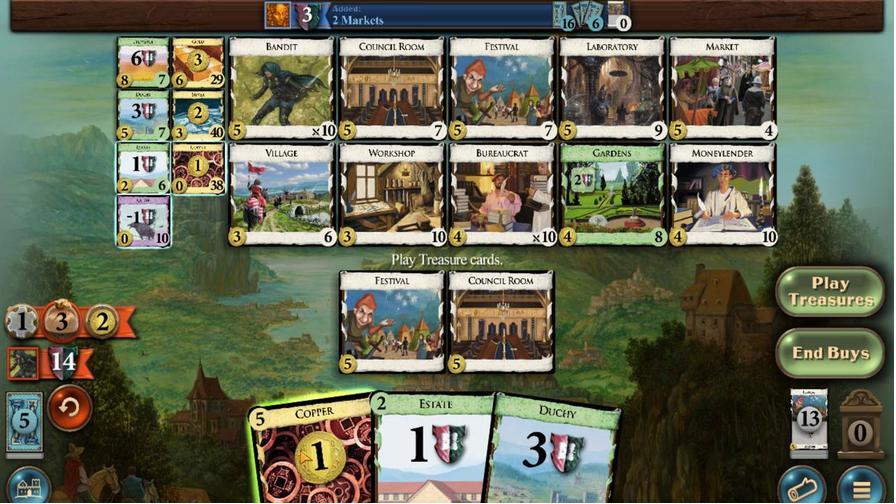 
Action: Mouse moved to (347, 378)
Screenshot: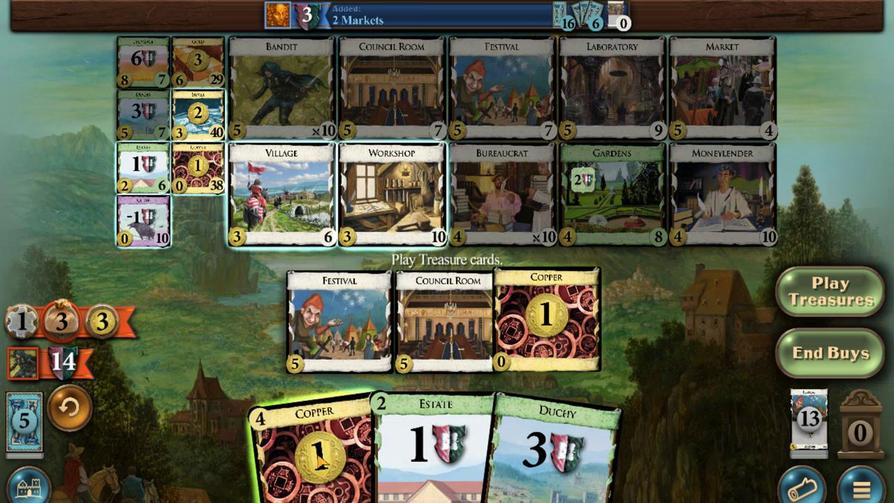 
Action: Mouse pressed left at (347, 378)
Screenshot: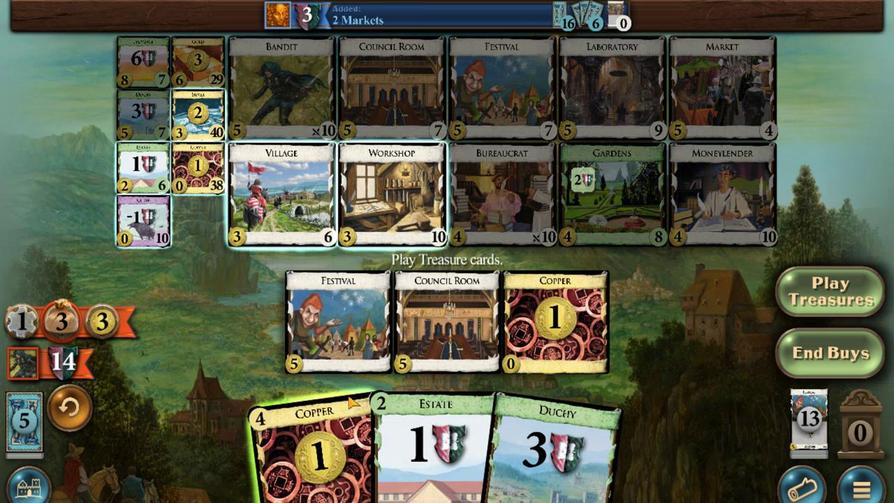 
Action: Mouse moved to (348, 378)
Screenshot: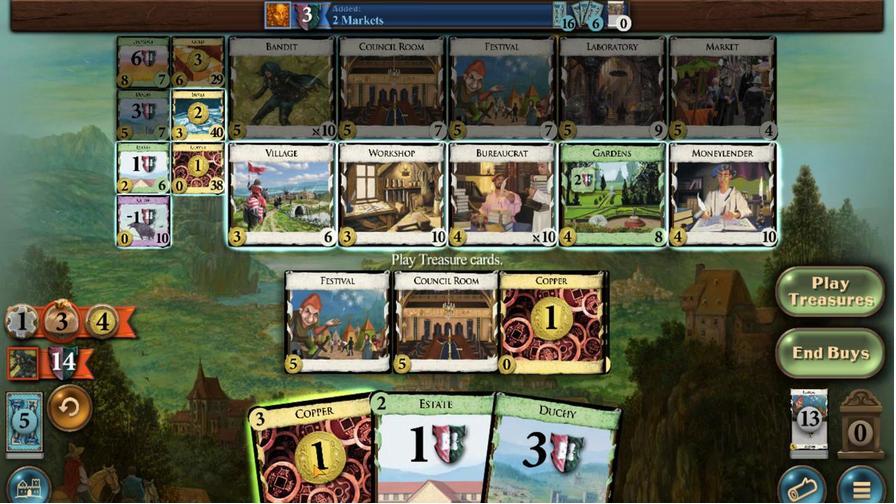 
Action: Mouse pressed left at (348, 378)
Screenshot: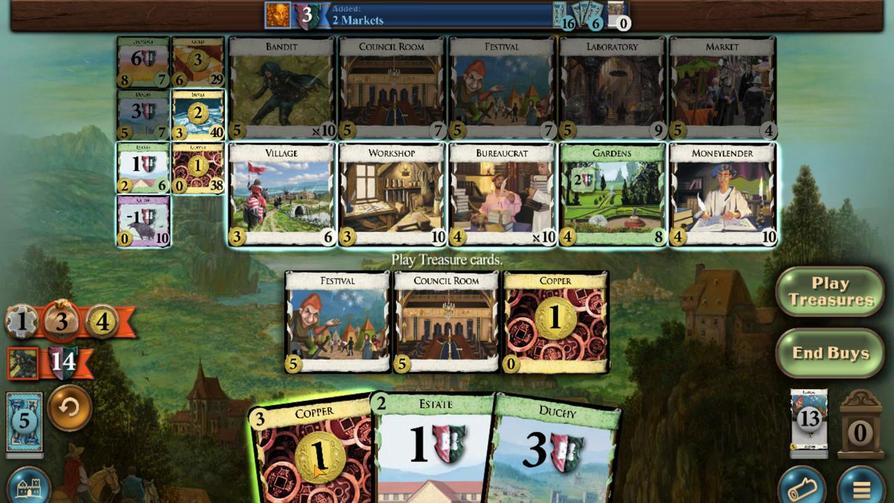 
Action: Mouse moved to (348, 378)
Screenshot: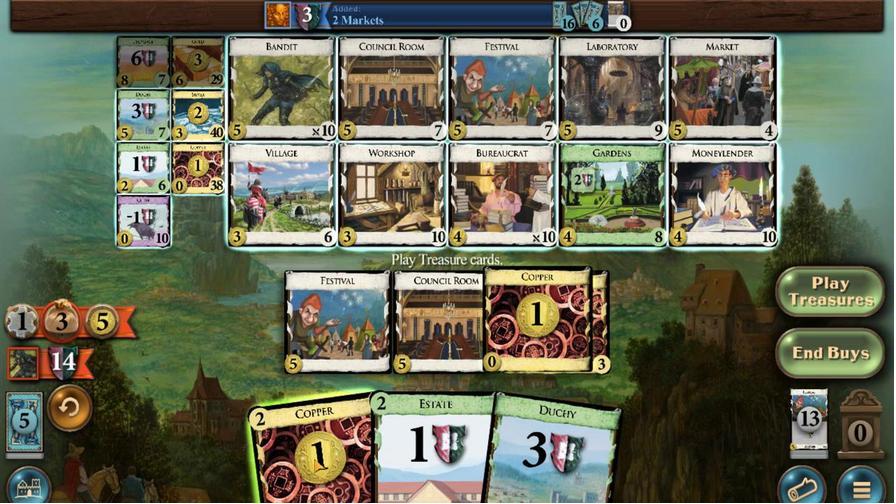 
Action: Mouse pressed left at (348, 378)
Screenshot: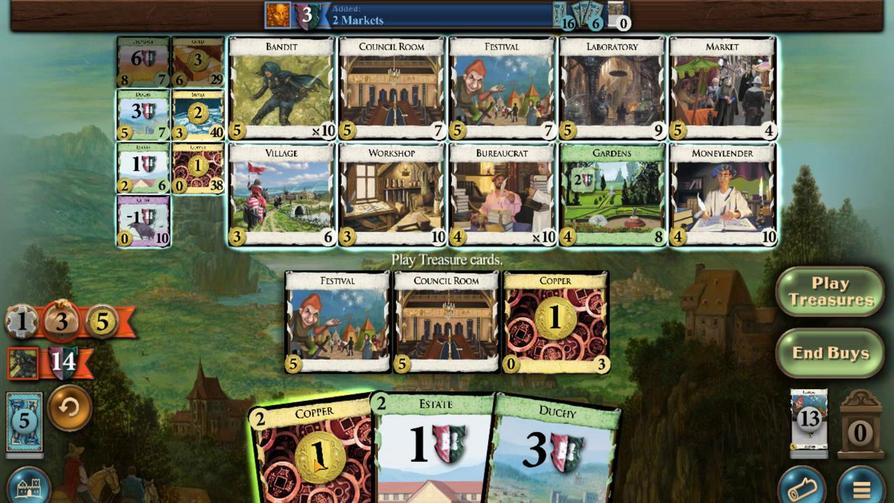 
Action: Mouse moved to (339, 374)
Screenshot: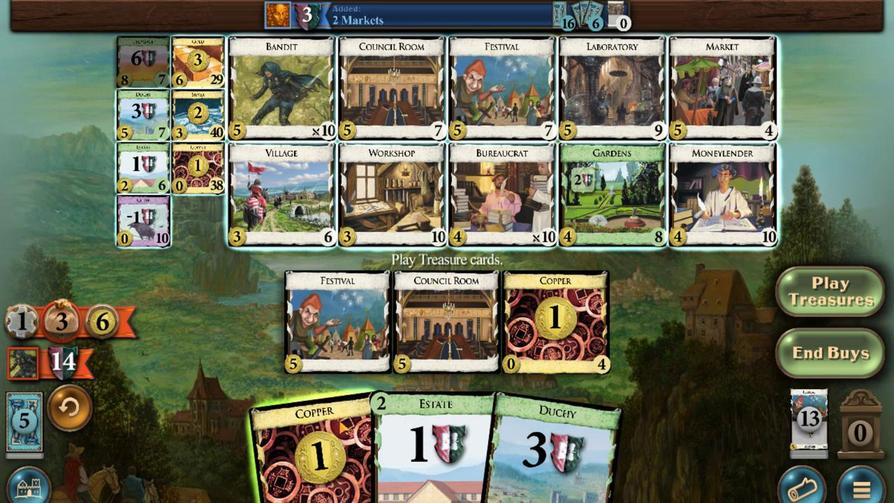 
Action: Mouse pressed left at (339, 374)
Screenshot: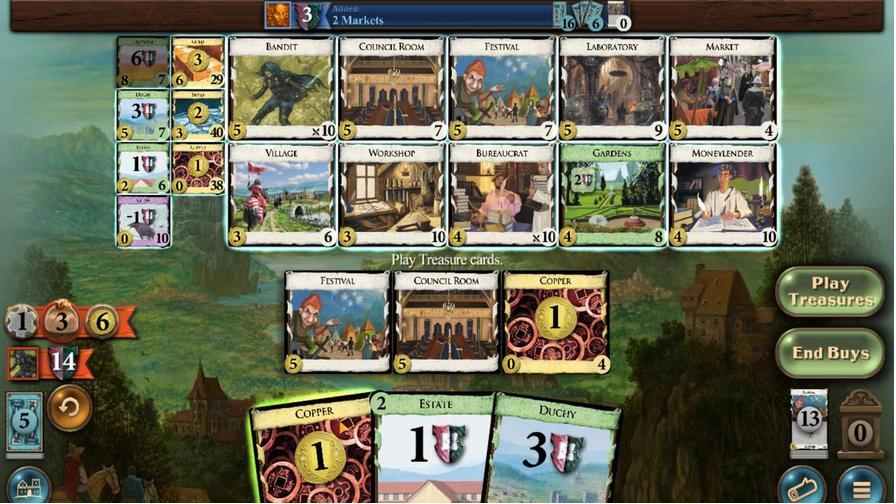 
Action: Mouse moved to (420, 342)
Screenshot: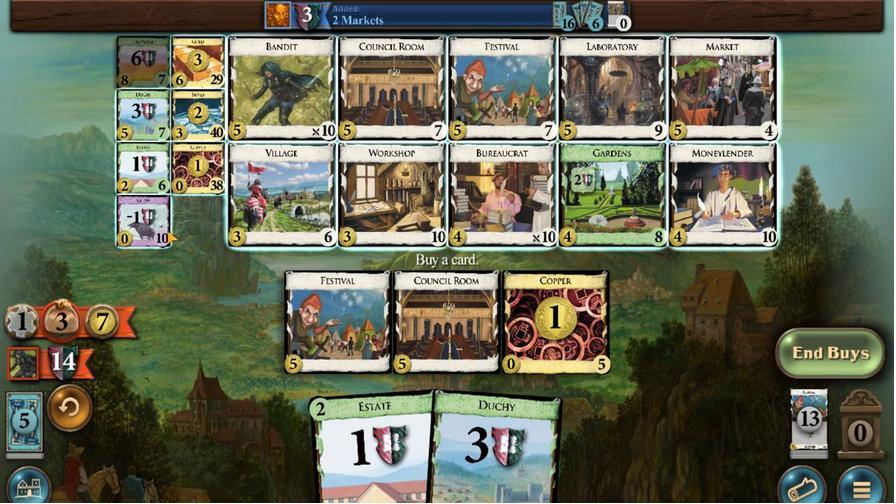 
Action: Mouse pressed left at (420, 342)
Screenshot: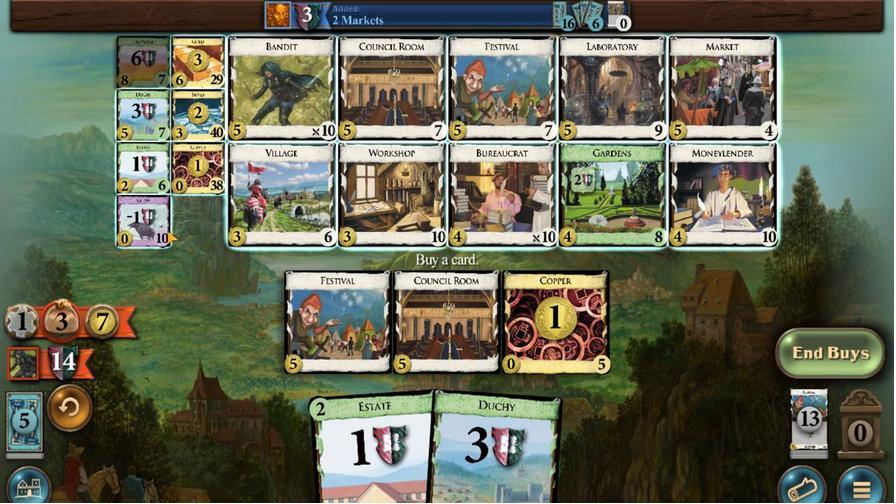 
Action: Mouse moved to (416, 347)
Screenshot: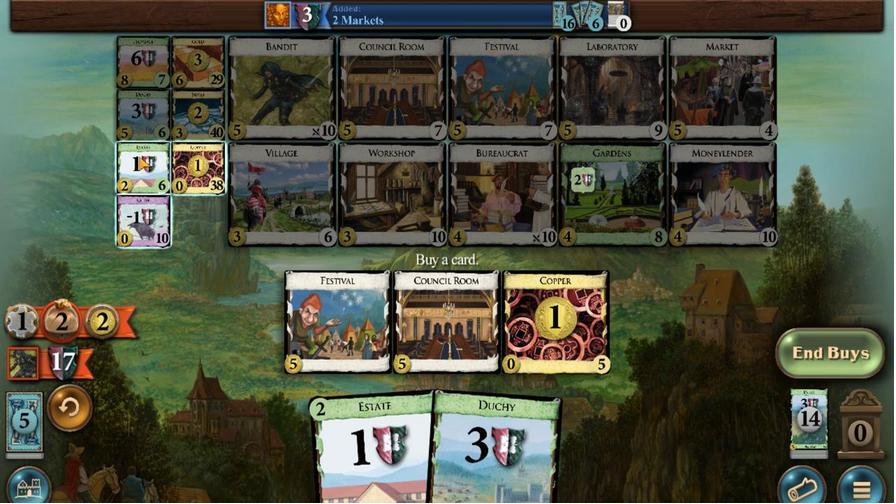
Action: Mouse pressed left at (416, 347)
Screenshot: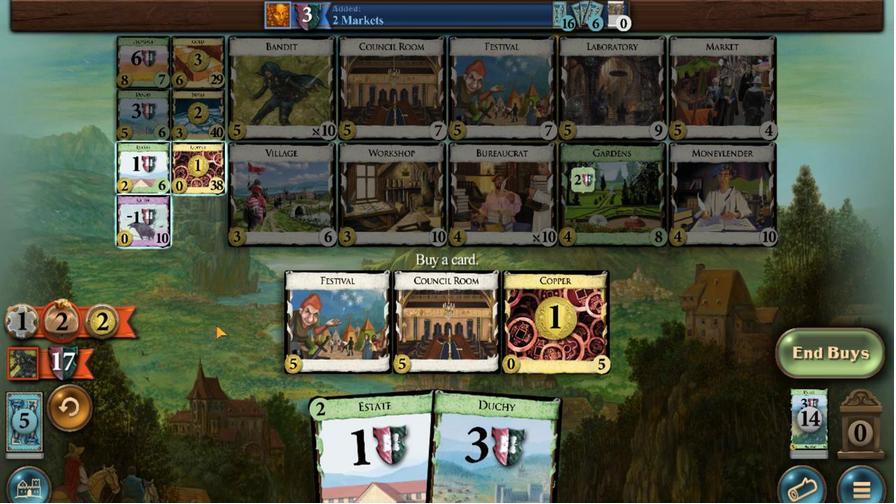 
Action: Mouse moved to (394, 348)
Screenshot: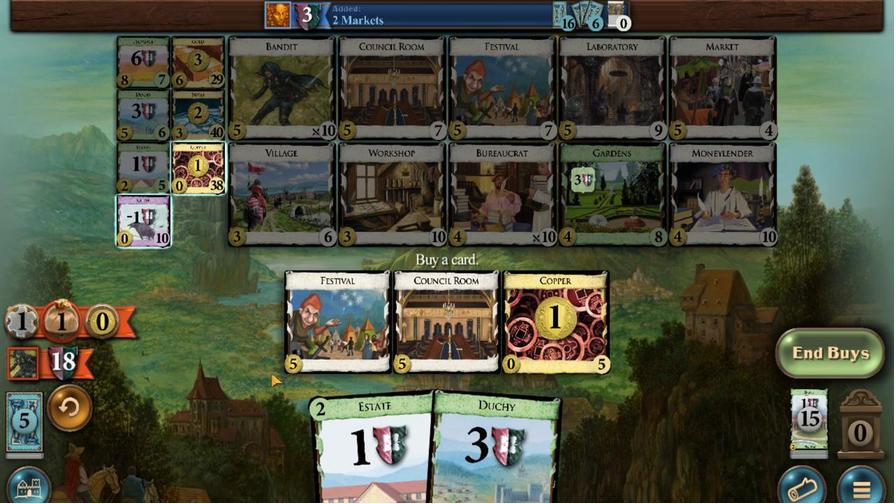 
Action: Mouse pressed left at (394, 348)
Screenshot: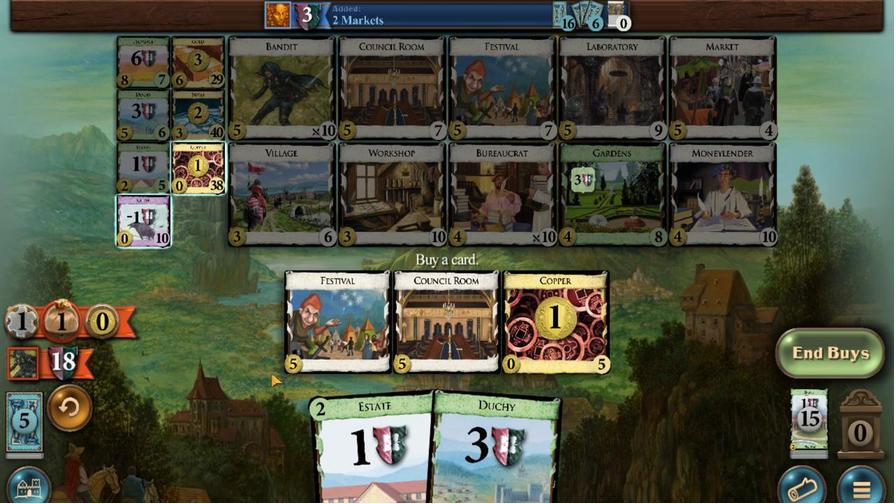 
Action: Mouse moved to (386, 378)
Screenshot: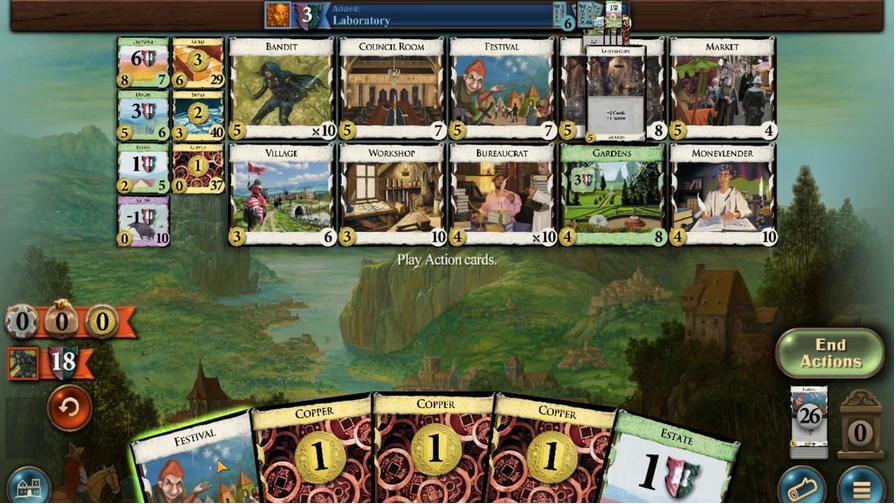 
Action: Mouse pressed left at (386, 378)
Screenshot: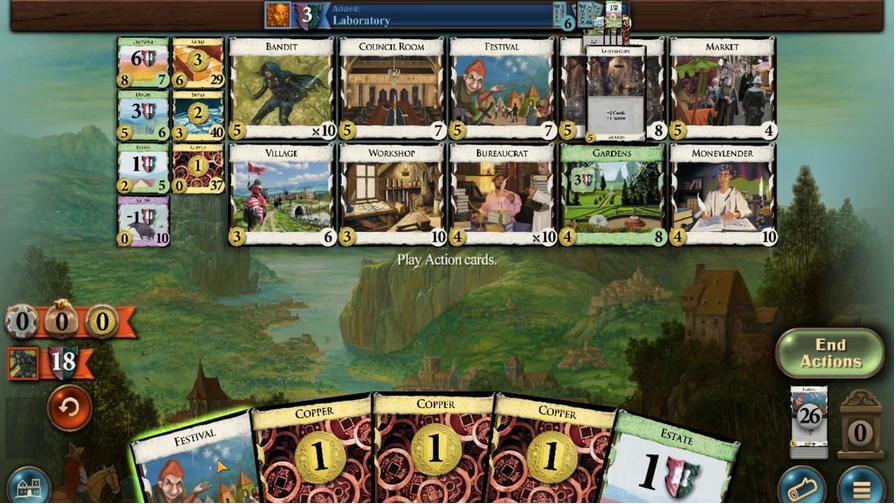 
Action: Mouse moved to (333, 380)
Screenshot: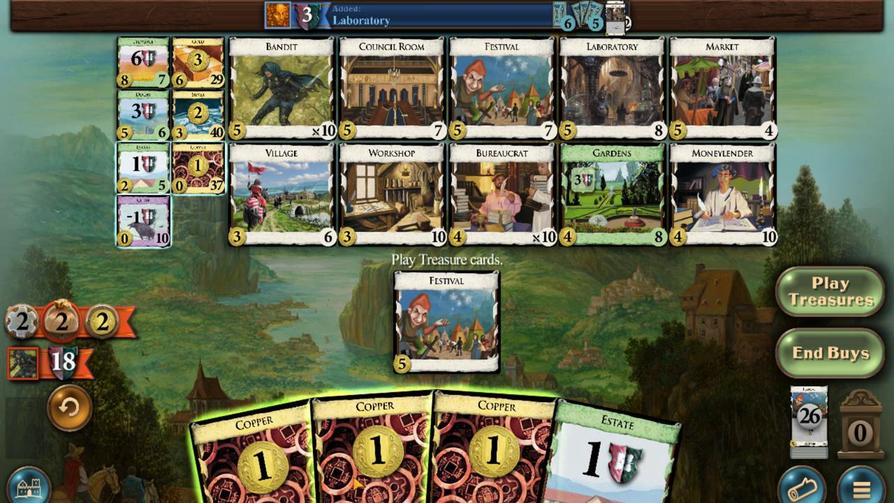
Action: Mouse pressed left at (333, 380)
Screenshot: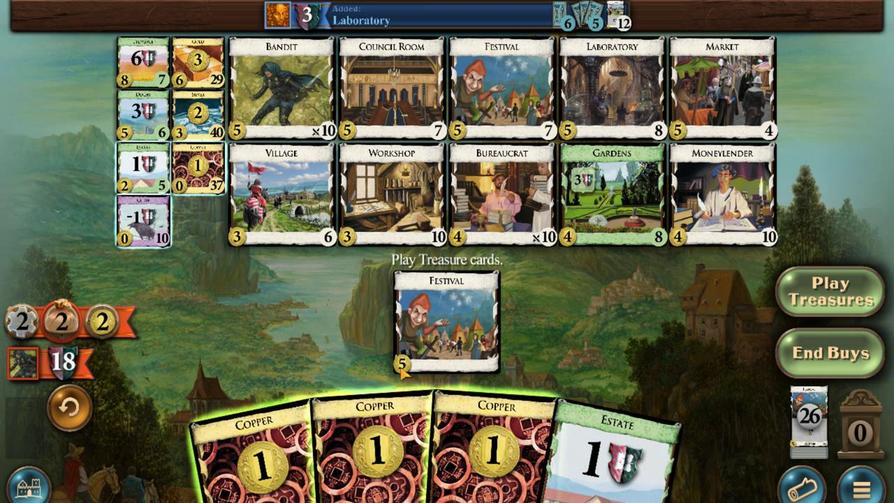 
Action: Mouse moved to (360, 349)
Screenshot: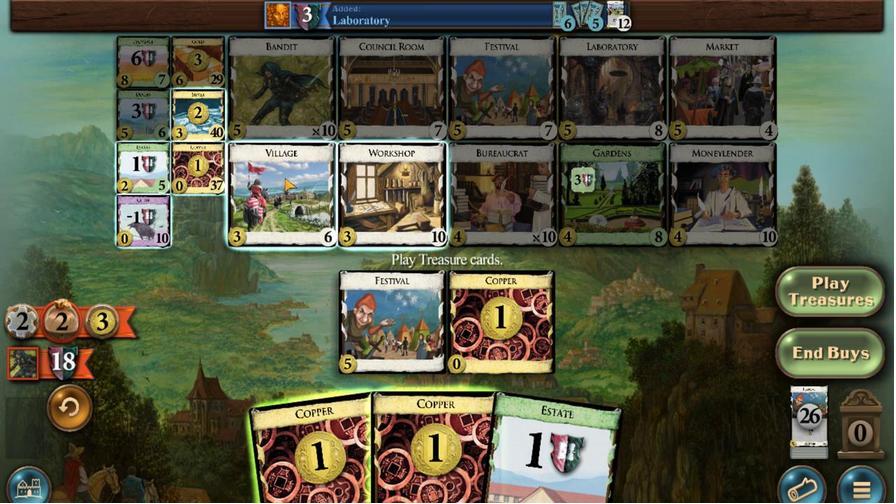 
Action: Mouse pressed left at (360, 349)
Screenshot: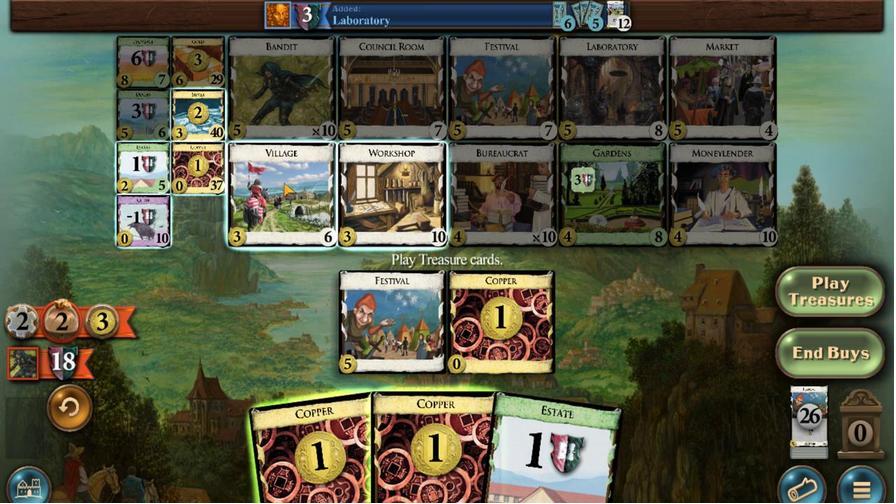 
Action: Mouse moved to (390, 347)
Screenshot: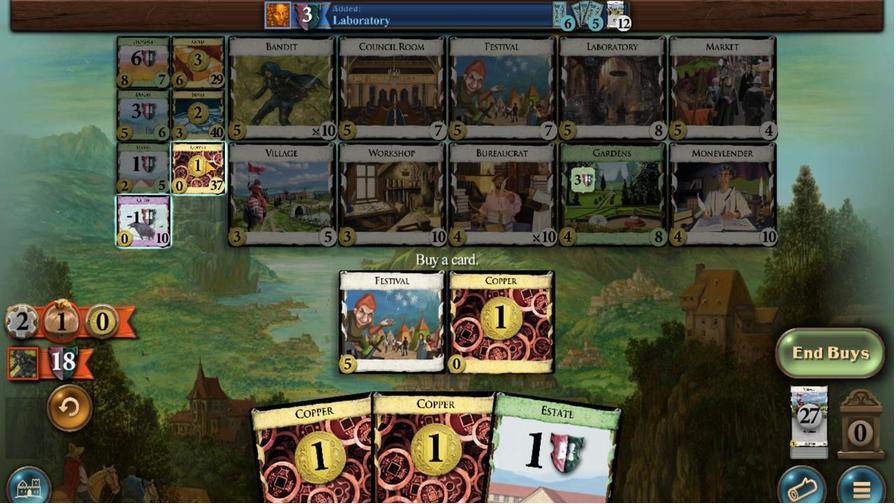
Action: Mouse pressed left at (390, 347)
Screenshot: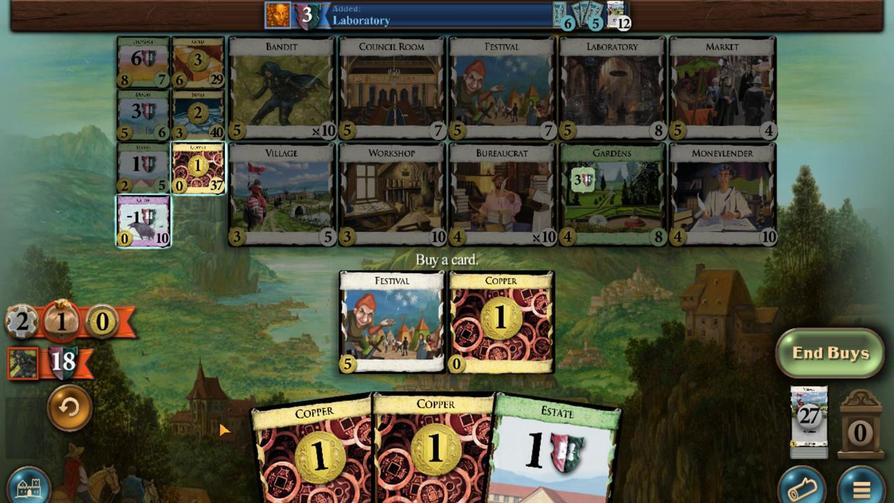 
Action: Mouse moved to (335, 378)
Screenshot: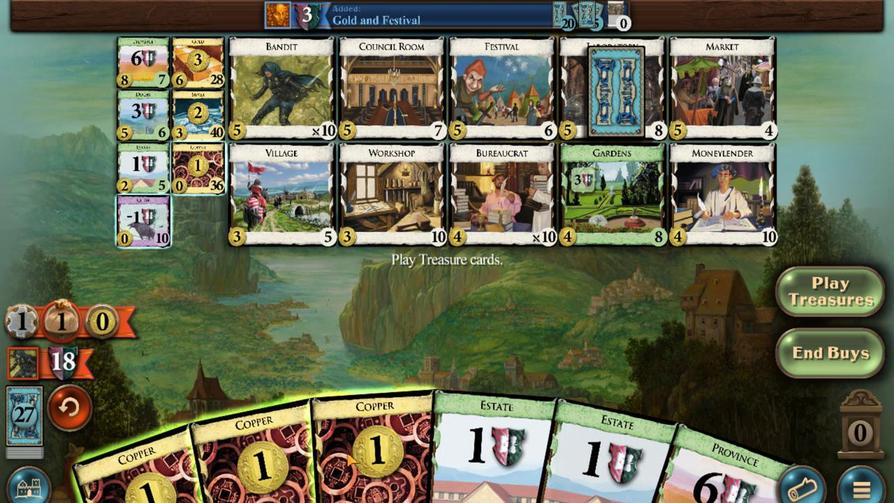 
Action: Mouse pressed left at (335, 378)
Screenshot: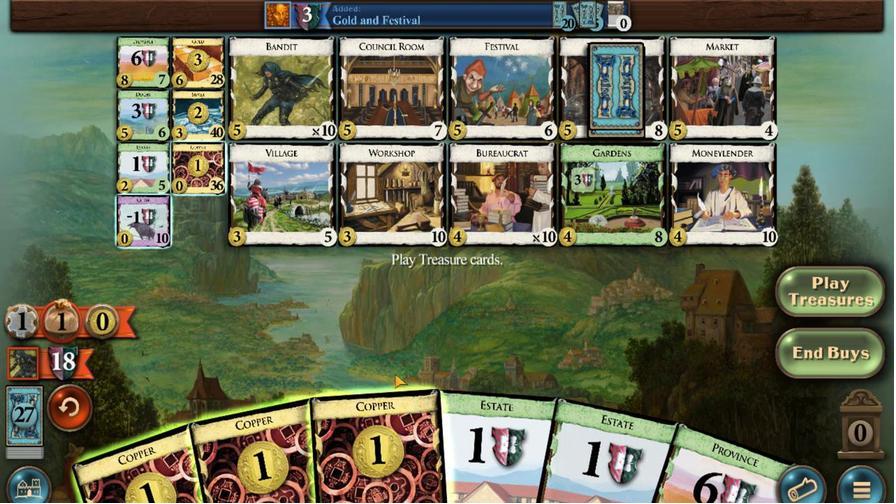 
Action: Mouse moved to (353, 379)
Screenshot: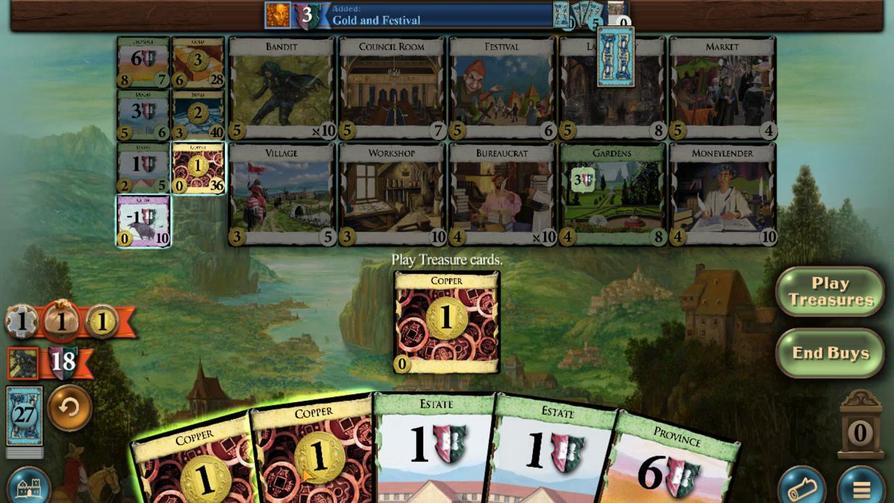 
Action: Mouse pressed left at (353, 379)
Screenshot: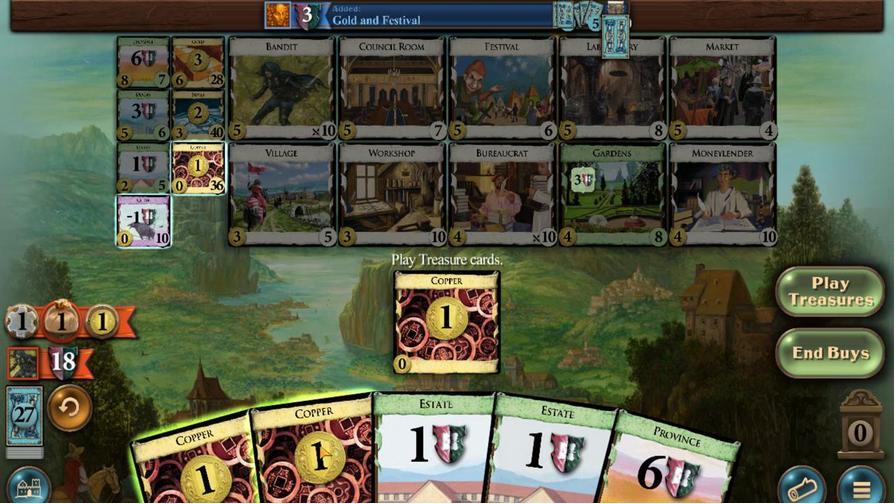 
Action: Mouse moved to (361, 379)
Screenshot: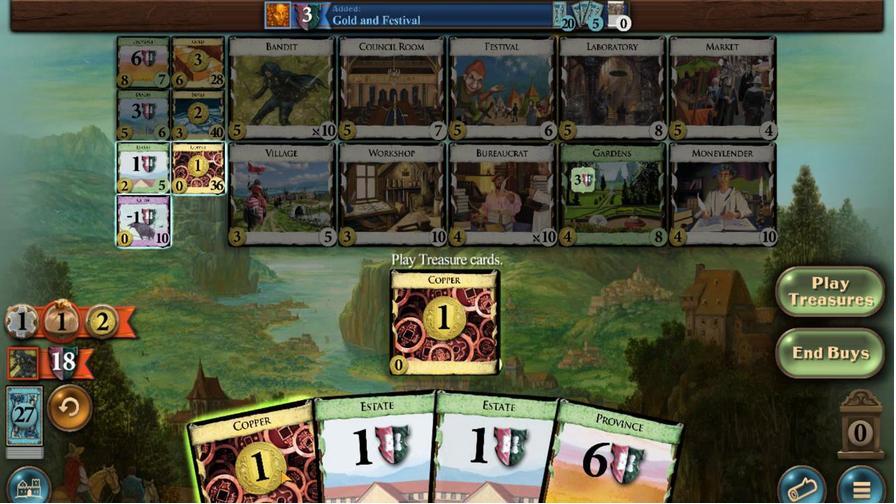 
Action: Mouse pressed left at (361, 379)
Screenshot: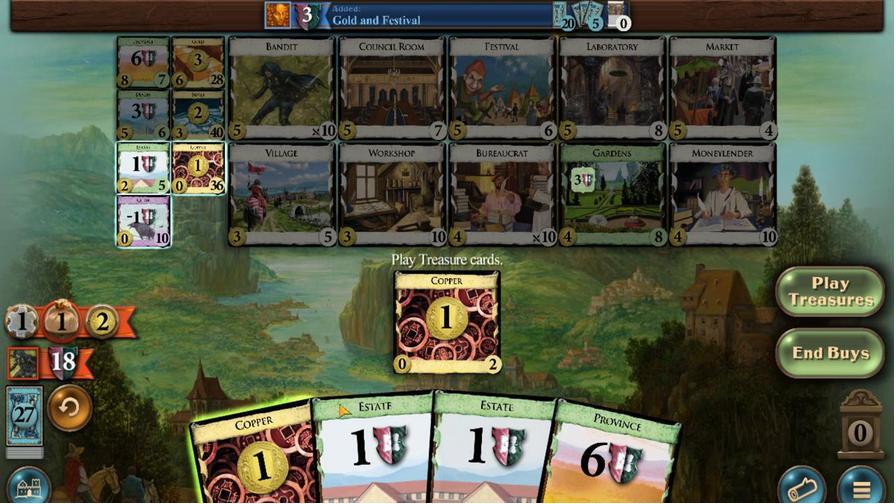 
Action: Mouse moved to (357, 348)
Screenshot: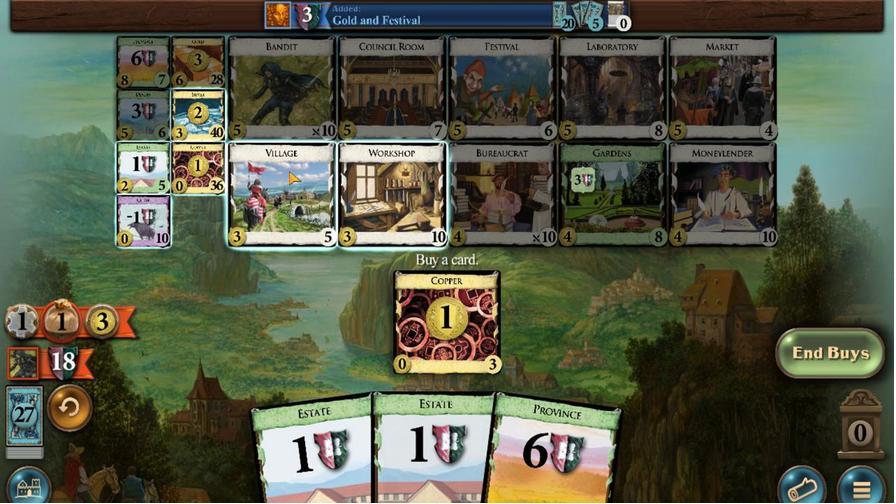 
Action: Mouse pressed left at (357, 348)
Screenshot: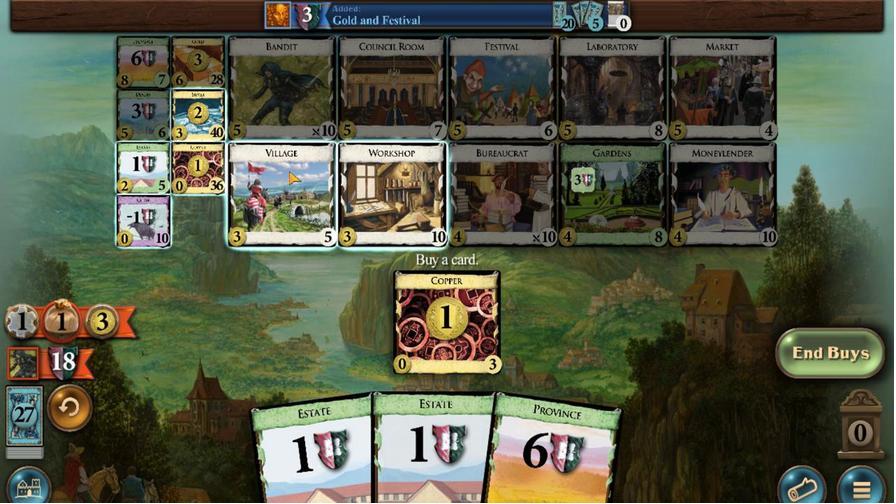 
Action: Mouse moved to (364, 376)
Screenshot: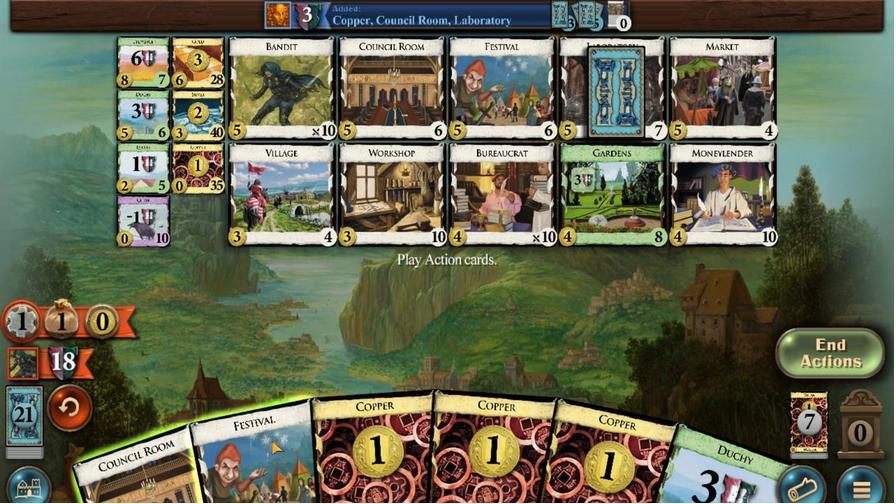 
Action: Mouse pressed left at (364, 376)
Screenshot: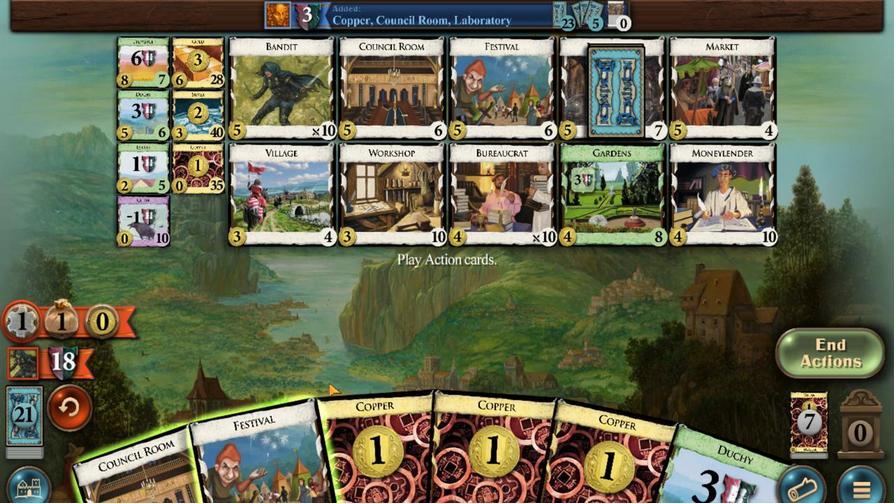 
Action: Mouse moved to (383, 378)
Screenshot: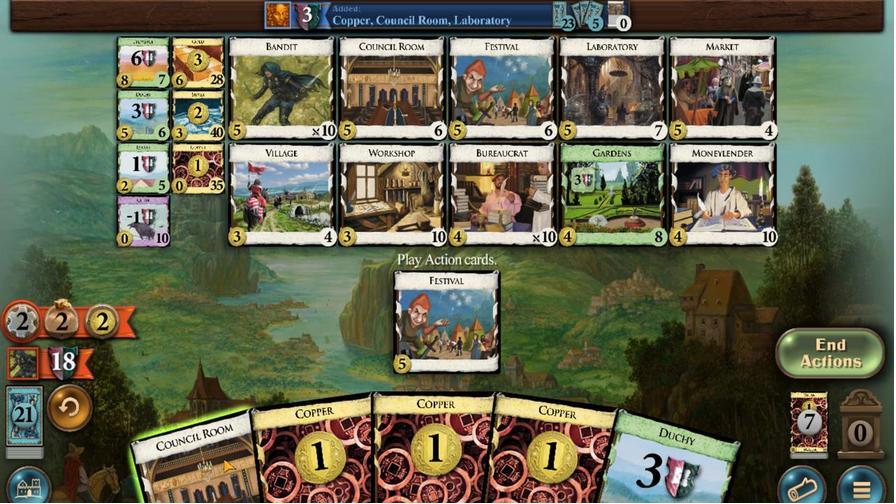 
Action: Mouse pressed left at (383, 378)
Screenshot: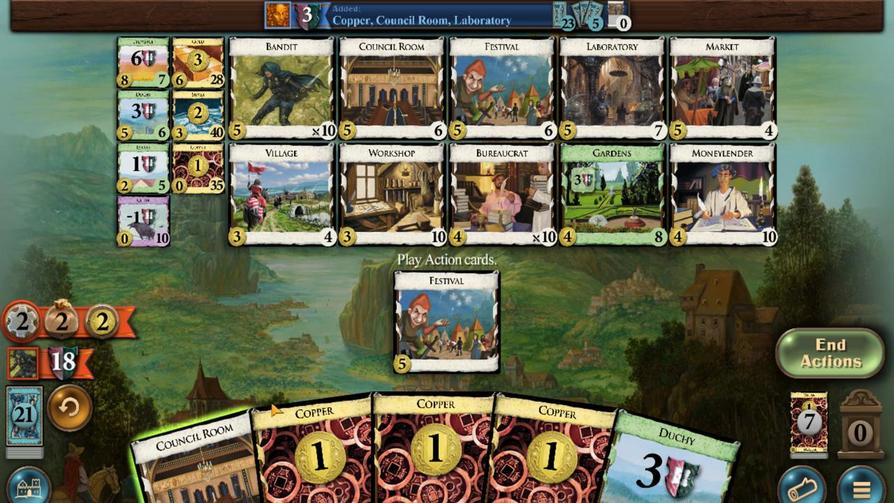
Action: Mouse moved to (343, 379)
Screenshot: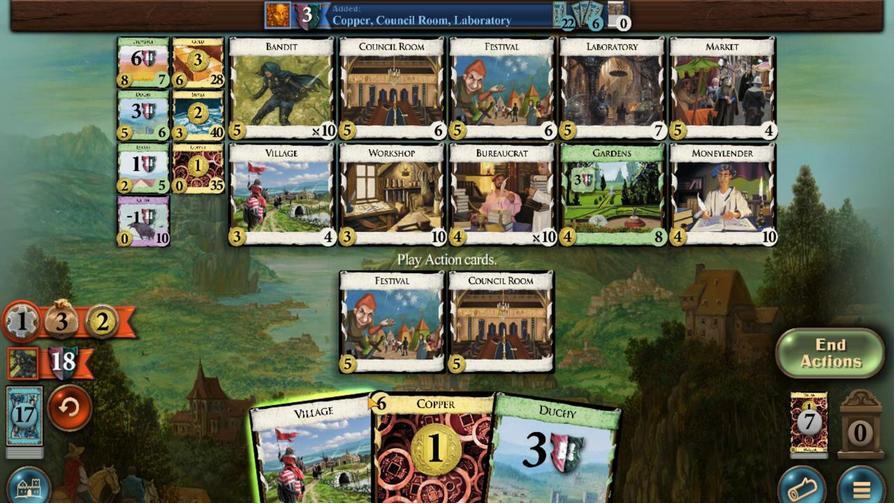 
Action: Mouse pressed left at (343, 379)
Screenshot: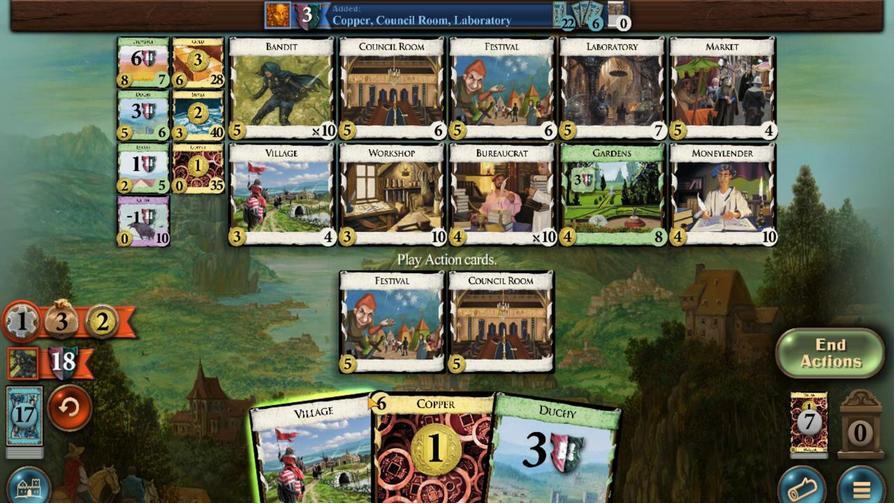 
Action: Mouse moved to (336, 380)
Screenshot: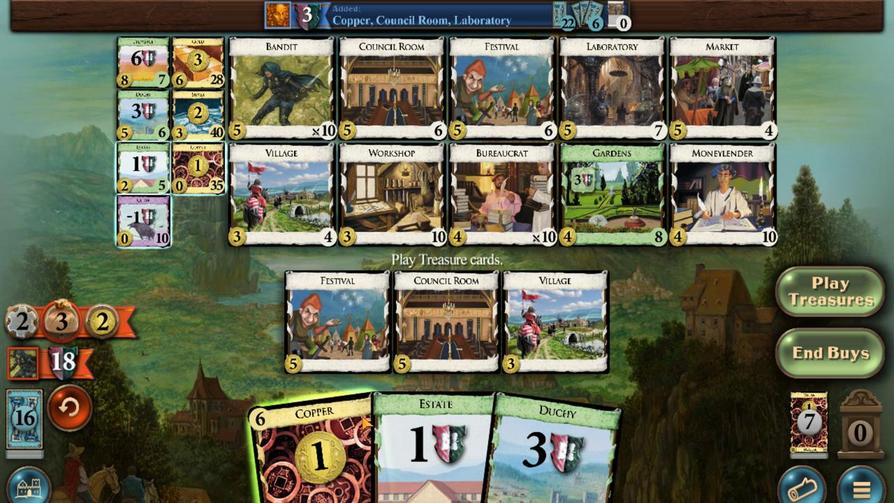 
Action: Mouse pressed left at (336, 380)
Screenshot: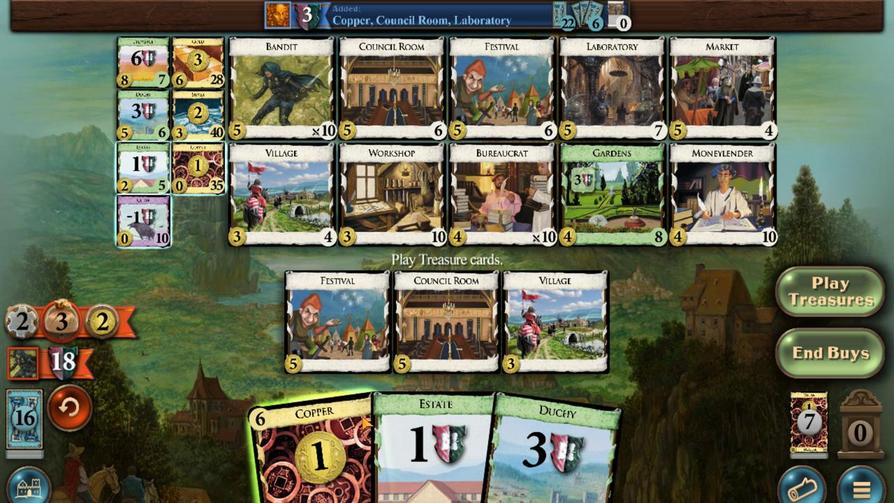 
Action: Mouse moved to (336, 377)
Screenshot: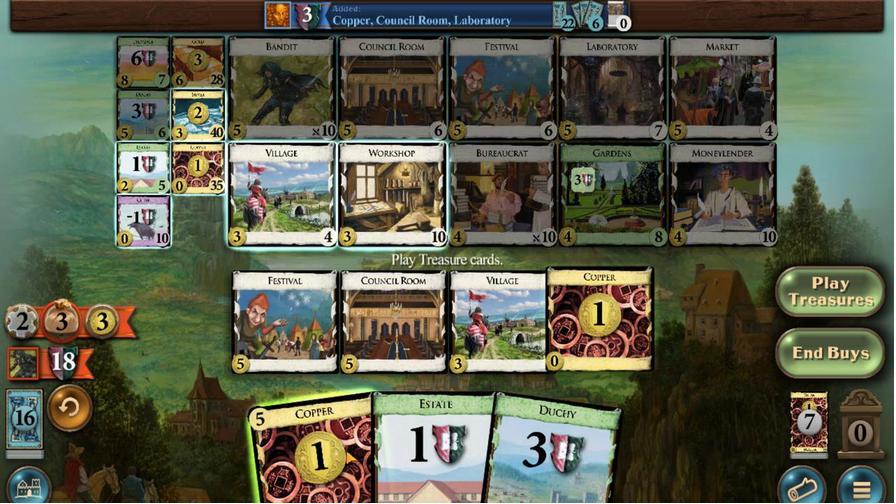 
Action: Mouse pressed left at (336, 377)
Screenshot: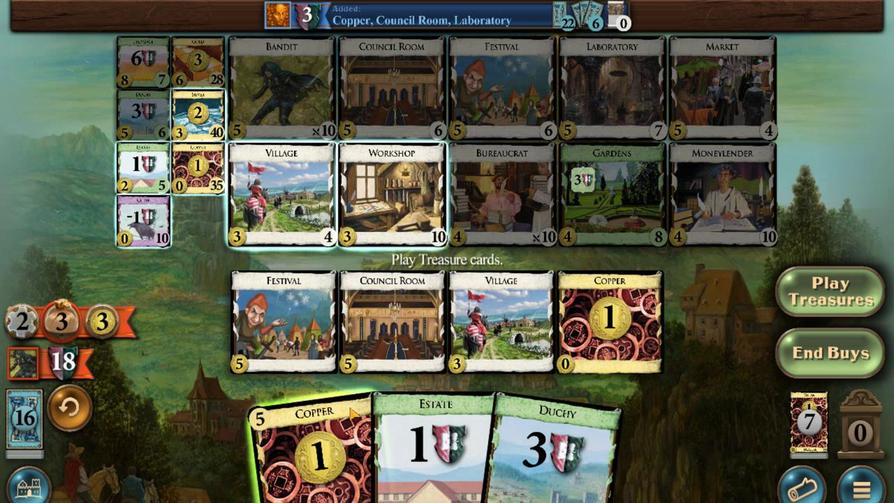 
Action: Mouse moved to (346, 378)
Screenshot: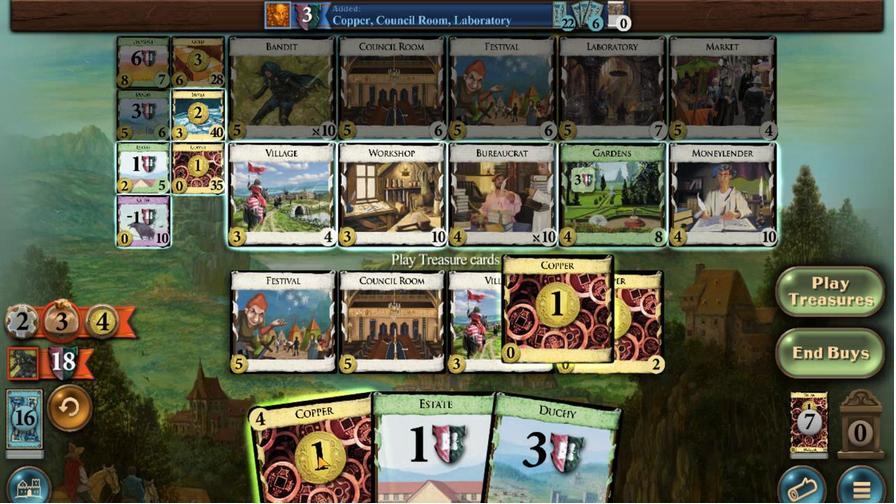 
Action: Mouse pressed left at (346, 378)
Screenshot: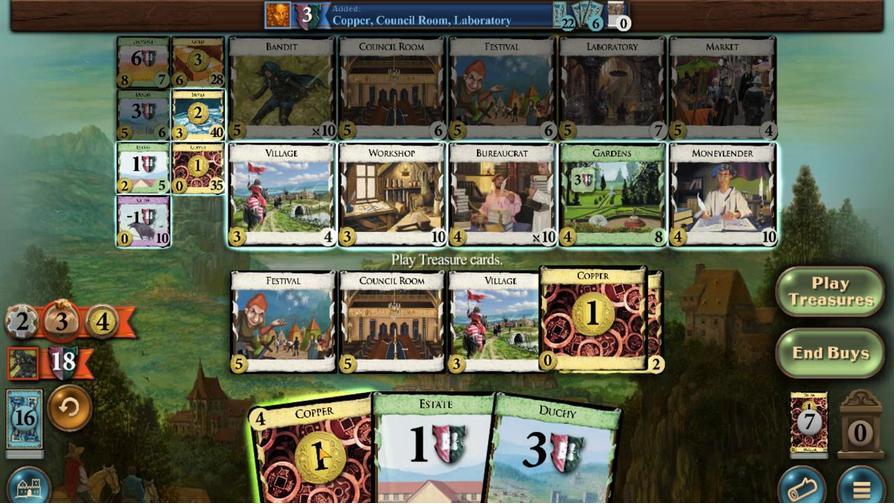 
Action: Mouse moved to (353, 379)
Screenshot: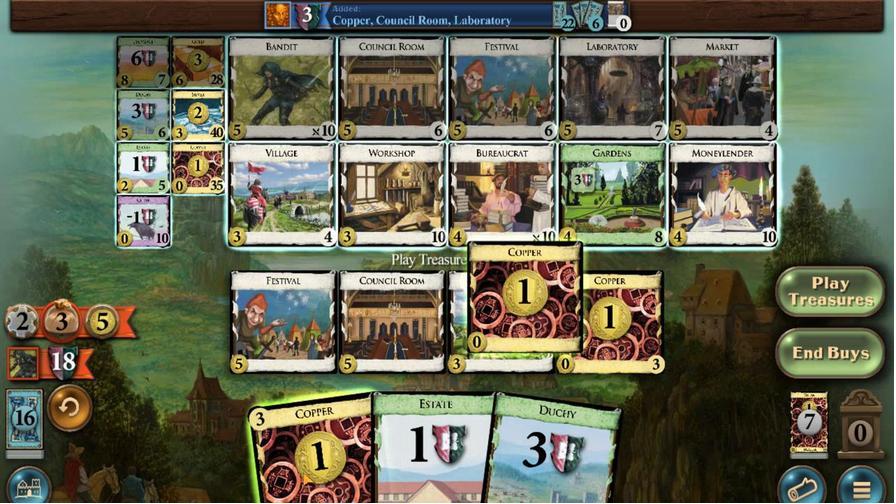 
Action: Mouse pressed left at (353, 379)
Screenshot: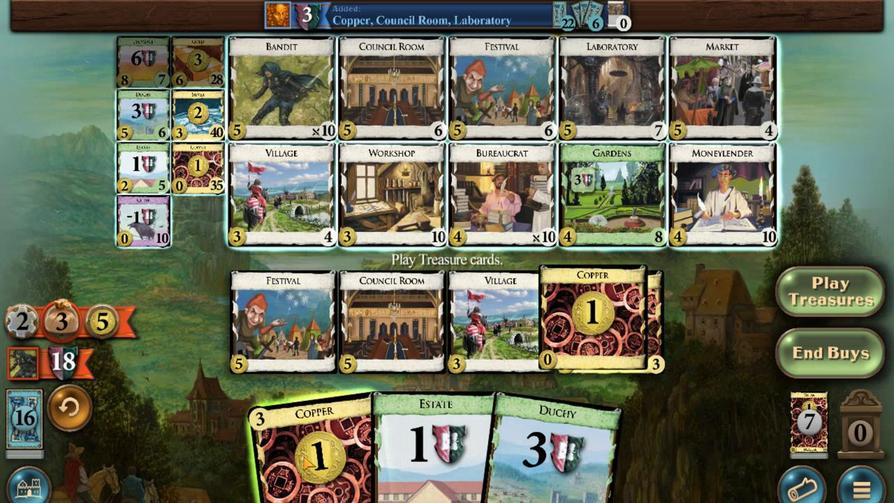 
Action: Mouse moved to (356, 382)
Screenshot: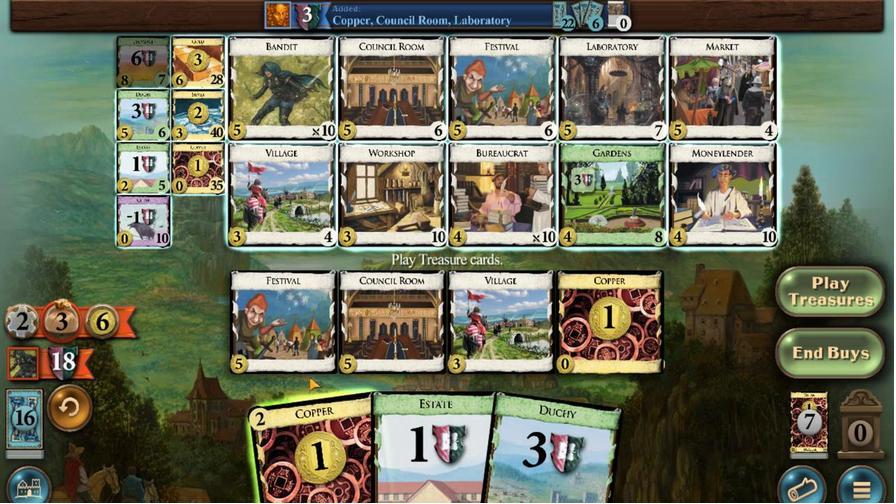 
Action: Mouse pressed left at (356, 382)
Screenshot: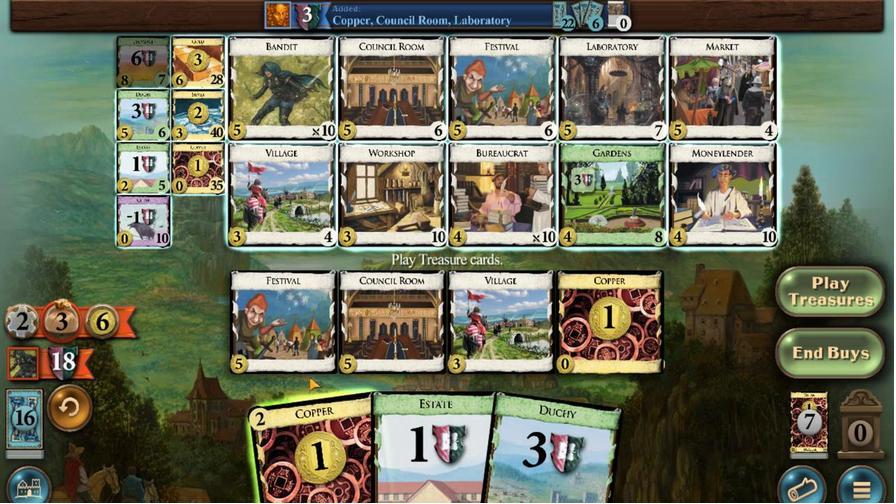 
Action: Mouse moved to (359, 383)
Screenshot: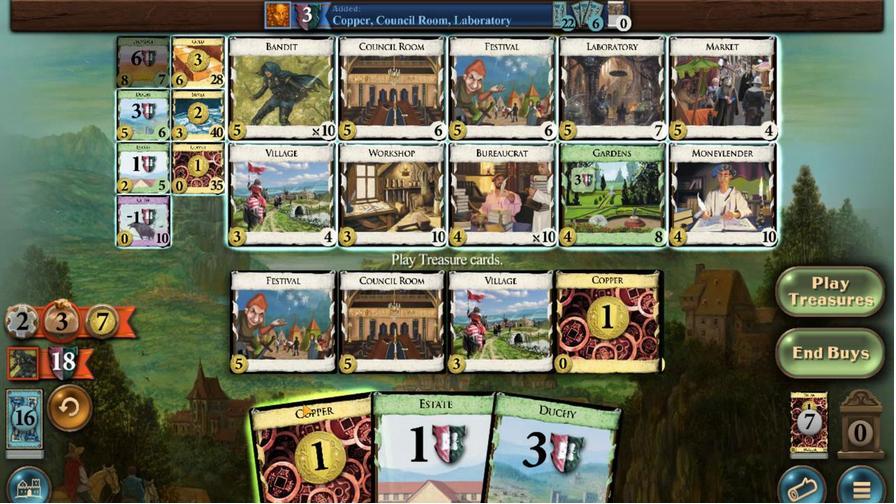 
Action: Mouse pressed left at (359, 383)
Screenshot: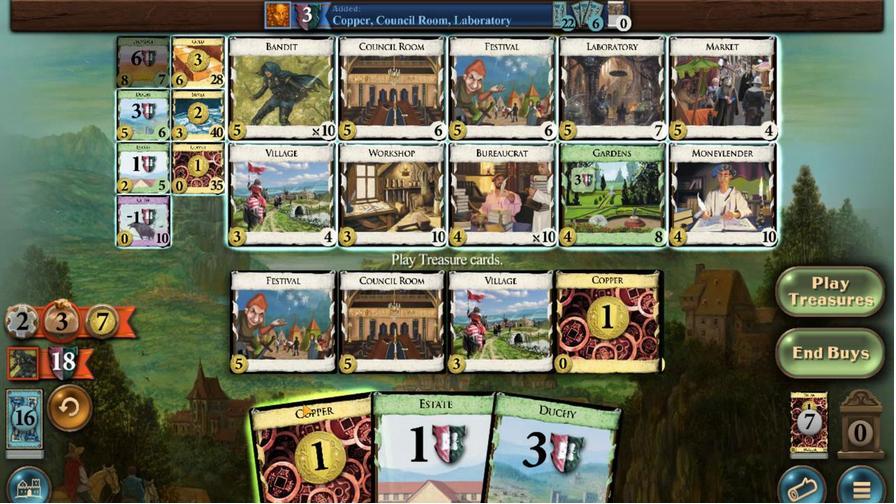 
Action: Mouse moved to (411, 336)
Screenshot: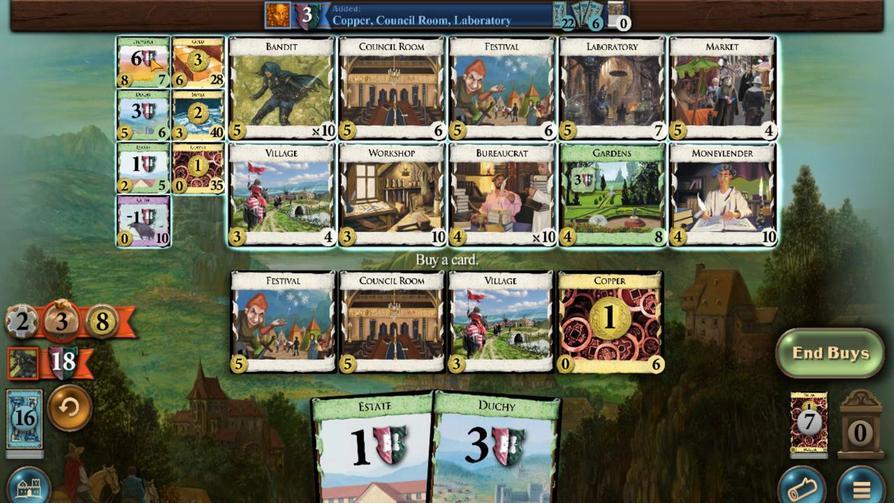
Action: Mouse pressed left at (411, 336)
Screenshot: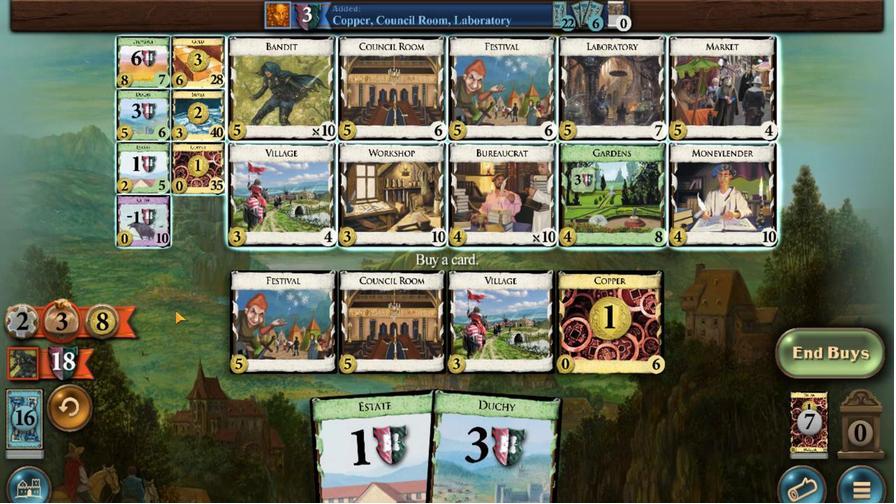 
Action: Mouse moved to (393, 348)
Screenshot: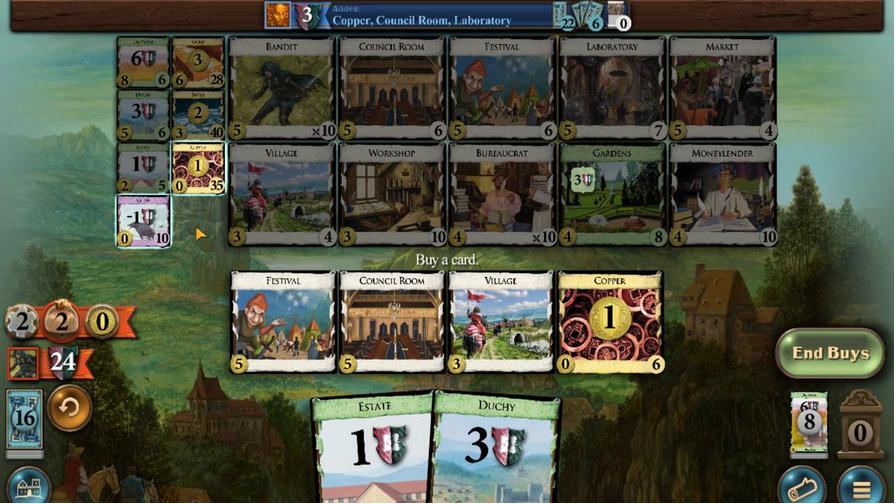 
Action: Mouse pressed left at (393, 348)
Screenshot: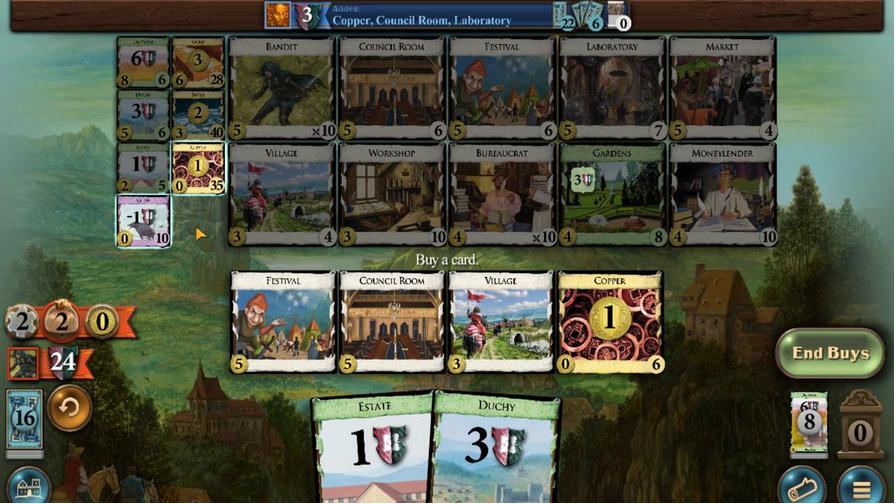 
Action: Mouse moved to (390, 349)
Screenshot: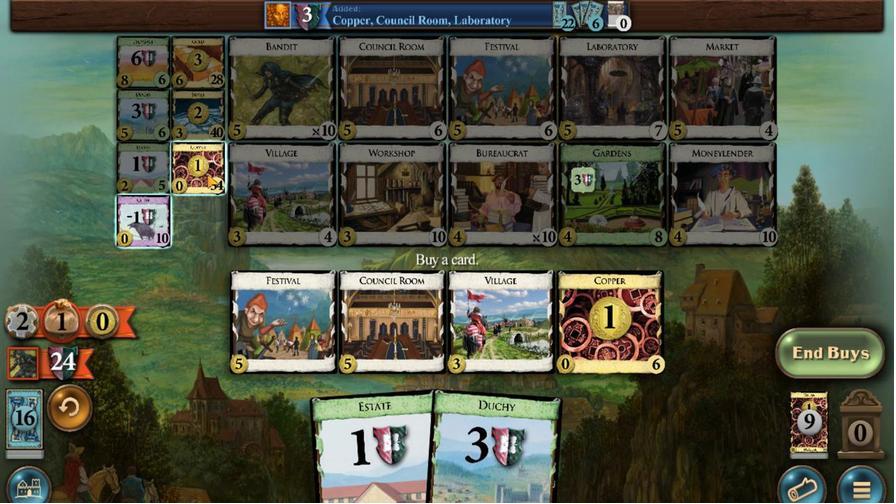 
Action: Mouse pressed left at (390, 349)
Screenshot: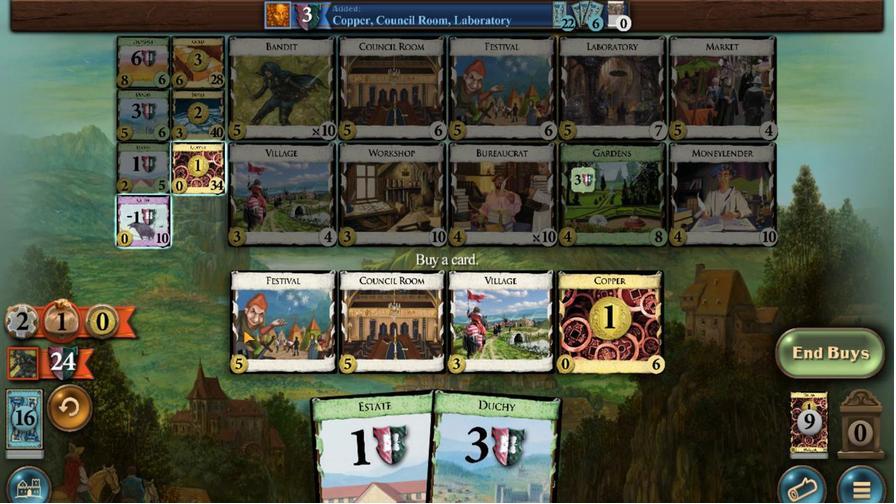 
Action: Mouse moved to (358, 378)
Screenshot: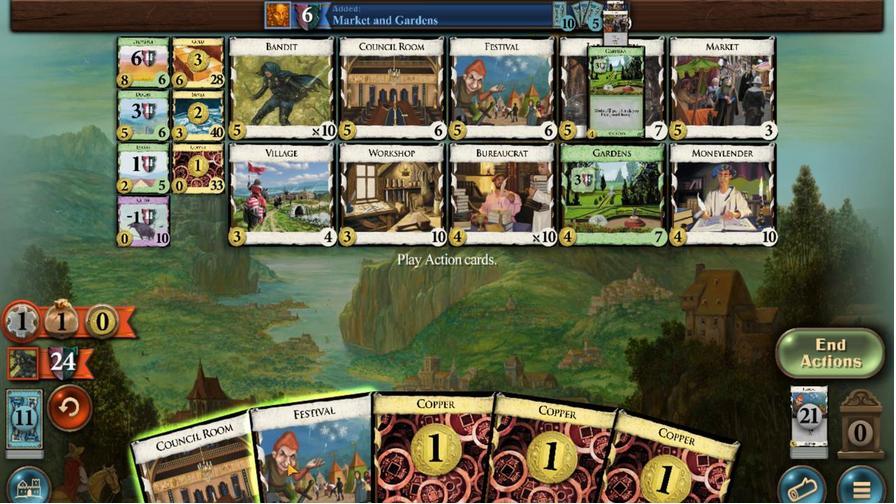 
Action: Mouse pressed left at (358, 378)
Screenshot: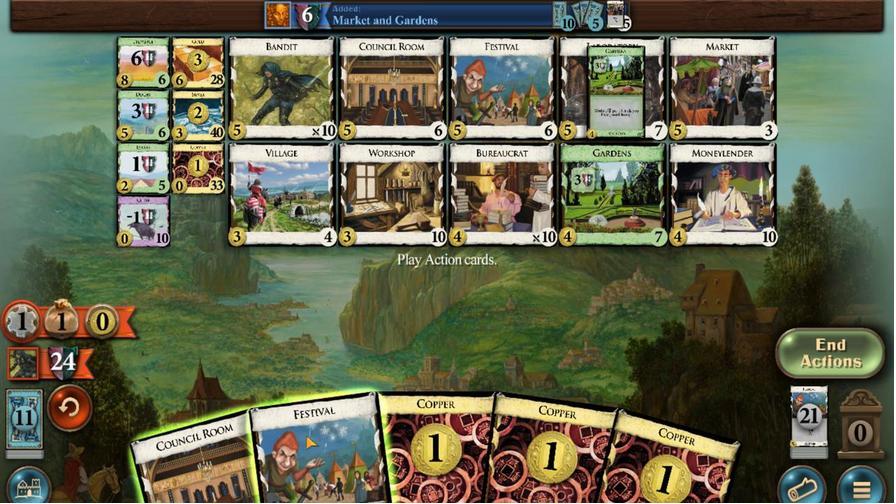 
Action: Mouse moved to (374, 381)
Screenshot: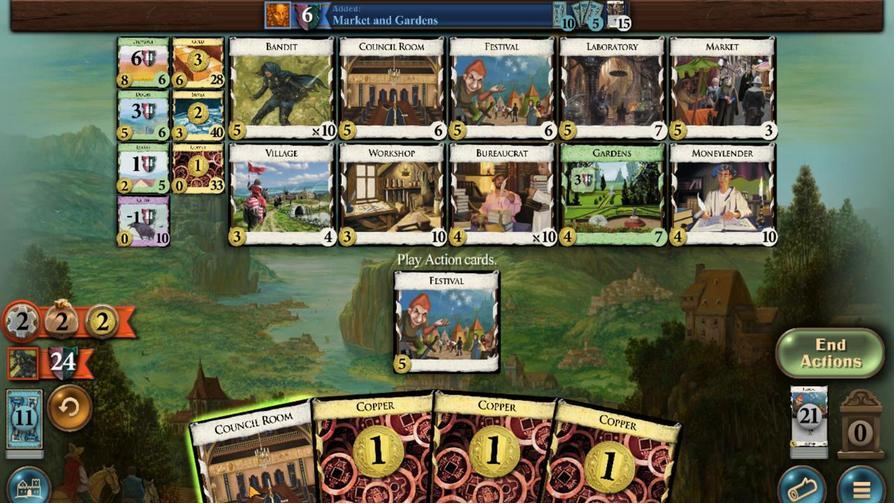 
Action: Mouse pressed left at (374, 381)
Screenshot: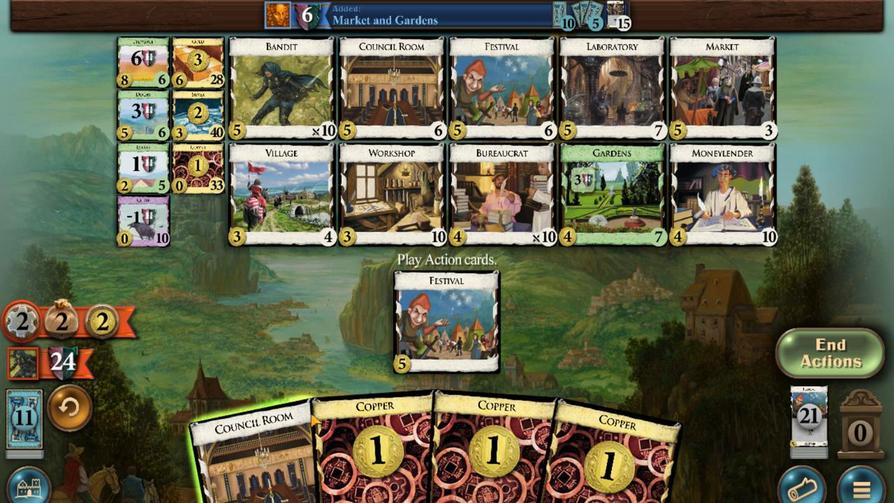 
Action: Mouse moved to (416, 381)
Screenshot: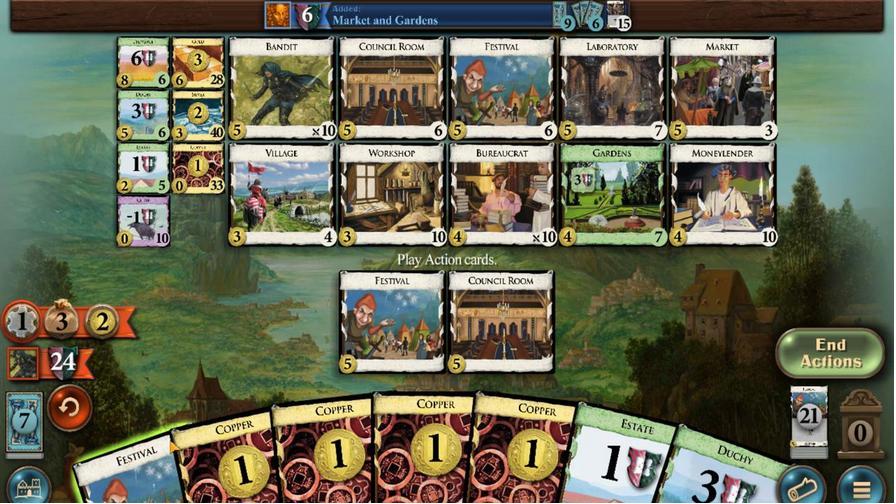 
Action: Mouse pressed left at (416, 381)
Screenshot: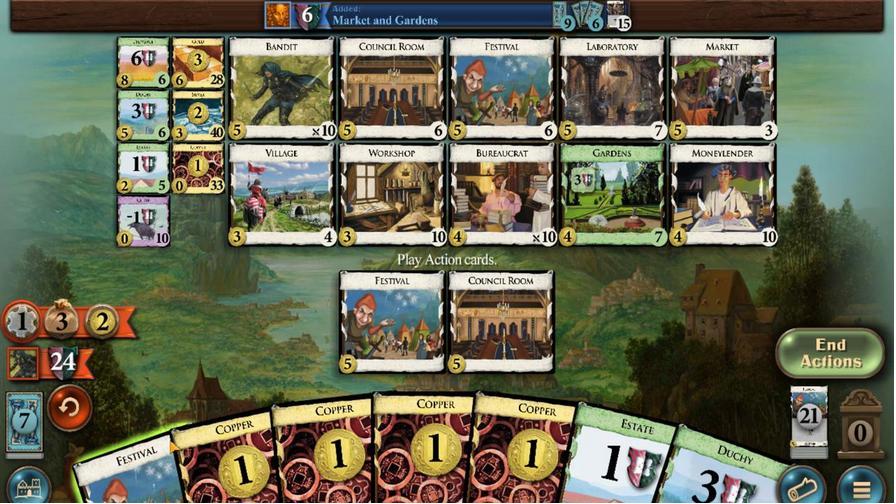 
Action: Mouse moved to (339, 381)
Screenshot: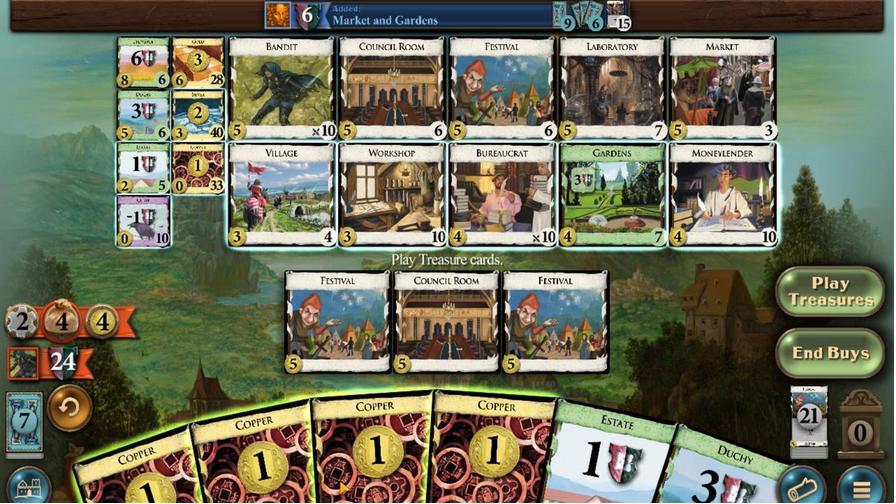 
Action: Mouse pressed left at (339, 381)
Screenshot: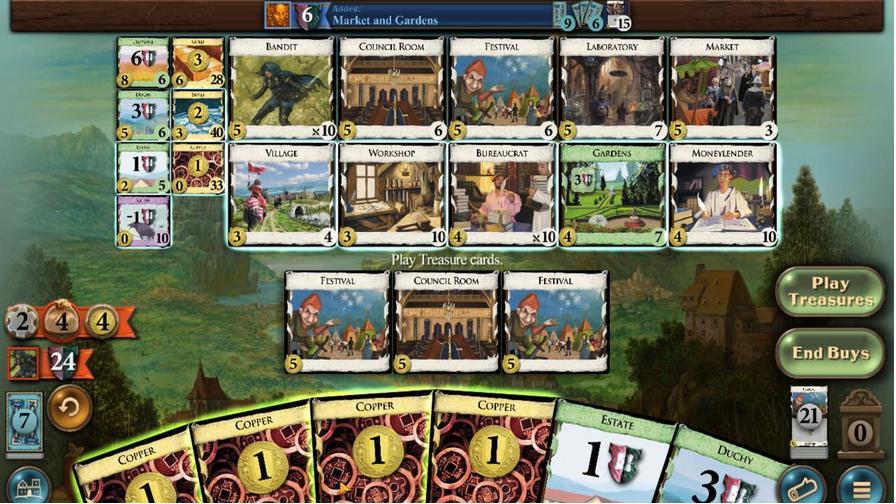 
Action: Mouse moved to (351, 379)
Screenshot: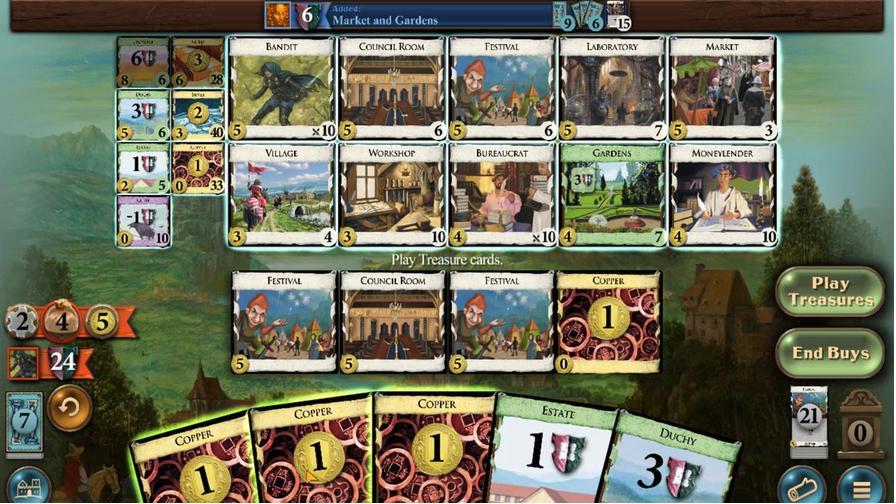 
Action: Mouse pressed left at (351, 379)
Screenshot: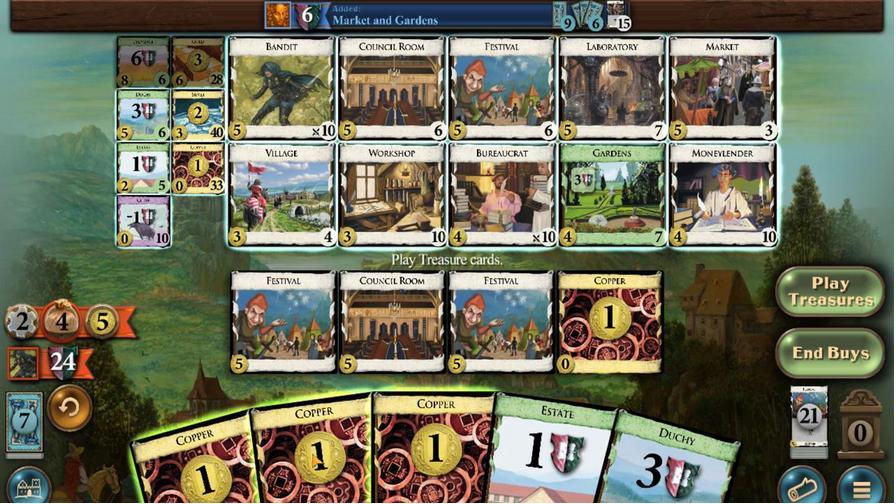 
Action: Mouse moved to (357, 378)
Screenshot: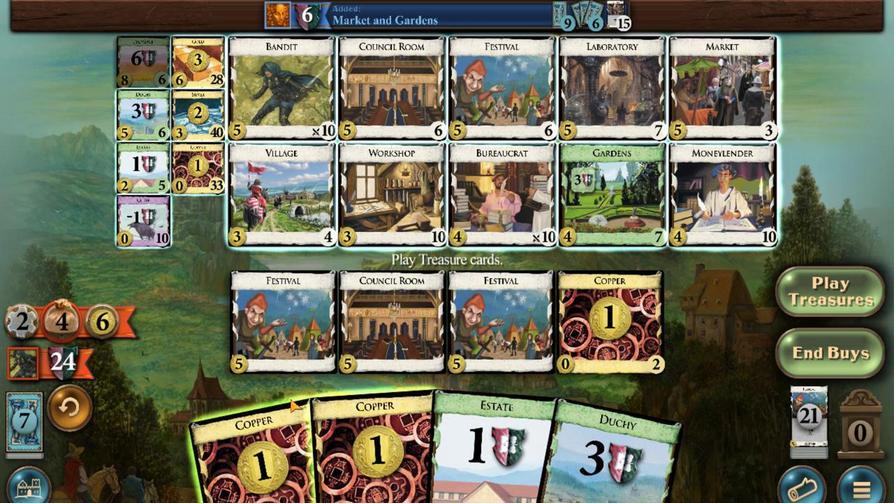 
Action: Mouse pressed left at (357, 378)
Screenshot: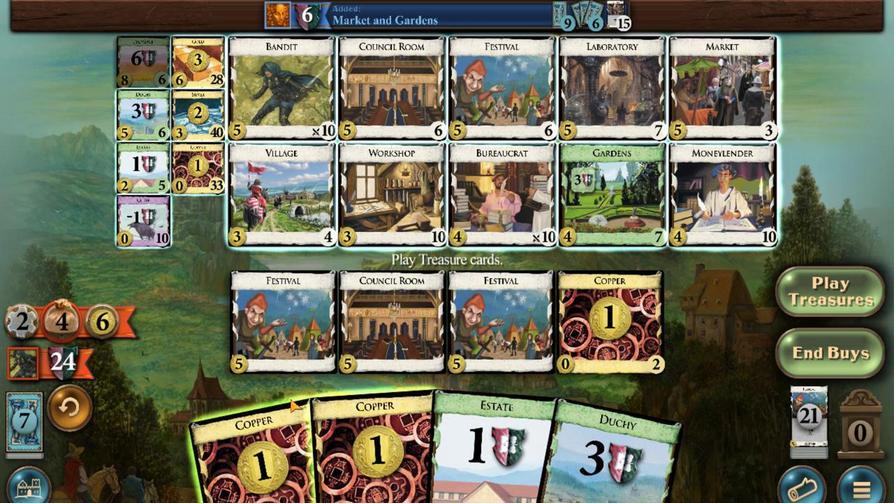 
Action: Mouse moved to (353, 377)
Screenshot: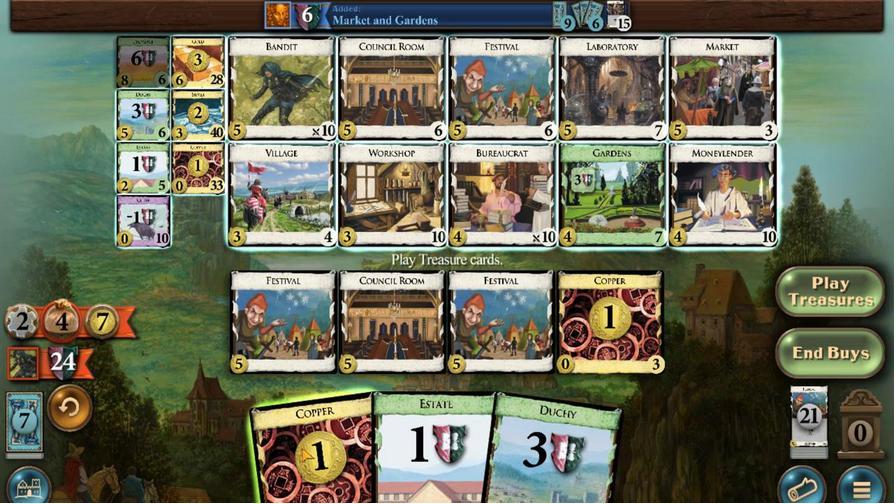 
Action: Mouse pressed left at (353, 377)
Screenshot: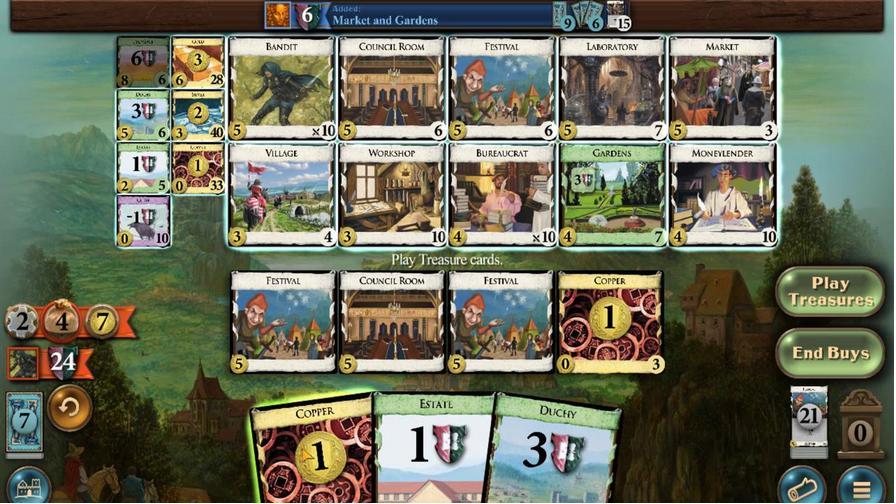 
Action: Mouse moved to (413, 336)
Screenshot: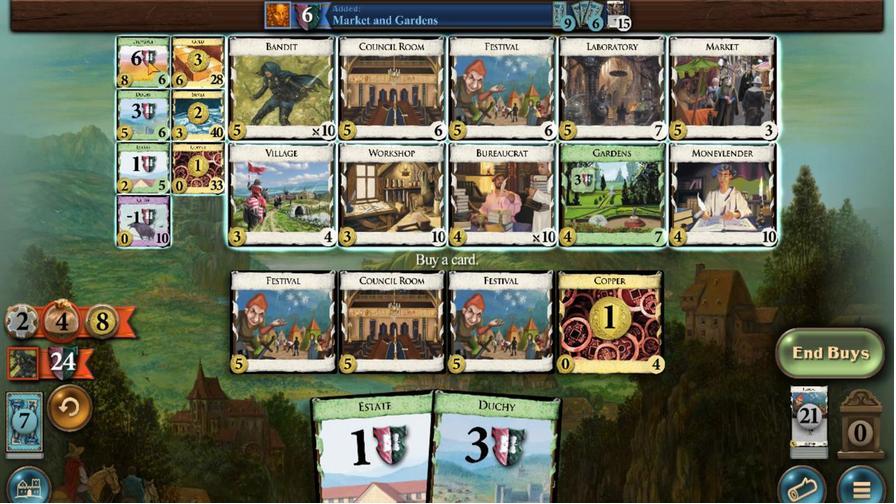 
Action: Mouse pressed left at (413, 336)
Screenshot: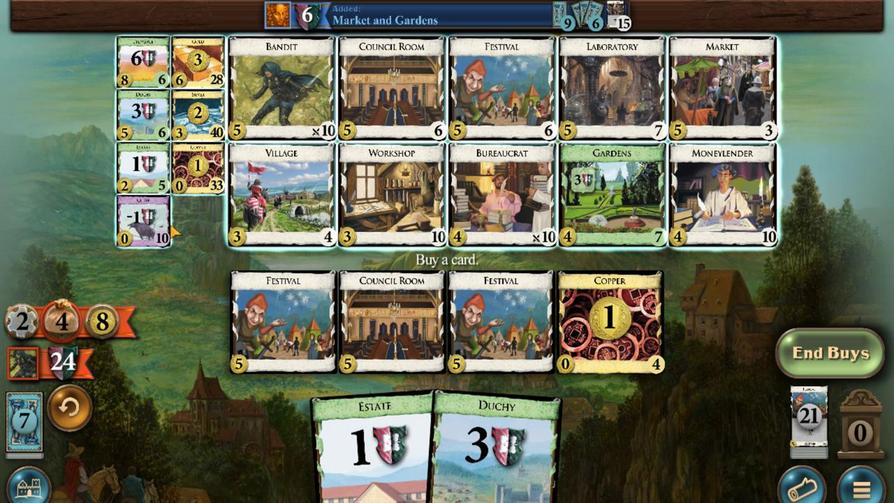 
Action: Mouse moved to (399, 348)
Screenshot: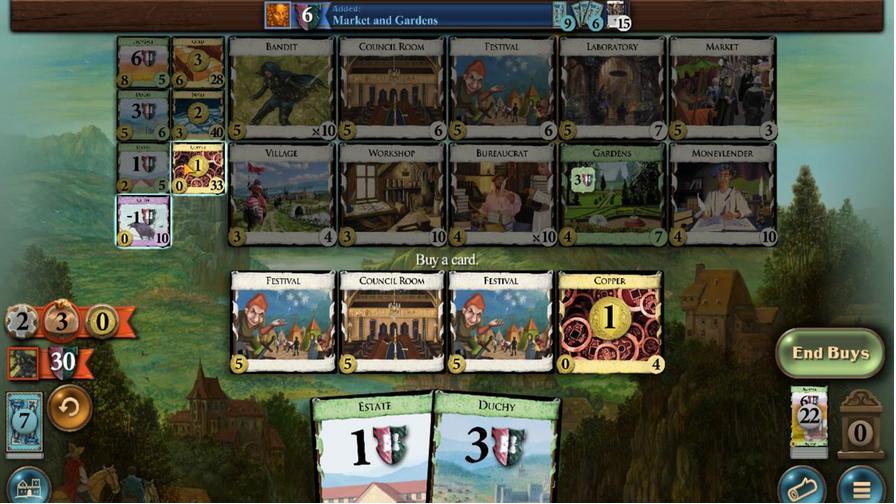 
Action: Mouse pressed left at (399, 348)
Screenshot: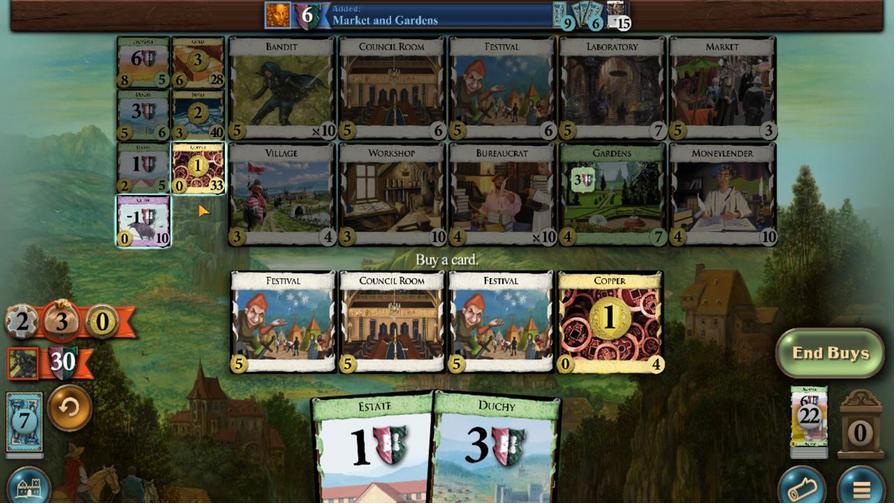 
Action: Mouse moved to (397, 348)
Screenshot: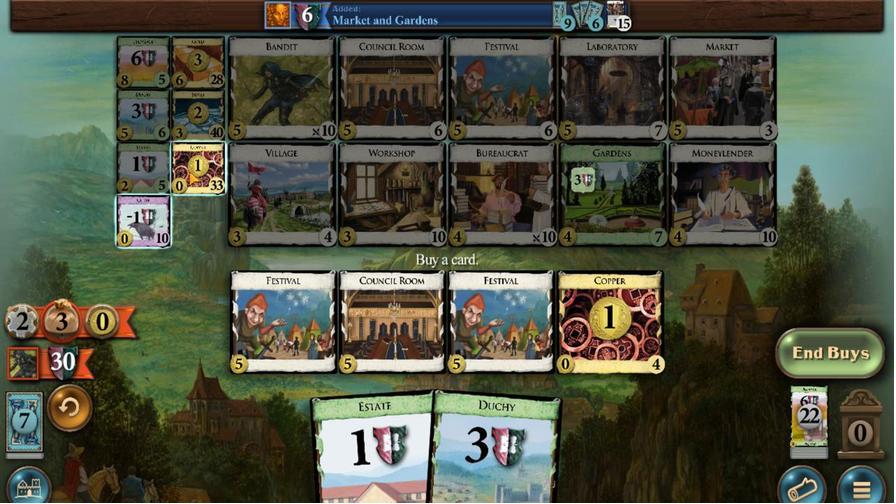 
Action: Mouse pressed left at (397, 348)
Screenshot: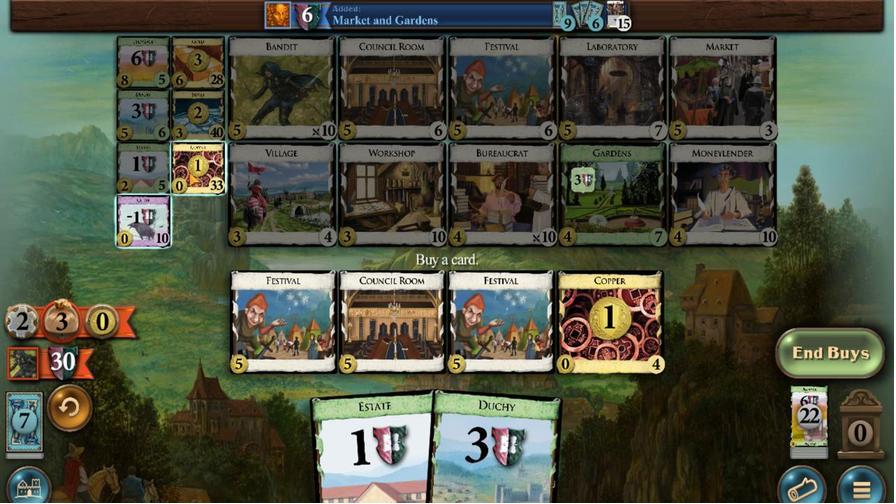 
Action: Mouse moved to (390, 348)
Screenshot: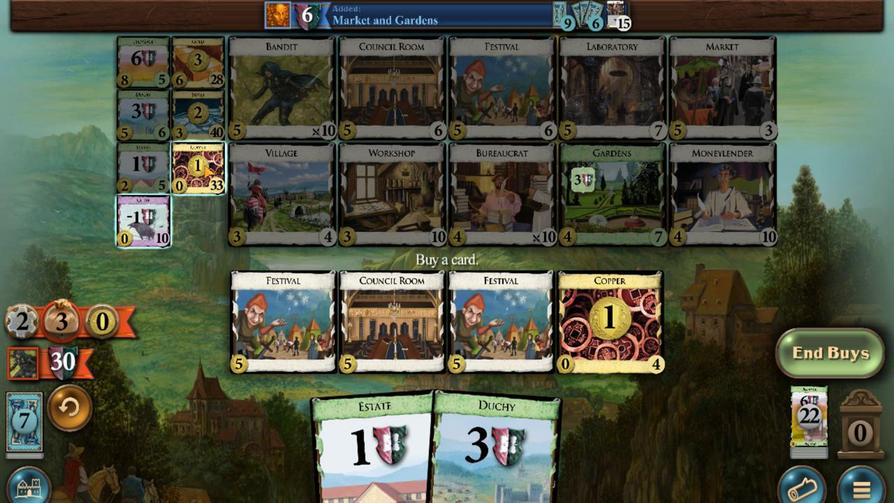 
Action: Mouse pressed left at (390, 348)
Screenshot: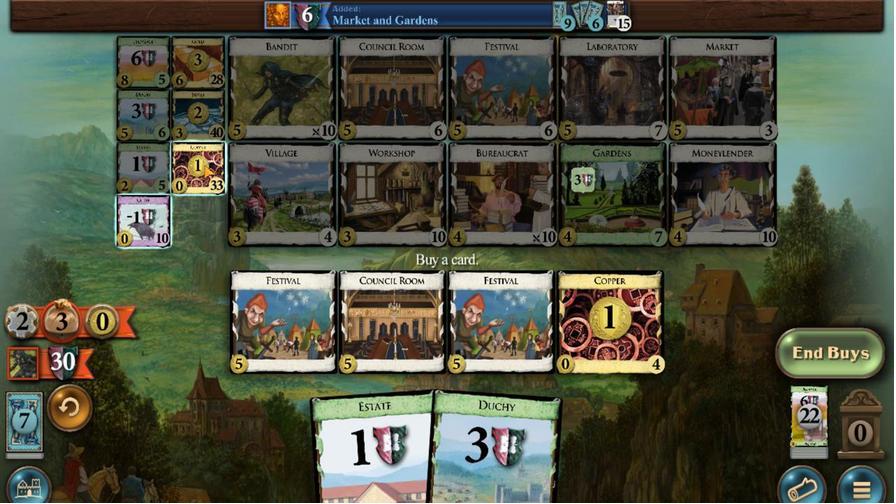 
Action: Mouse moved to (397, 346)
Screenshot: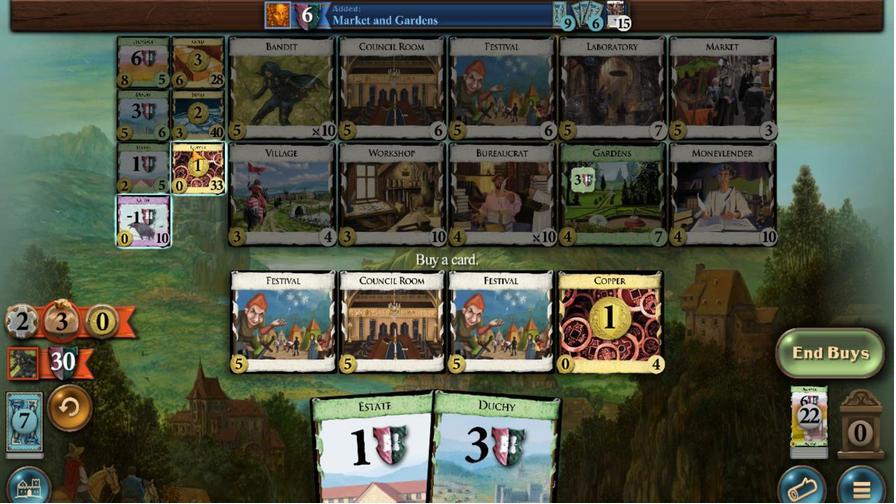 
Action: Mouse pressed left at (397, 346)
Screenshot: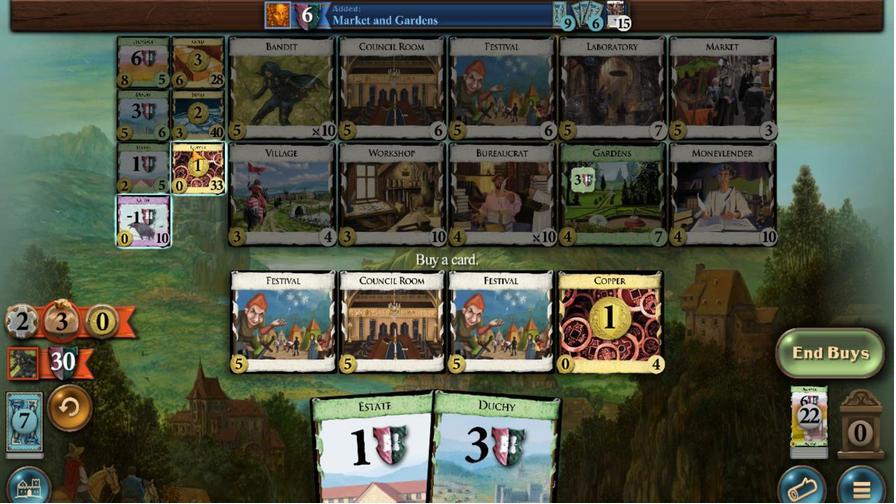 
Action: Mouse moved to (392, 348)
Screenshot: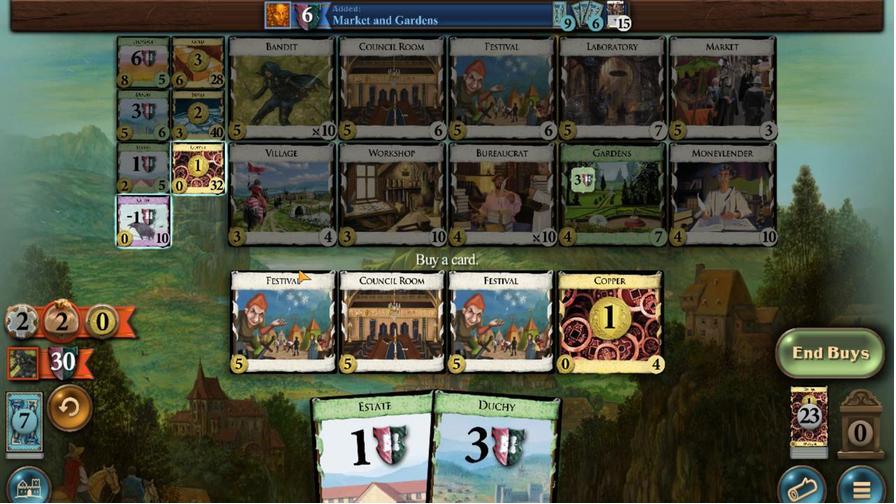 
Action: Mouse pressed left at (392, 348)
Screenshot: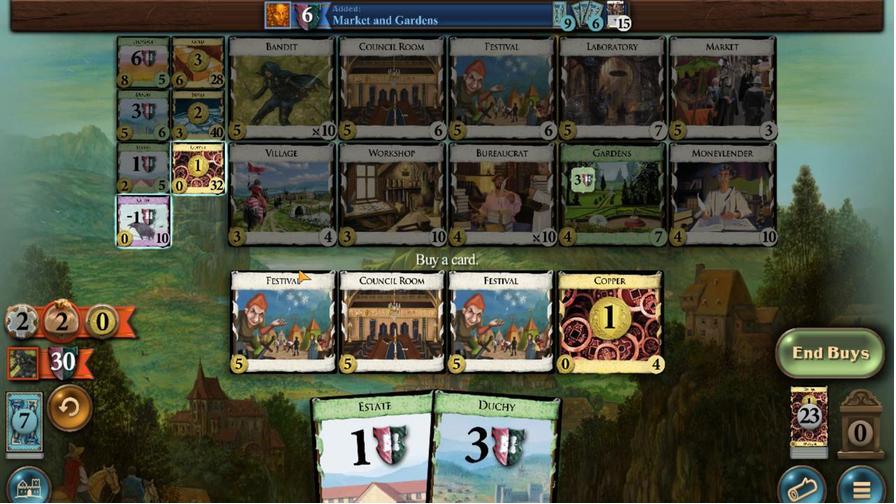 
Action: Mouse moved to (390, 348)
Screenshot: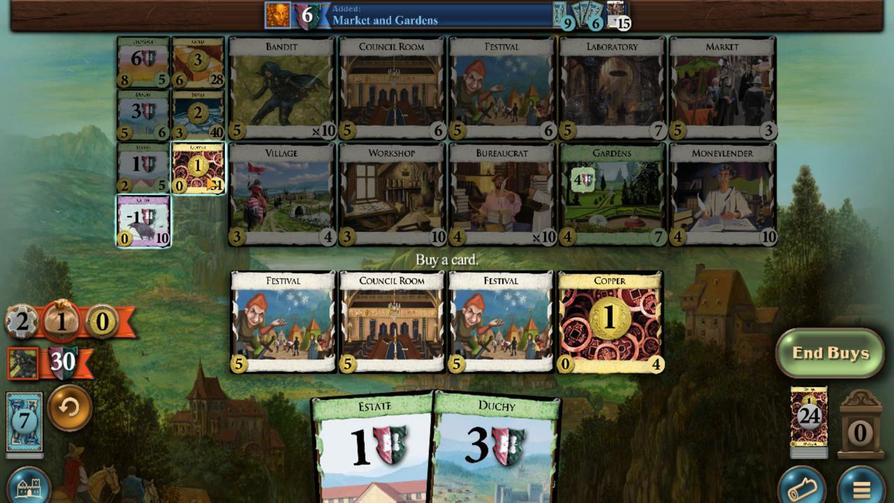 
Action: Mouse pressed left at (390, 348)
Screenshot: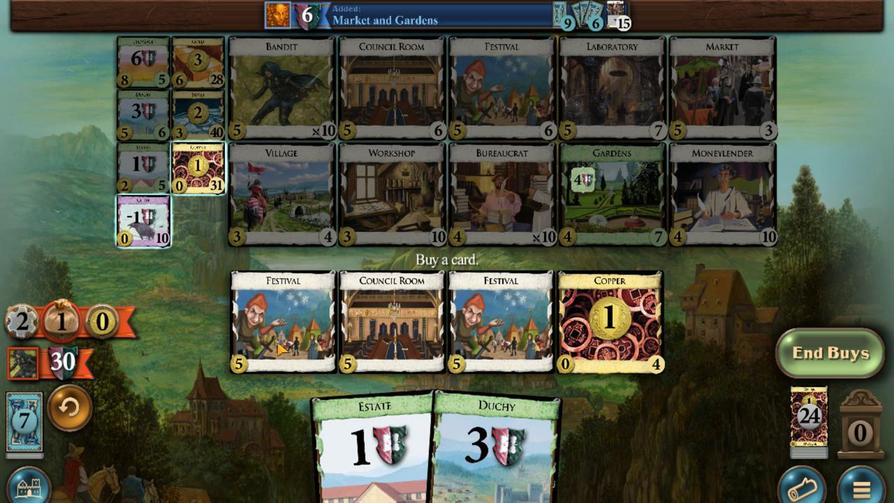 
Action: Mouse moved to (286, 378)
Screenshot: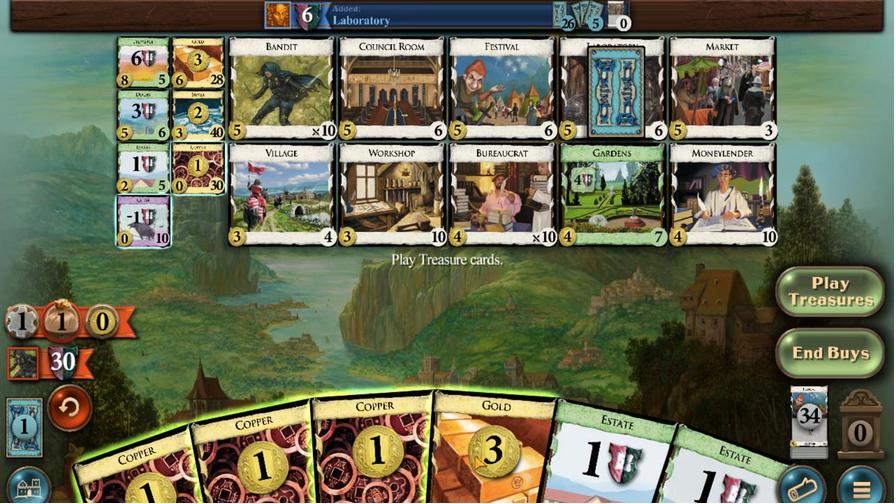 
Action: Mouse pressed left at (286, 378)
Screenshot: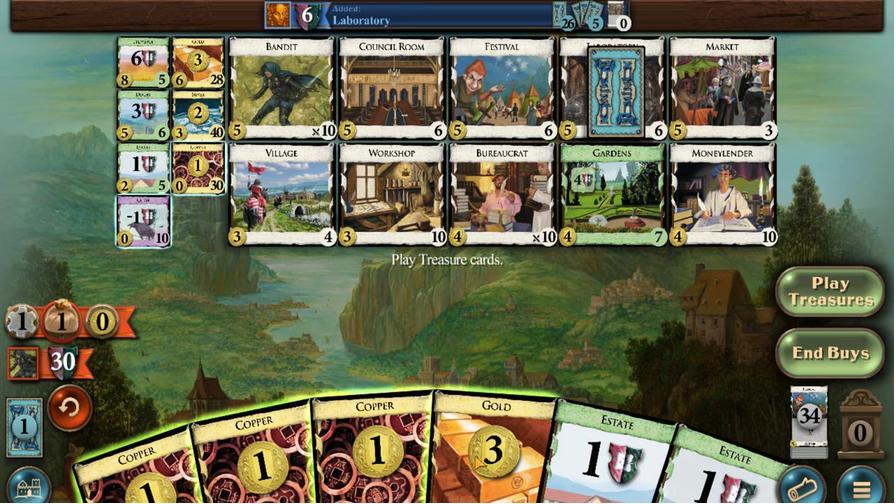 
Action: Mouse moved to (291, 378)
Screenshot: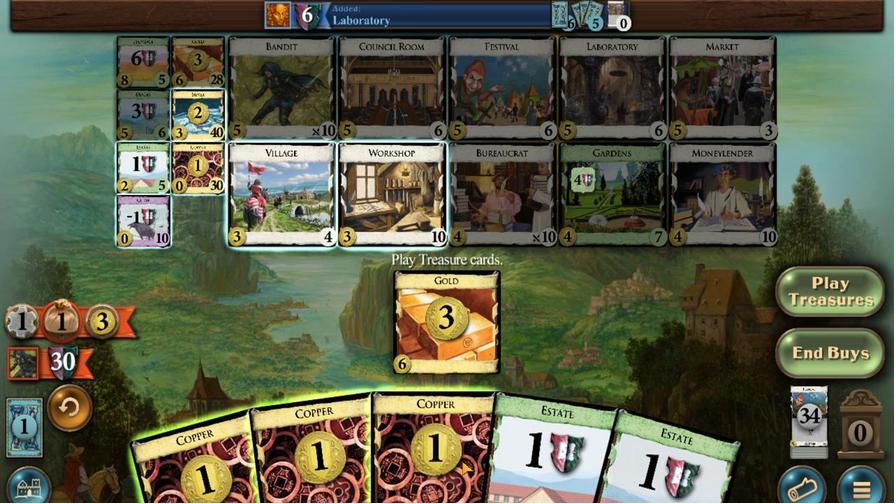 
Action: Mouse pressed left at (291, 378)
Screenshot: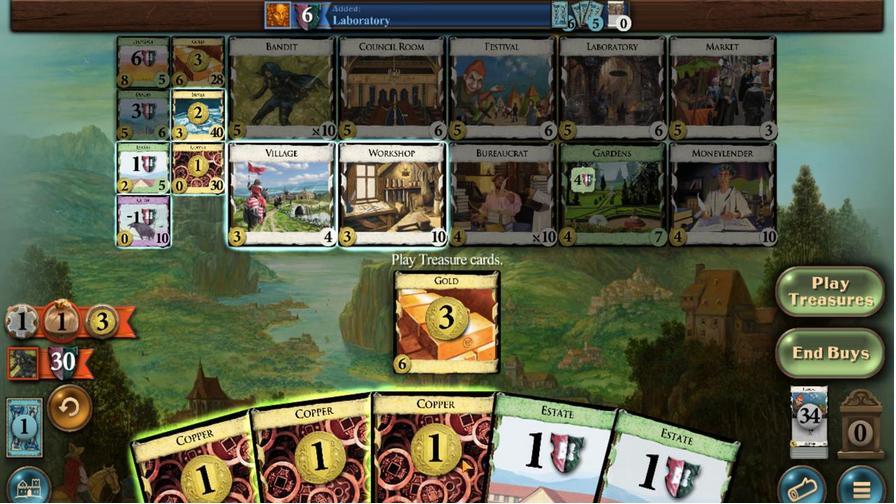 
Action: Mouse moved to (311, 379)
Screenshot: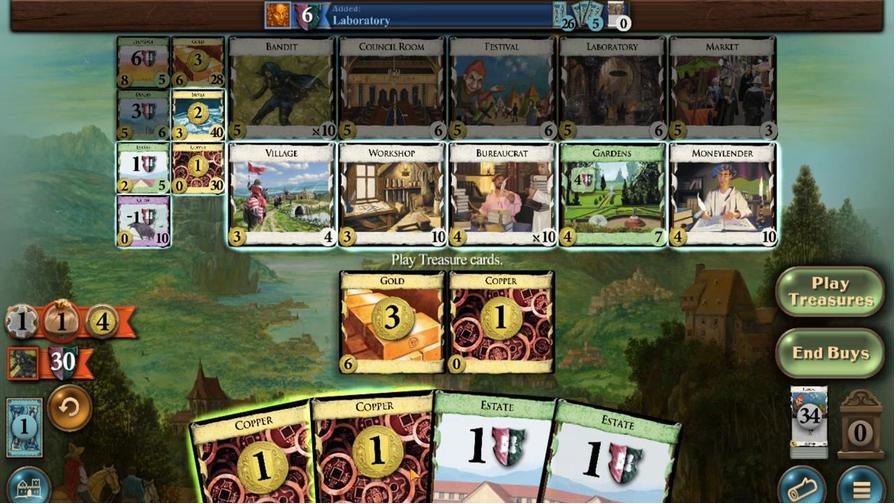 
Action: Mouse pressed left at (311, 379)
Screenshot: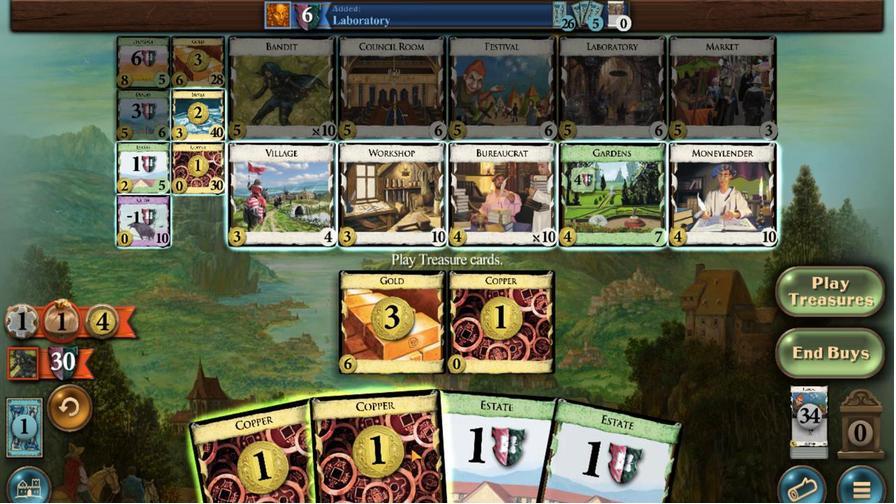 
Action: Mouse moved to (233, 350)
Screenshot: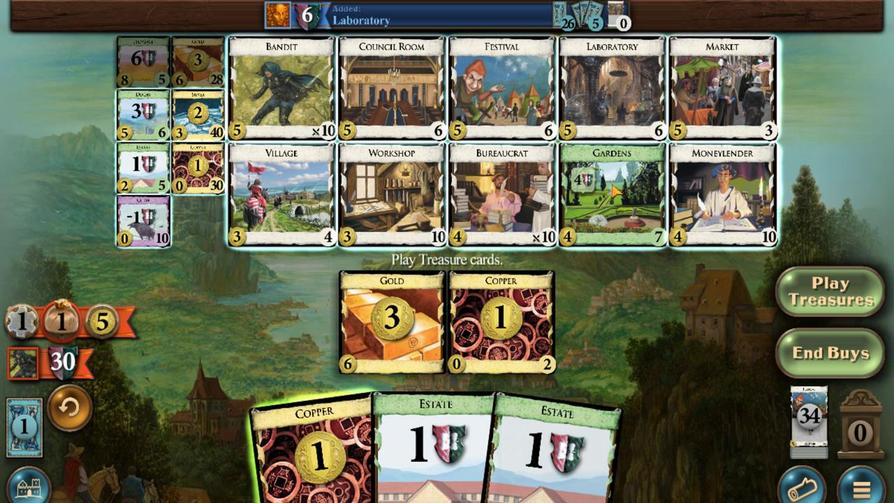 
Action: Mouse pressed left at (233, 350)
Screenshot: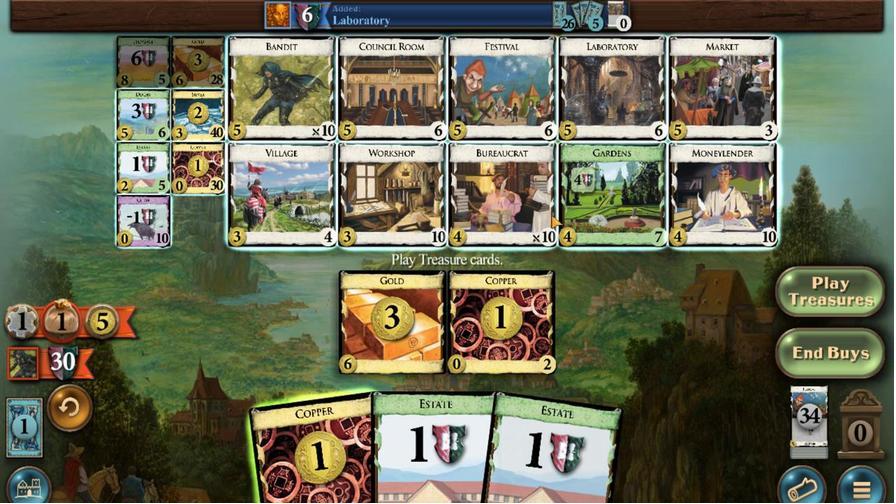 
Action: Mouse moved to (351, 377)
Screenshot: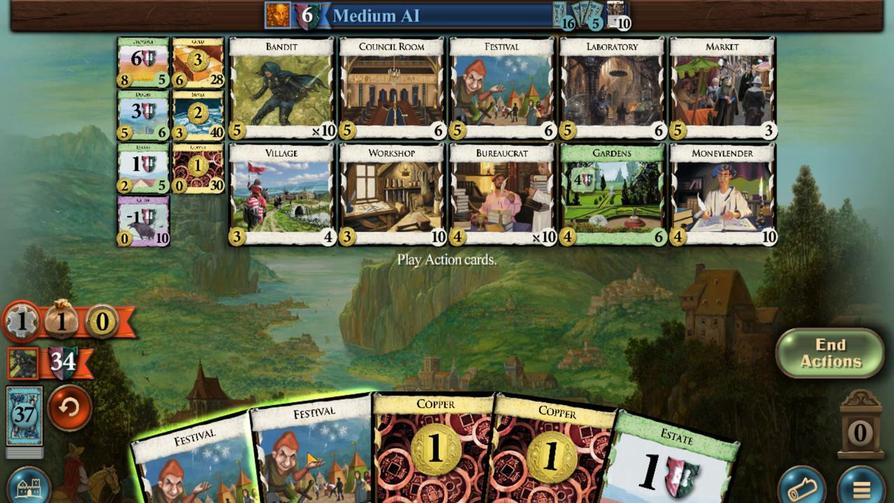 
Action: Mouse pressed left at (351, 377)
Screenshot: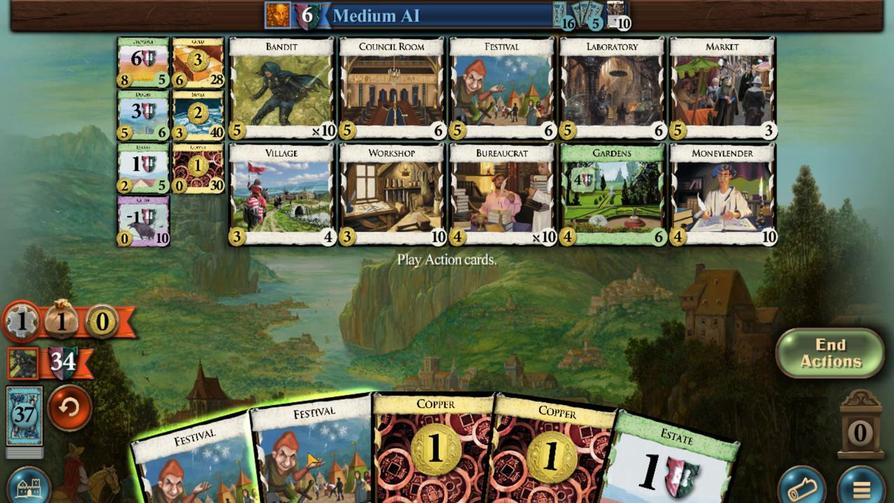 
Action: Mouse moved to (358, 380)
Screenshot: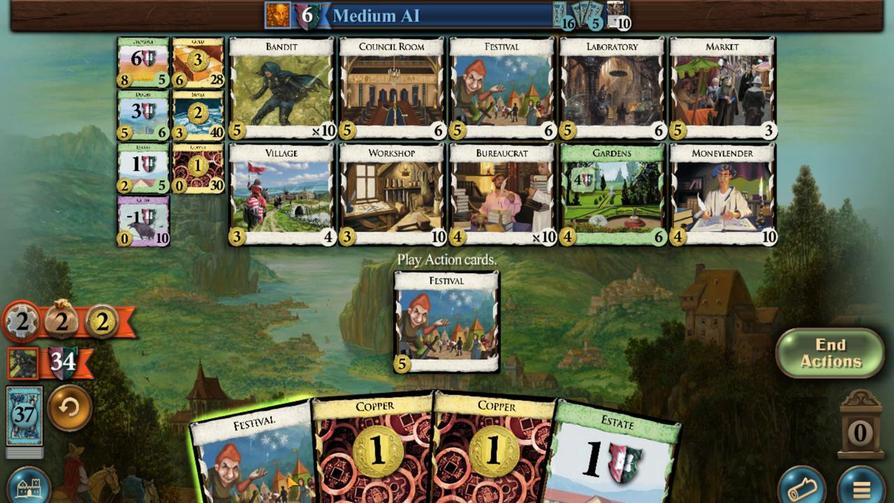 
Action: Mouse pressed left at (358, 380)
Screenshot: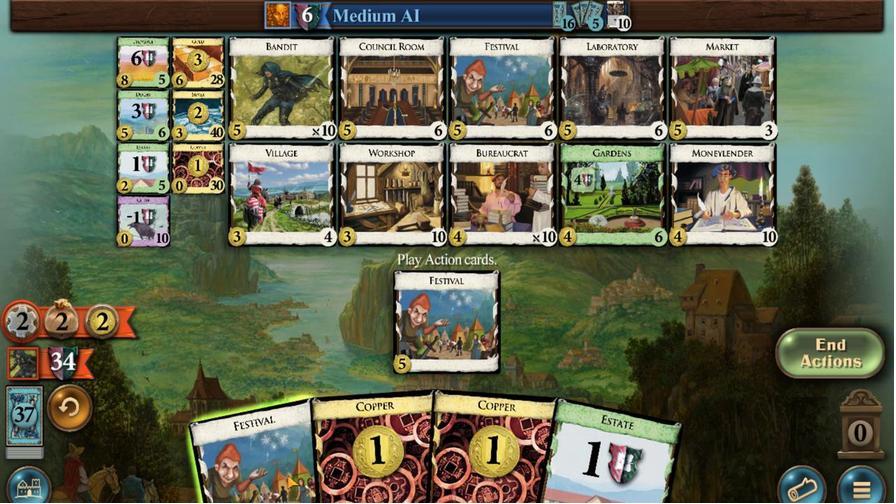 
Action: Mouse moved to (232, 348)
Screenshot: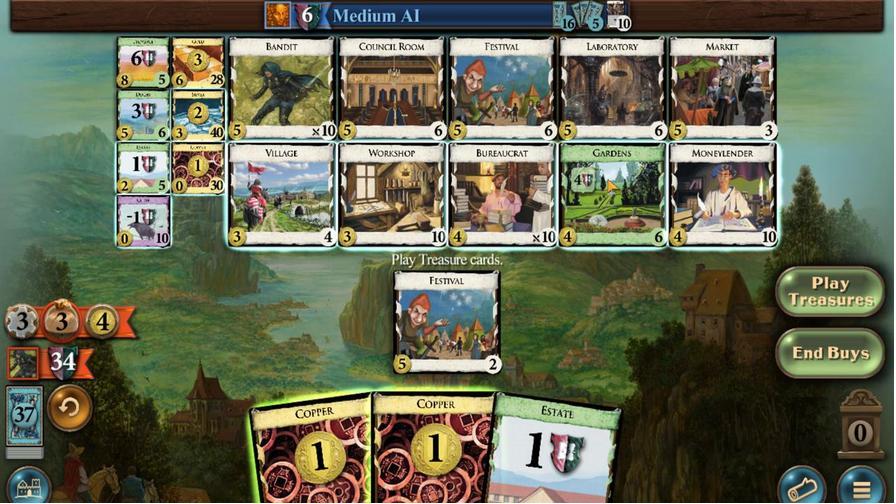
Action: Mouse pressed left at (232, 348)
Screenshot: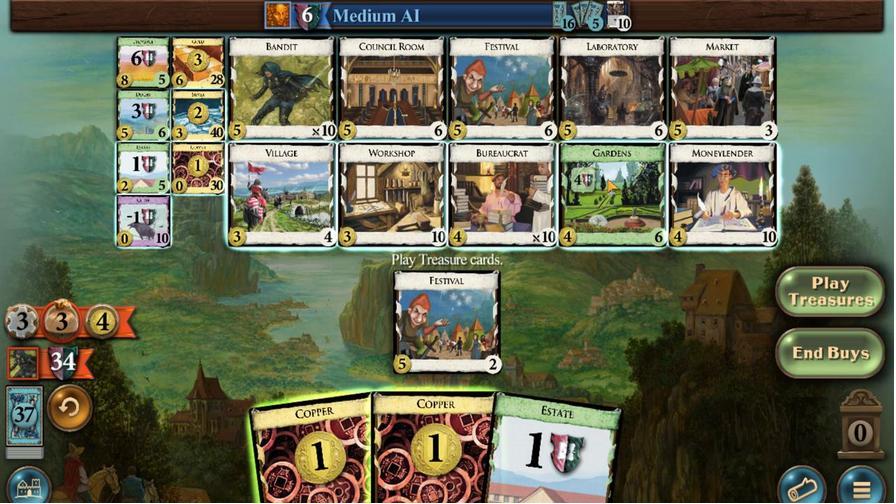 
Action: Mouse moved to (397, 347)
Screenshot: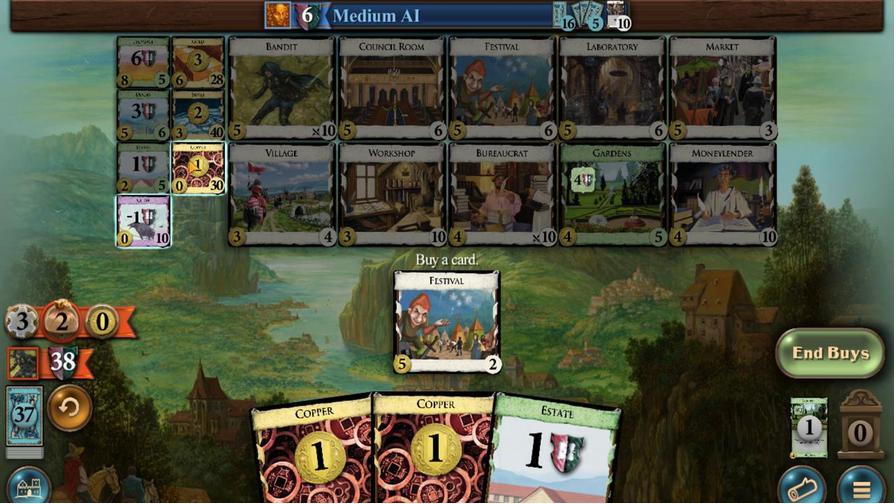 
Action: Mouse pressed left at (397, 347)
Screenshot: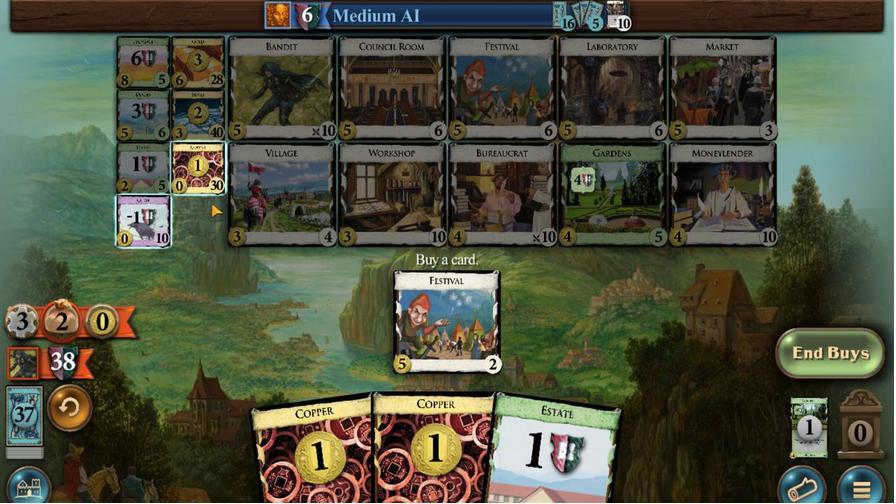 
Action: Mouse moved to (395, 348)
Screenshot: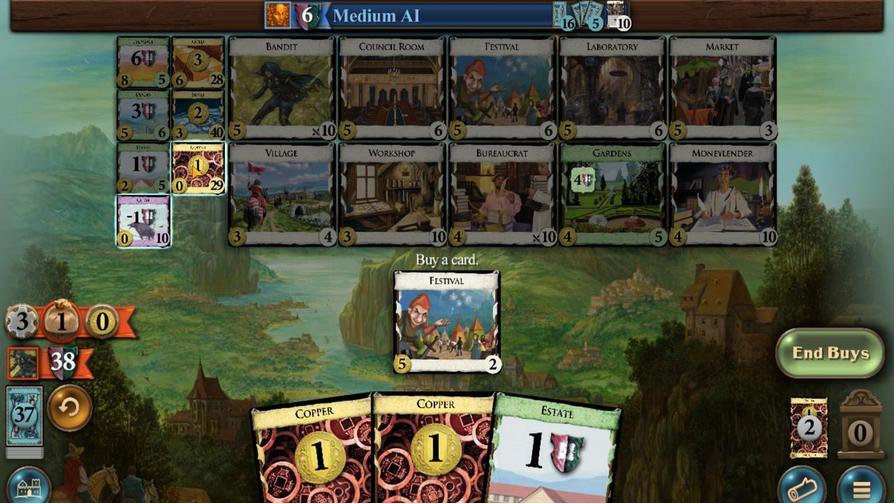 
Action: Mouse pressed left at (395, 348)
